 Task: Find connections with filter location Hoxtolgay with filter topic #communitieswith filter profile language French with filter current company Xebia with filter school Ahmednagar Jilha Maratha Vidya Prasarak Samaj's Ahmednagar Shri.Chhatrapati Shivaji Maharaj College of Engineering, Nepti, Address: Nepti Nagar Kalyan Road, Ahmednagar, Taluka: Ahmednagar, District: Ahmednagar with filter industry Events Services with filter service category Public Speaking with filter keywords title Political Scientist
Action: Mouse moved to (688, 87)
Screenshot: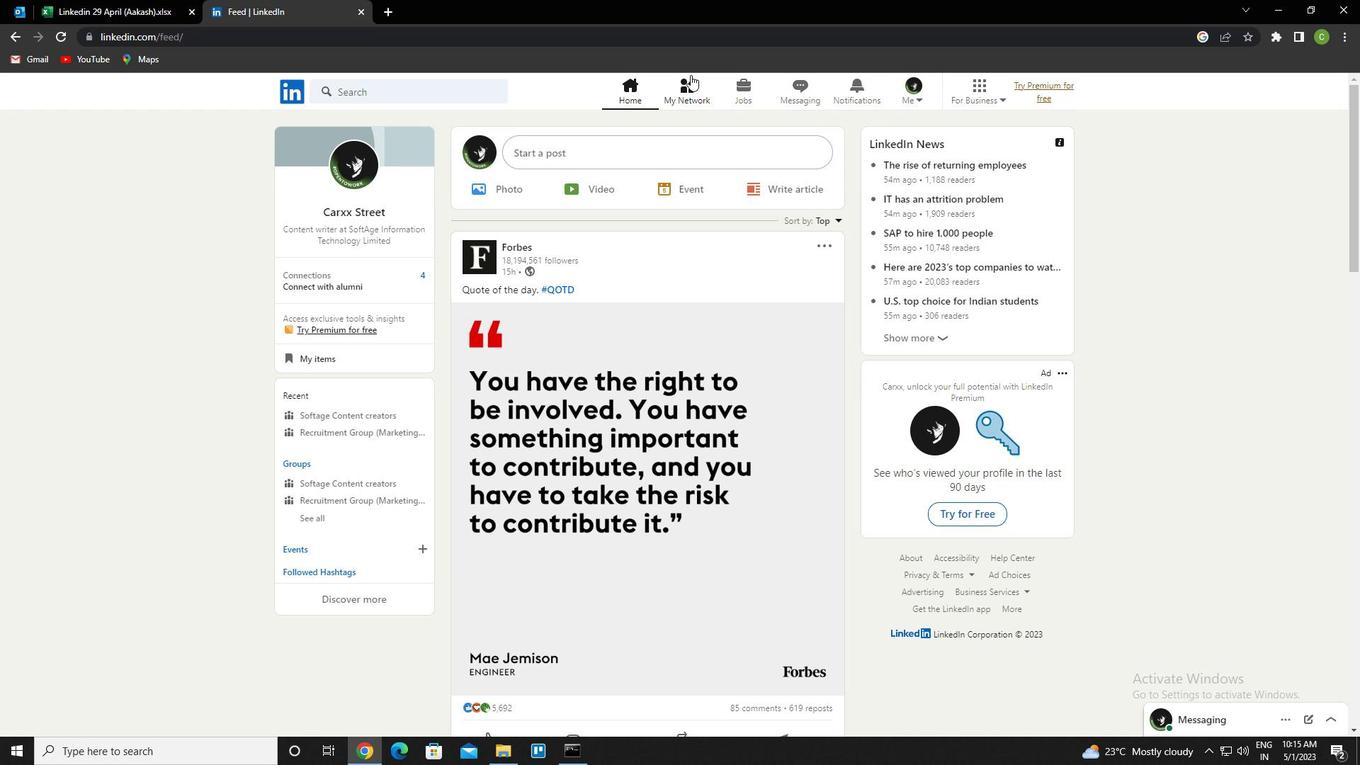 
Action: Mouse pressed left at (688, 87)
Screenshot: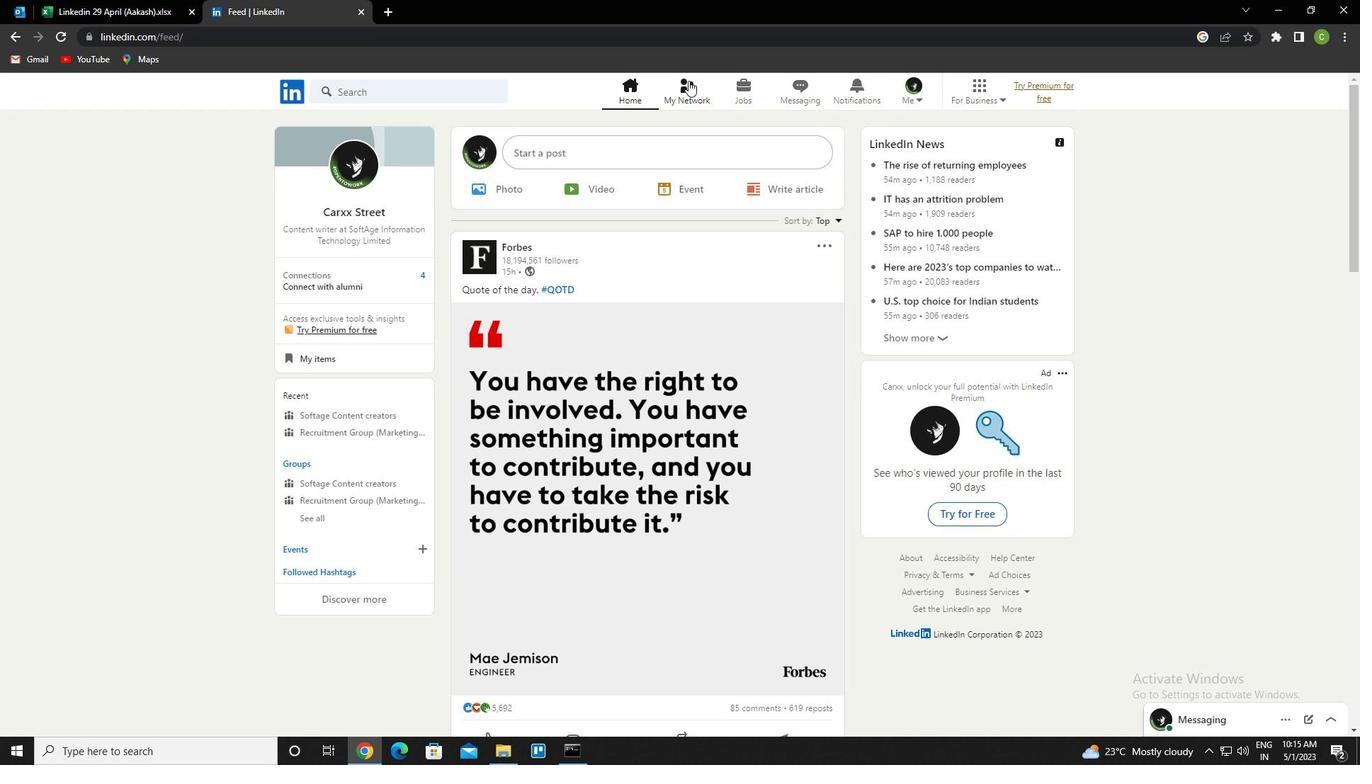 
Action: Mouse moved to (395, 175)
Screenshot: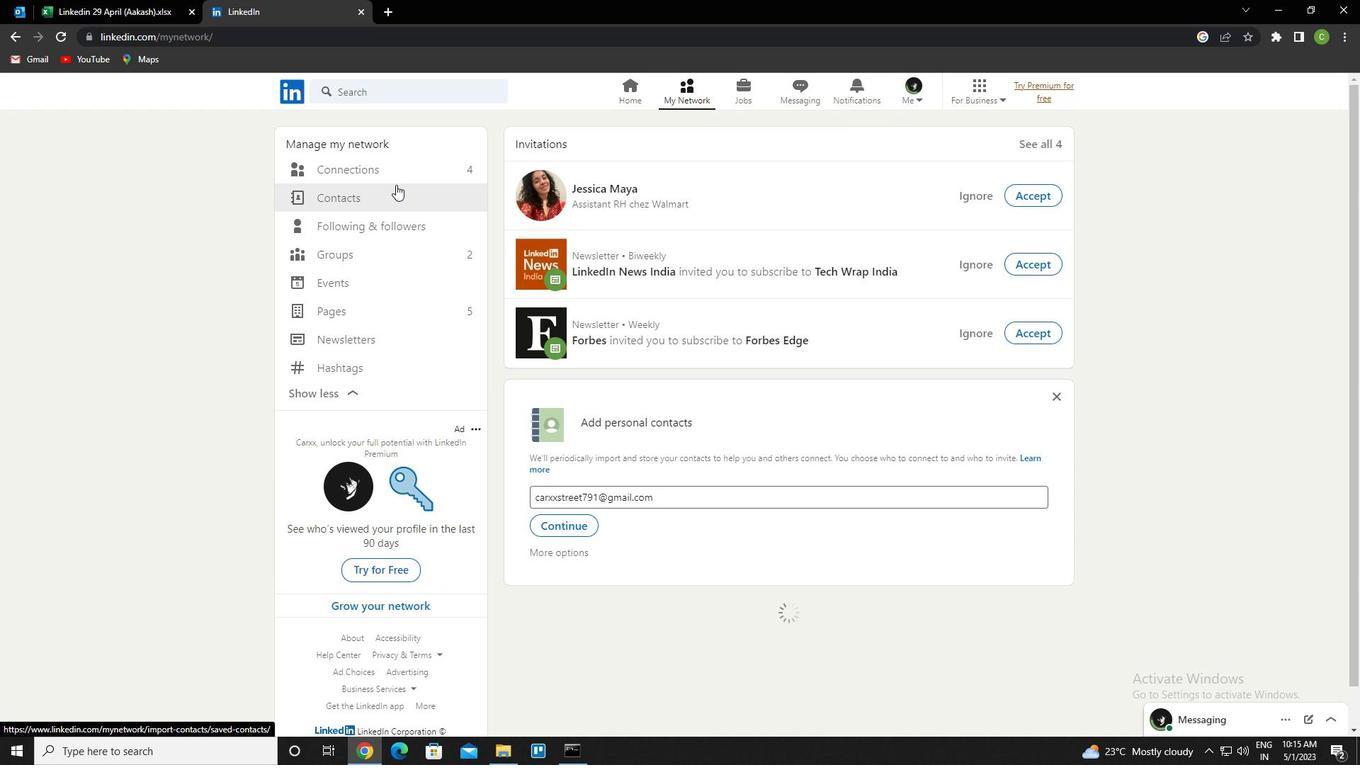 
Action: Mouse pressed left at (395, 175)
Screenshot: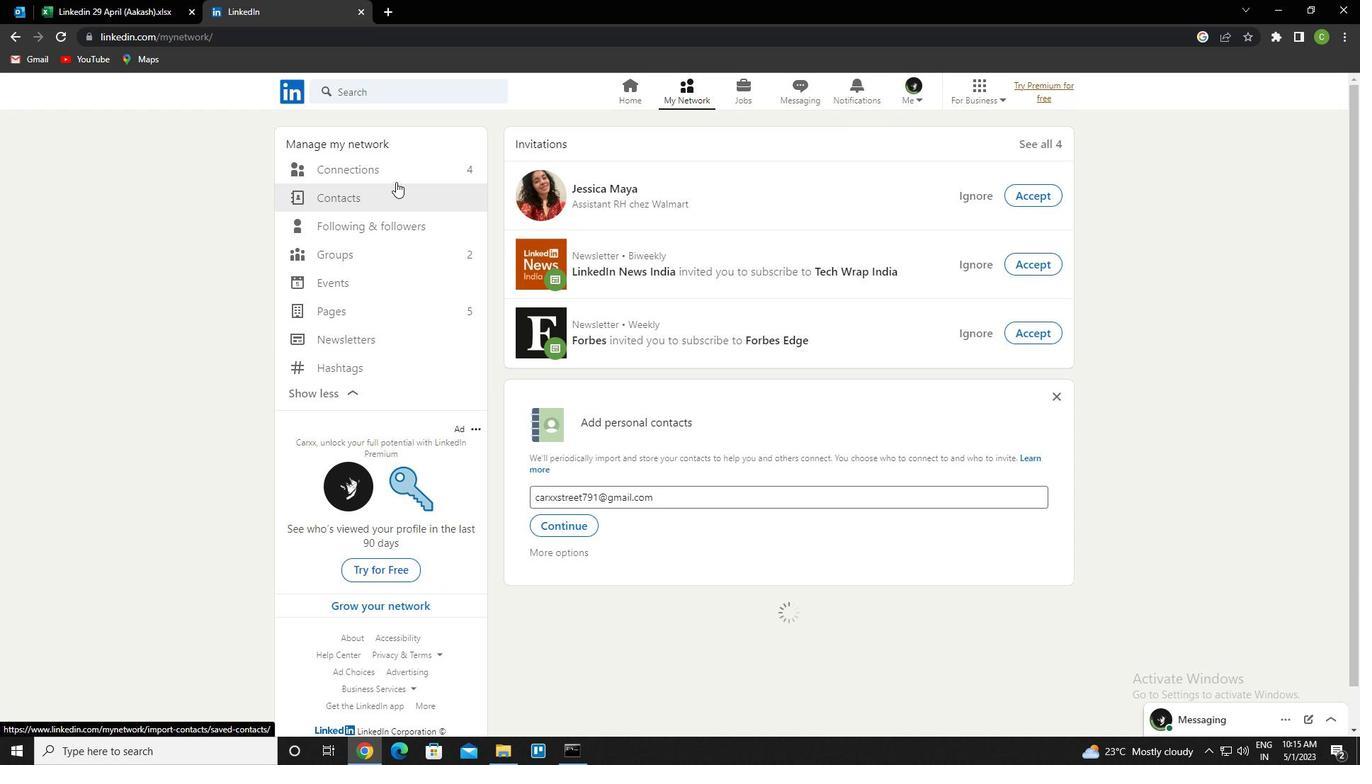 
Action: Mouse moved to (768, 167)
Screenshot: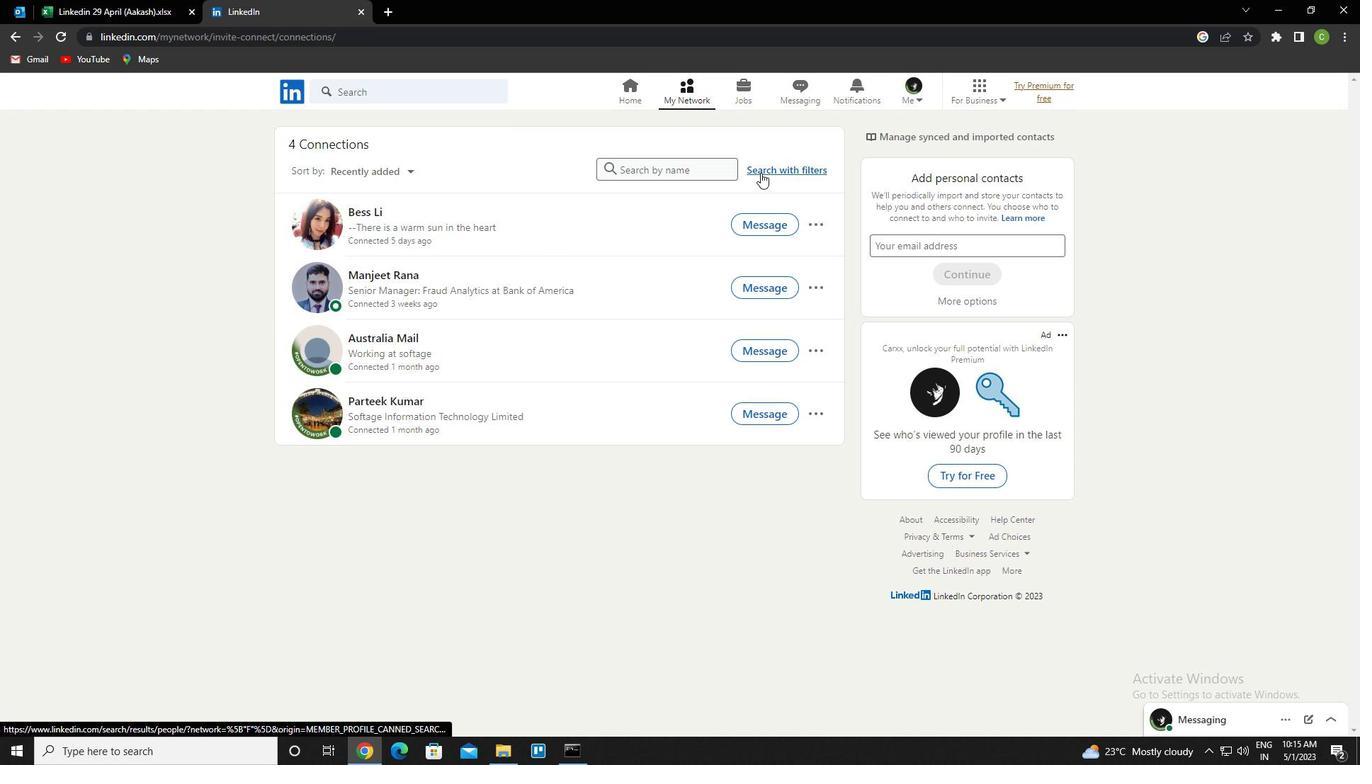 
Action: Mouse pressed left at (768, 167)
Screenshot: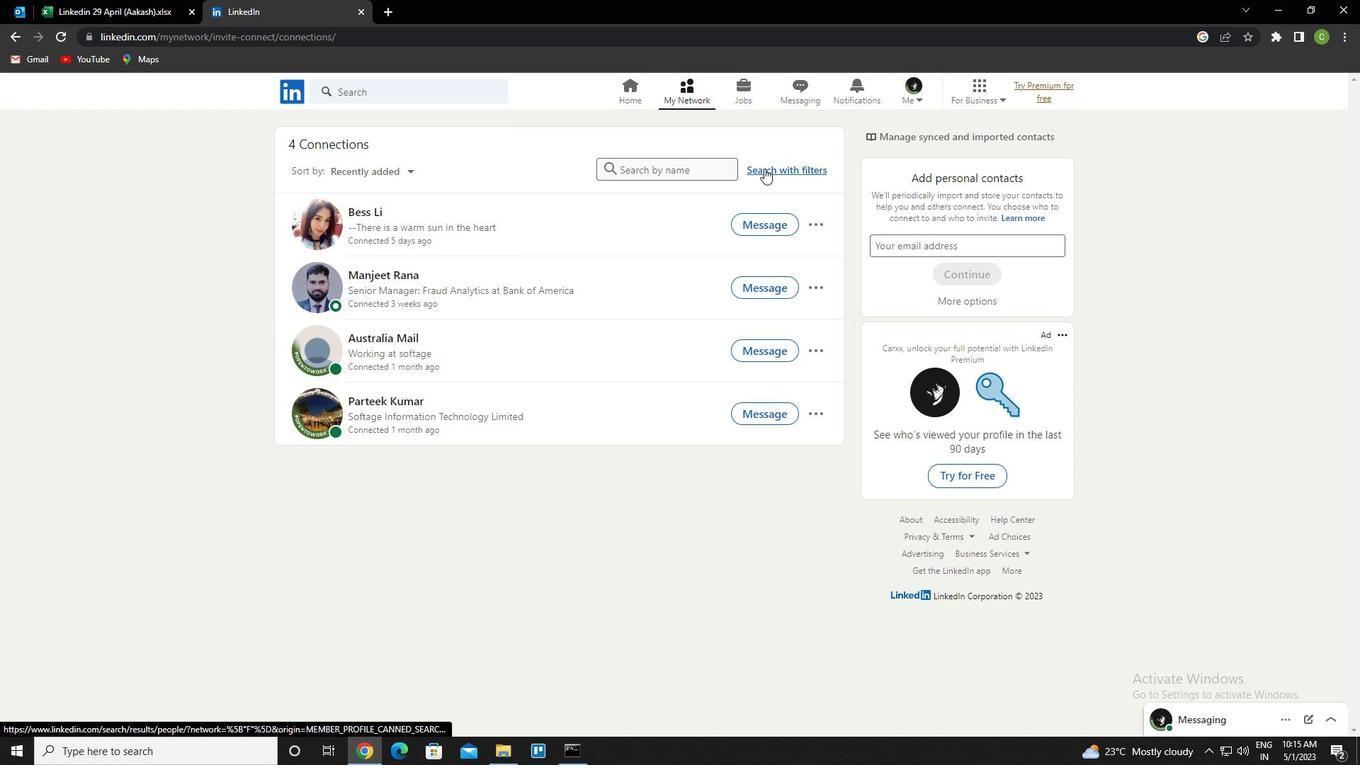 
Action: Mouse moved to (724, 139)
Screenshot: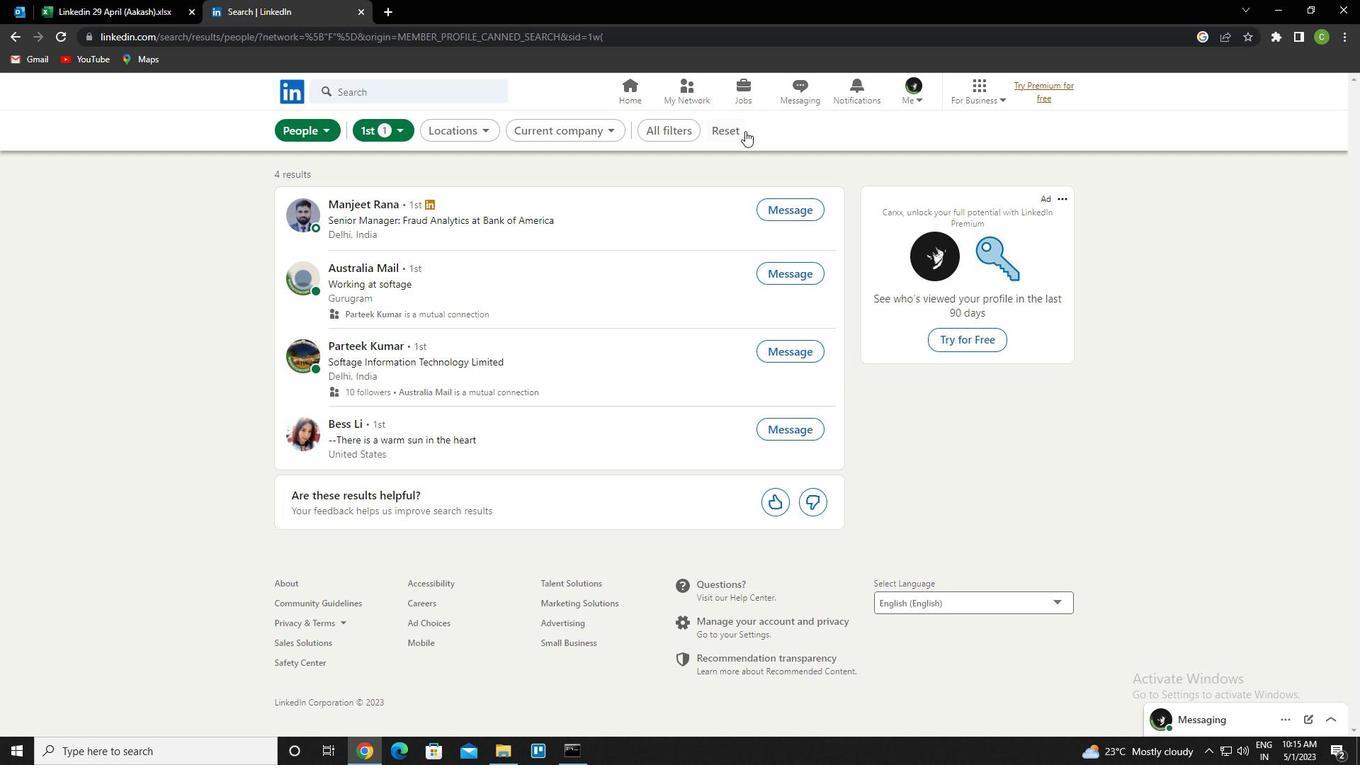 
Action: Mouse pressed left at (724, 139)
Screenshot: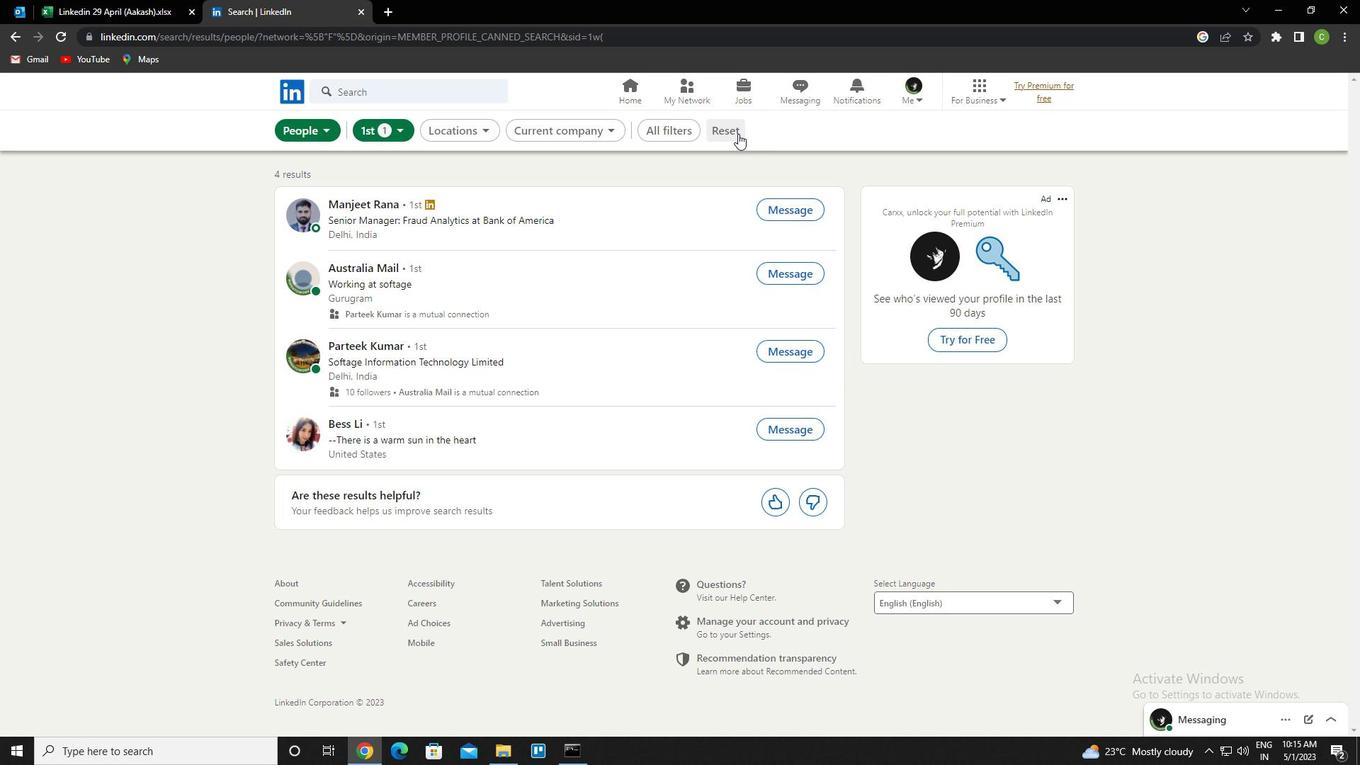 
Action: Mouse moved to (710, 131)
Screenshot: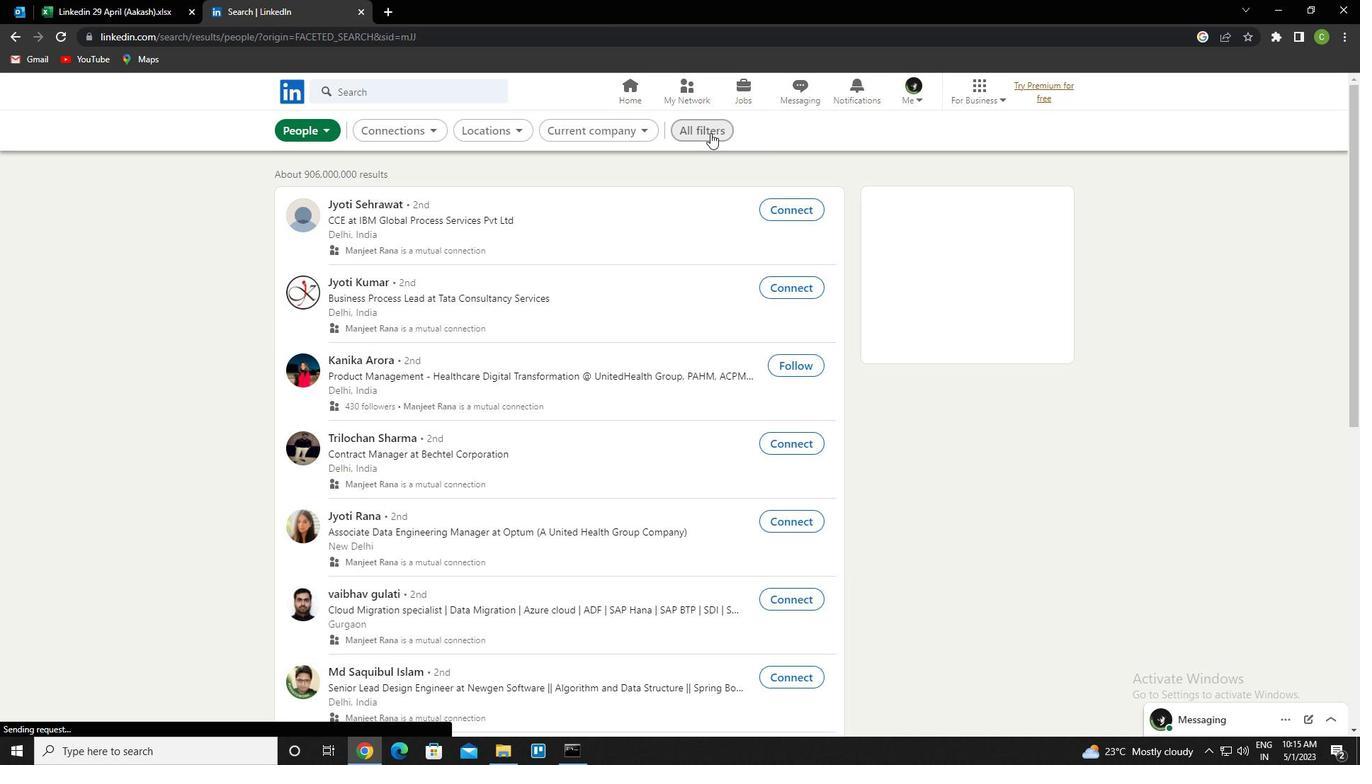 
Action: Mouse pressed left at (710, 131)
Screenshot: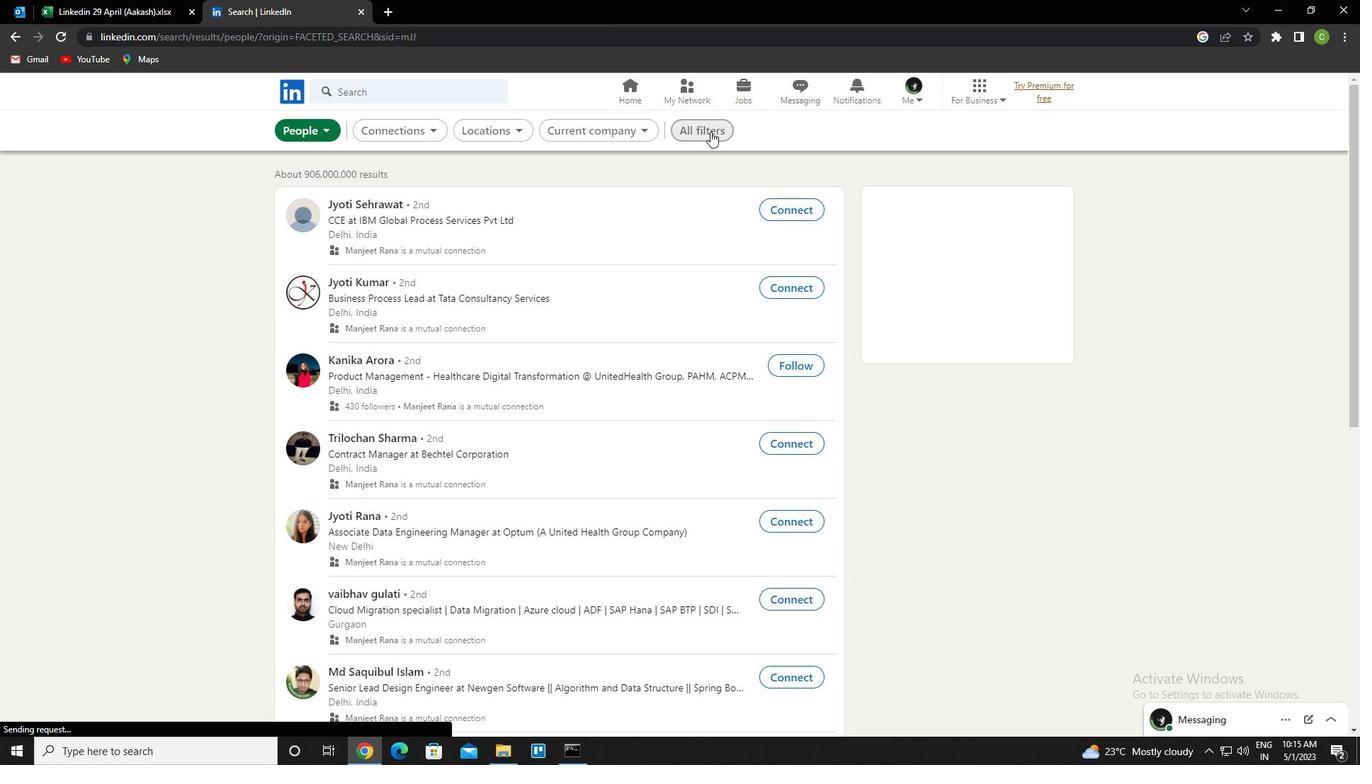 
Action: Mouse moved to (1183, 412)
Screenshot: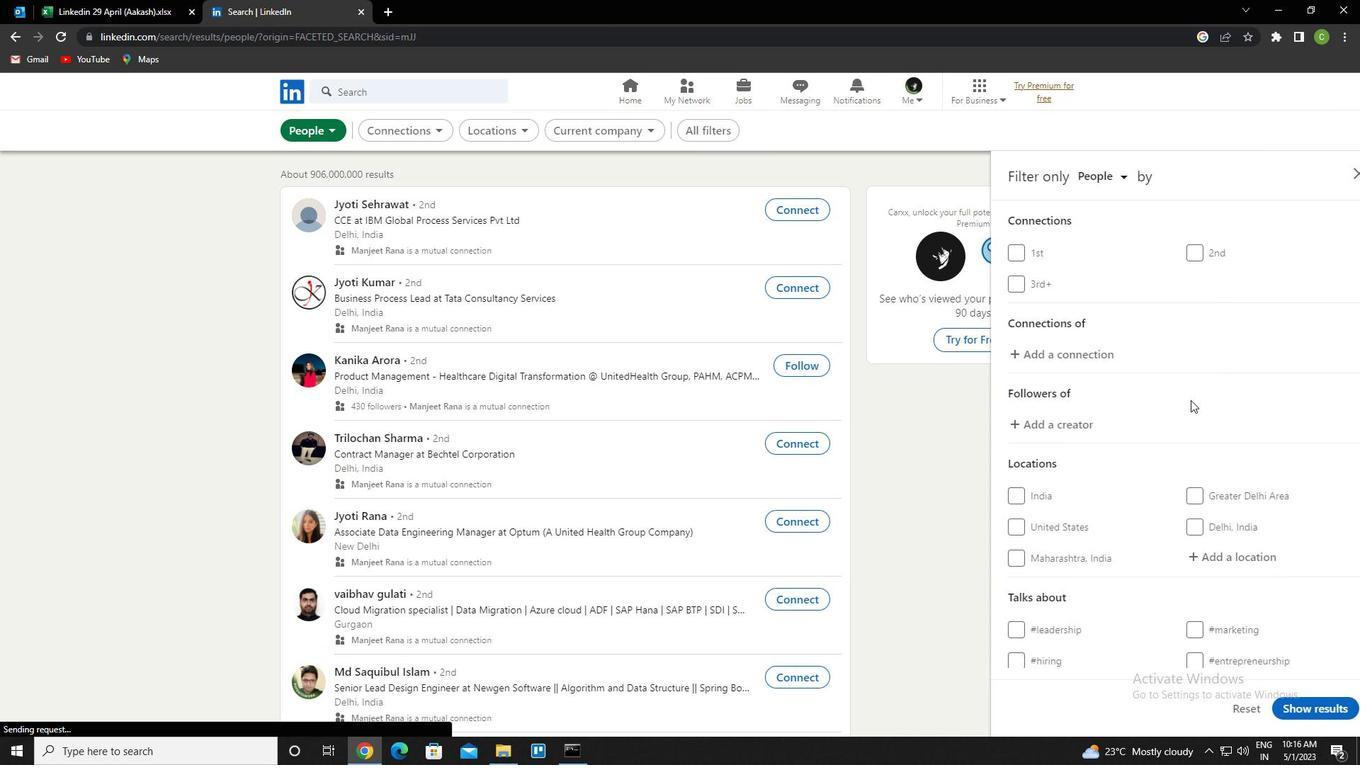 
Action: Mouse scrolled (1183, 411) with delta (0, 0)
Screenshot: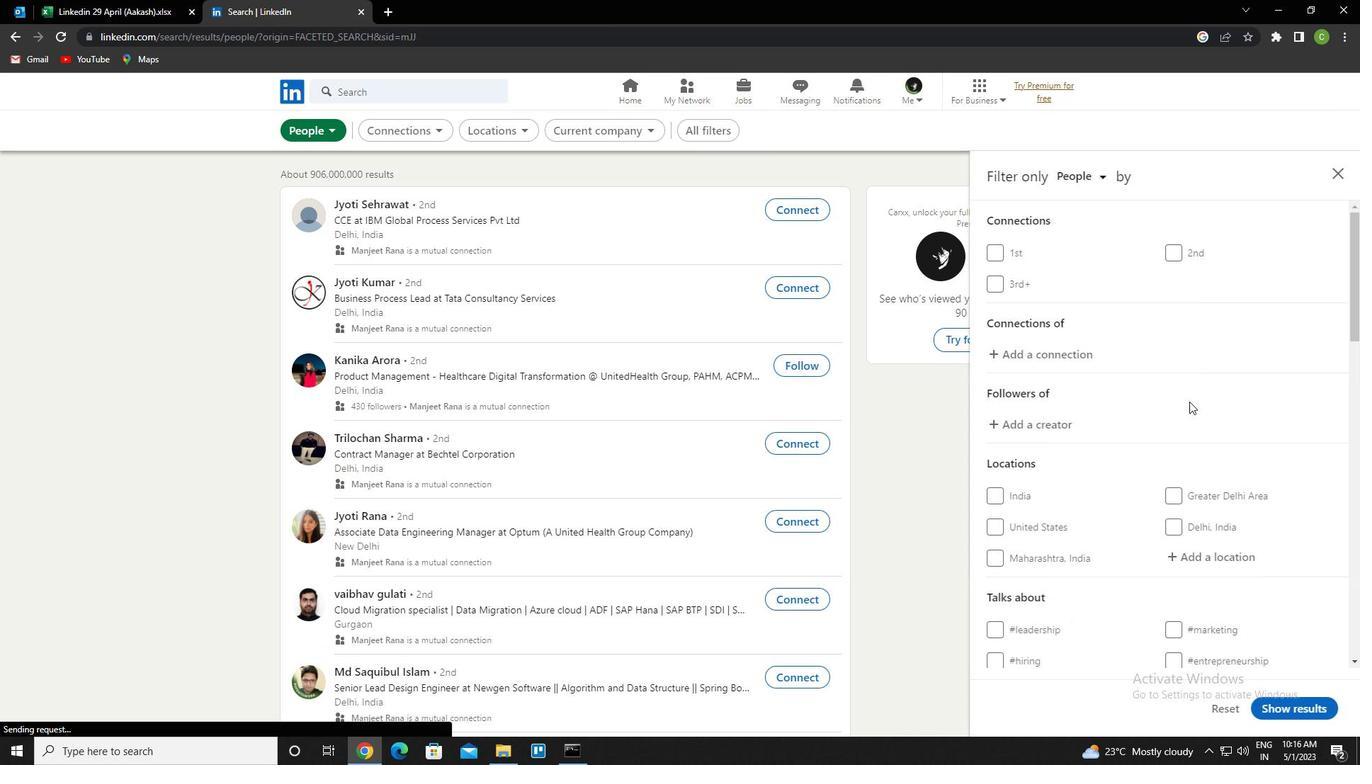 
Action: Mouse scrolled (1183, 411) with delta (0, 0)
Screenshot: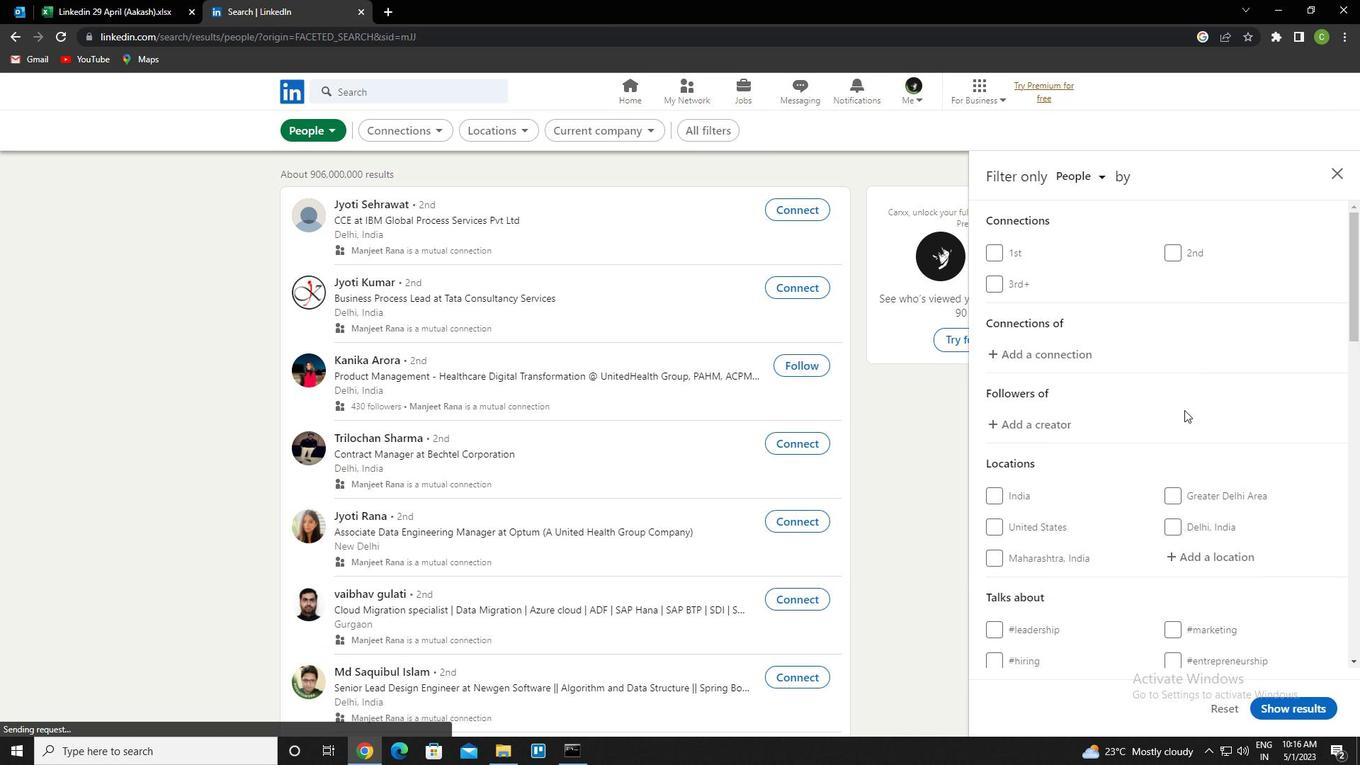 
Action: Mouse moved to (1183, 407)
Screenshot: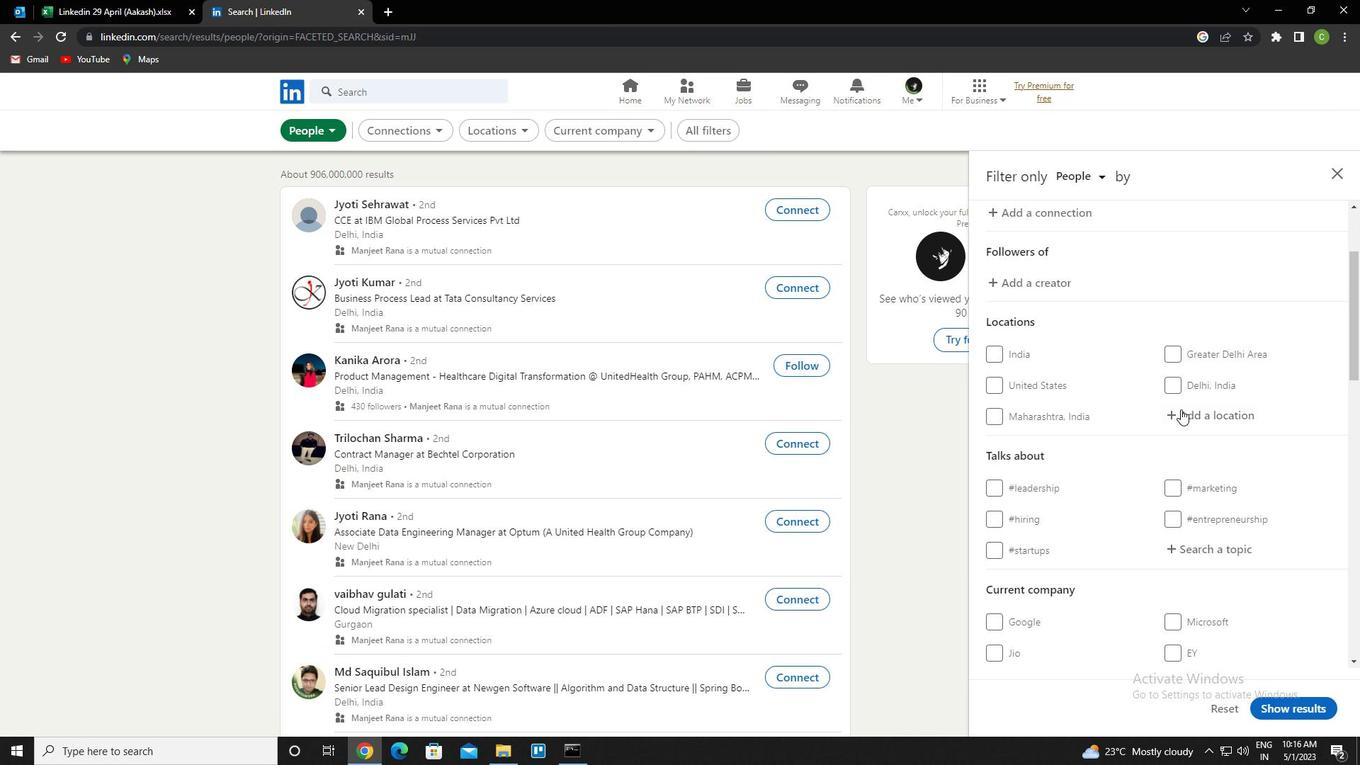 
Action: Mouse pressed left at (1183, 407)
Screenshot: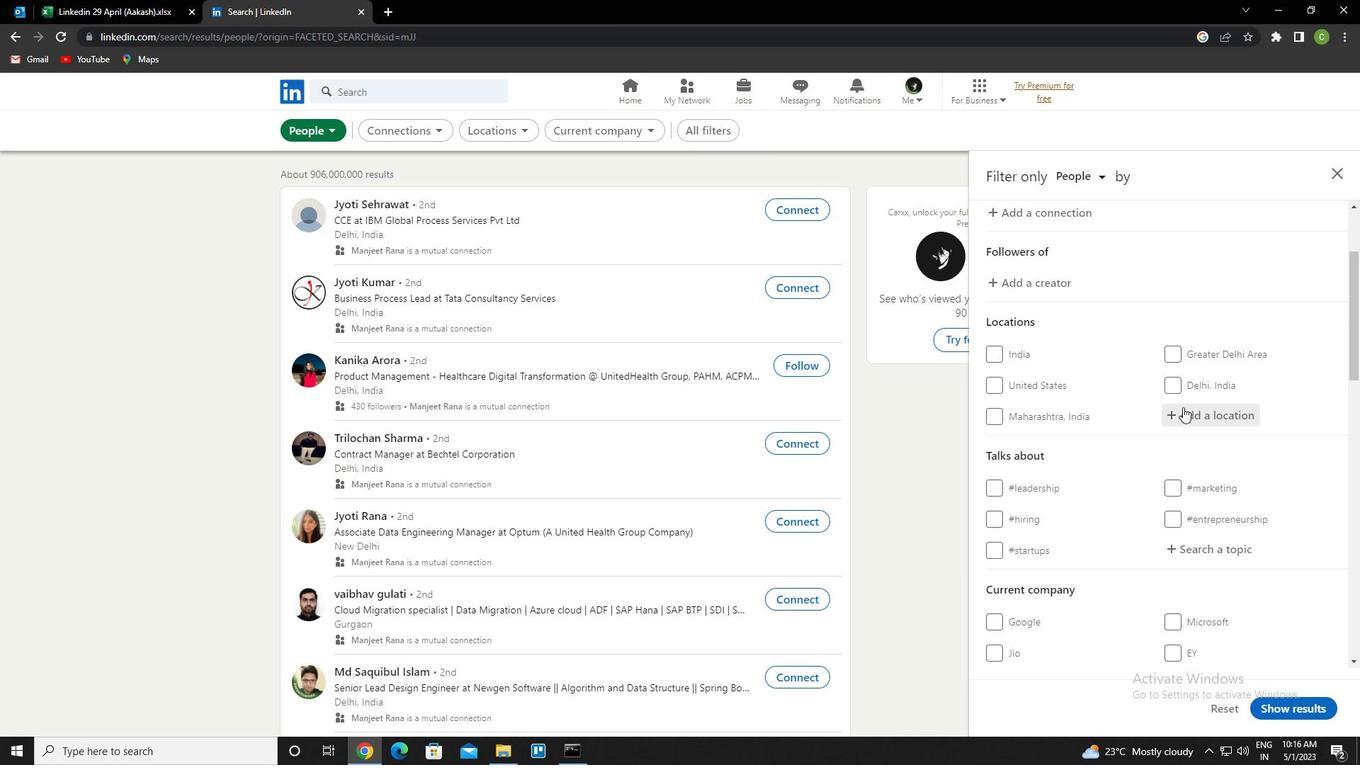 
Action: Key pressed <Key.caps_lock><Key.caps_lock>h<Key.caps_lock>oxtal<Key.backspace><Key.backspace>ol
Screenshot: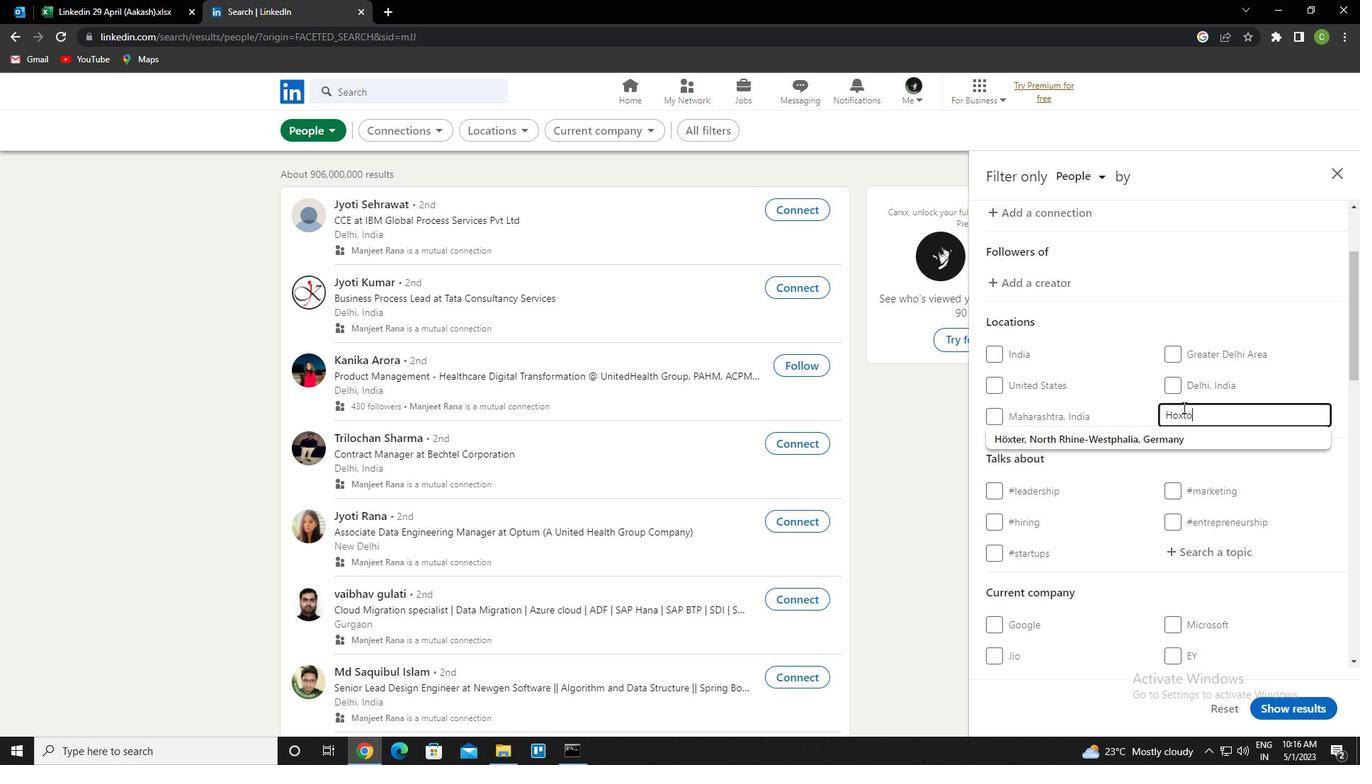 
Action: Mouse moved to (1184, 407)
Screenshot: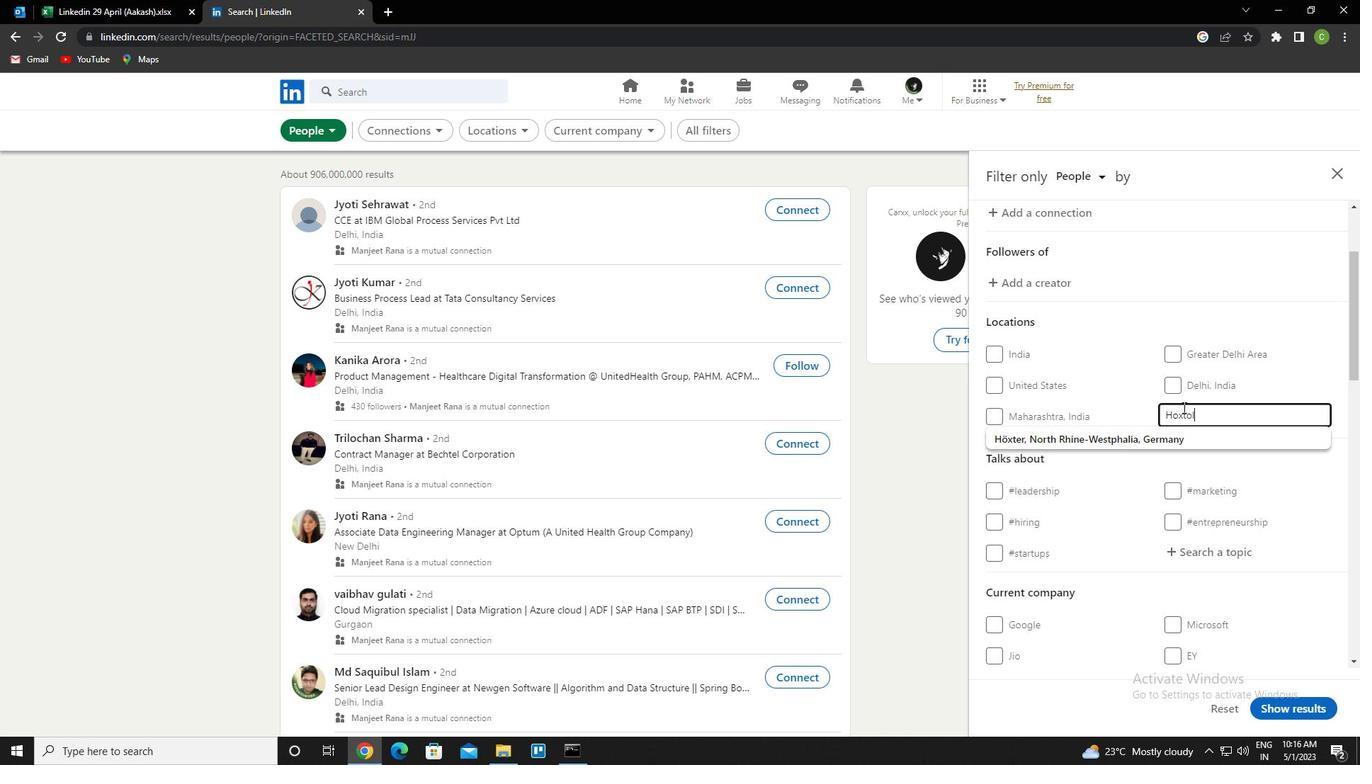 
Action: Key pressed gay<Key.enter>
Screenshot: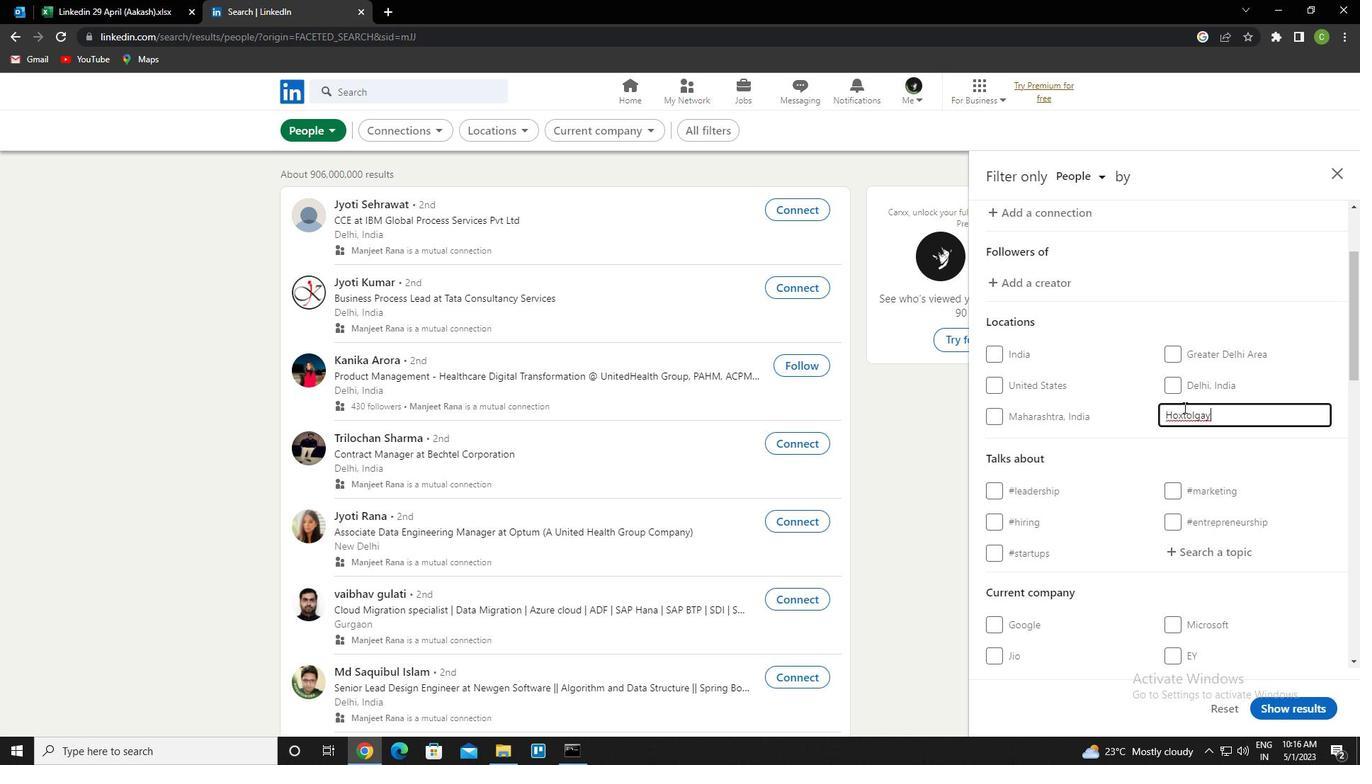 
Action: Mouse scrolled (1184, 406) with delta (0, 0)
Screenshot: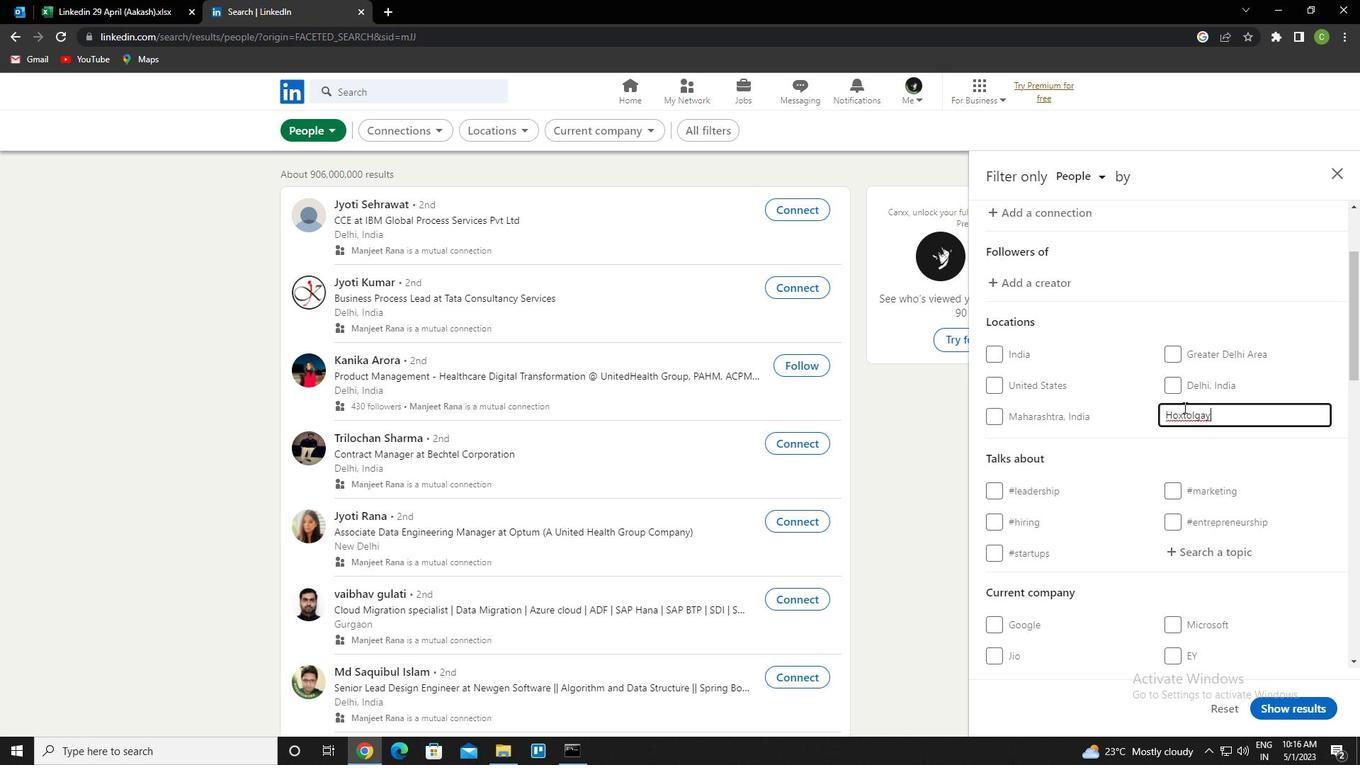 
Action: Mouse moved to (1209, 474)
Screenshot: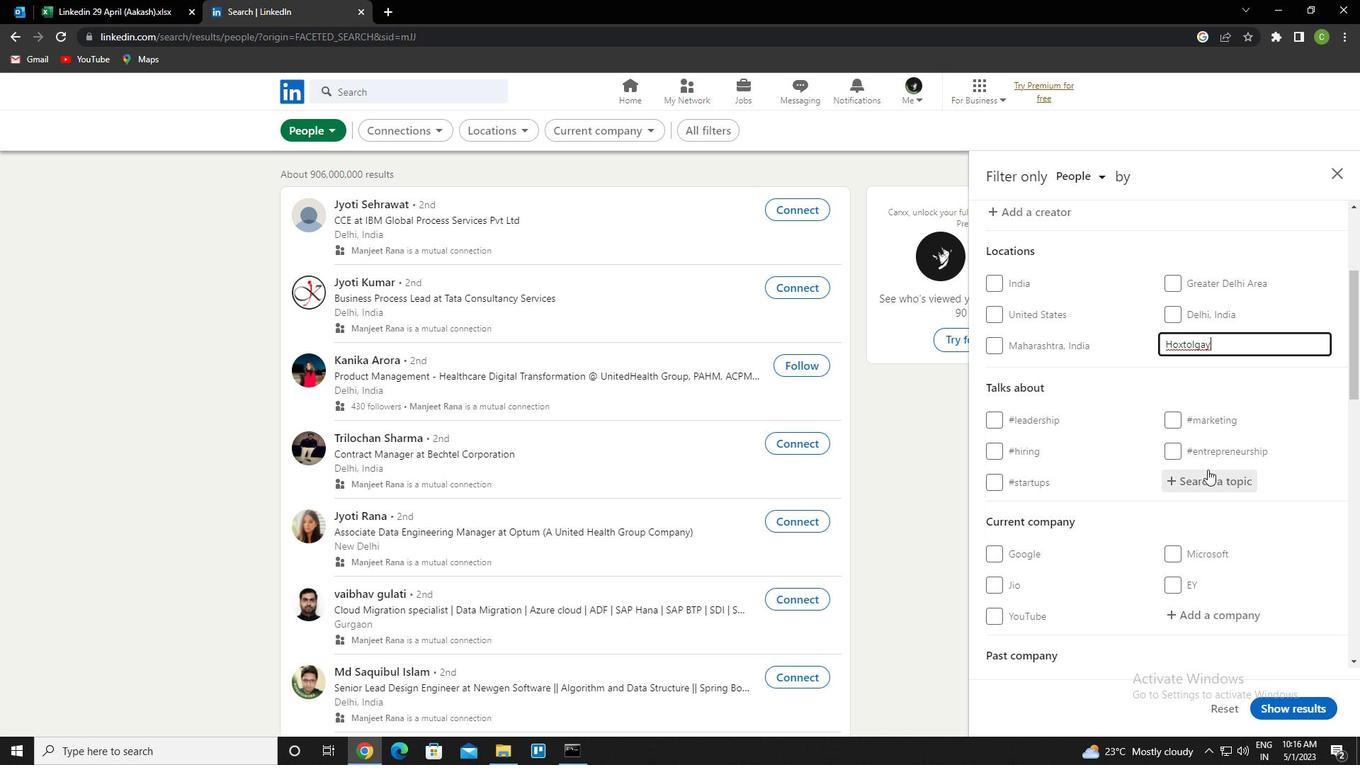 
Action: Mouse pressed left at (1209, 474)
Screenshot: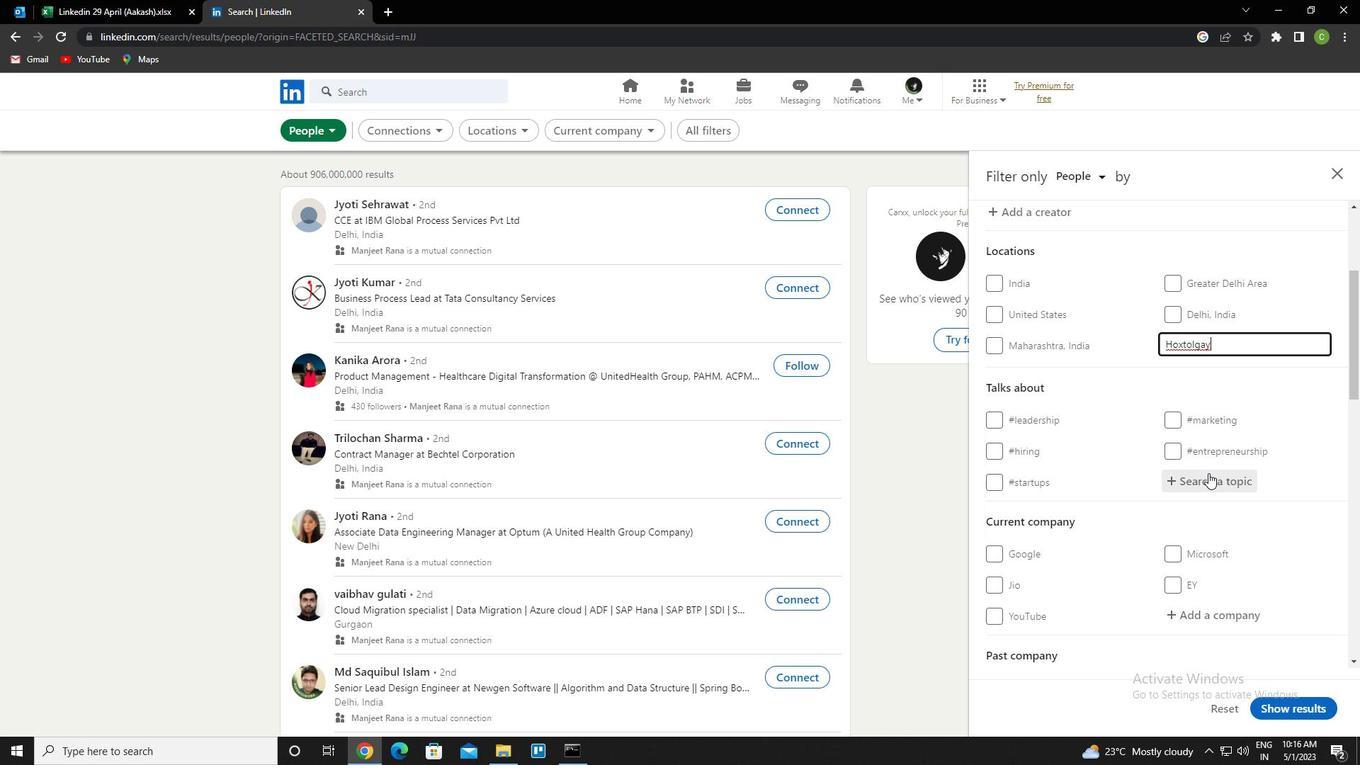 
Action: Key pressed <Key.caps_lock><Key.caps_lock>communities<Key.down><Key.enter>
Screenshot: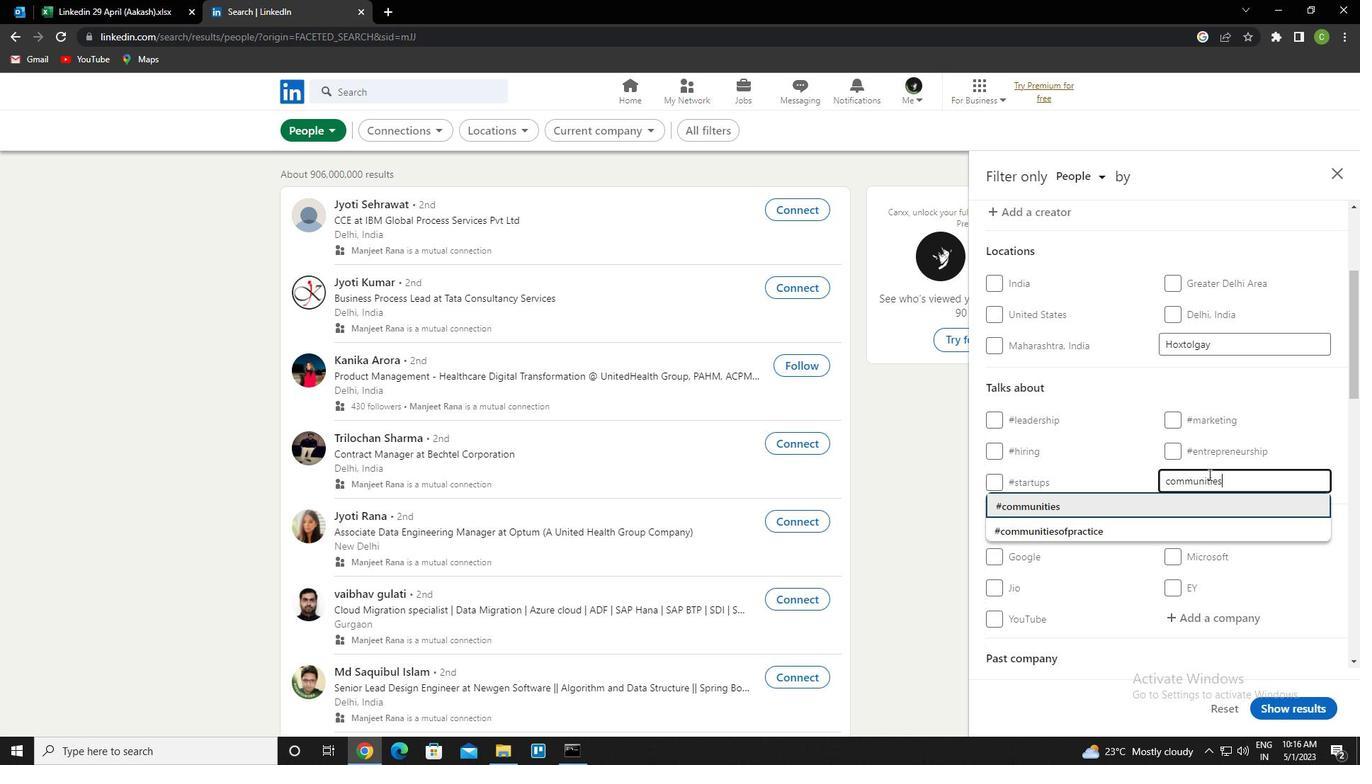 
Action: Mouse moved to (1200, 472)
Screenshot: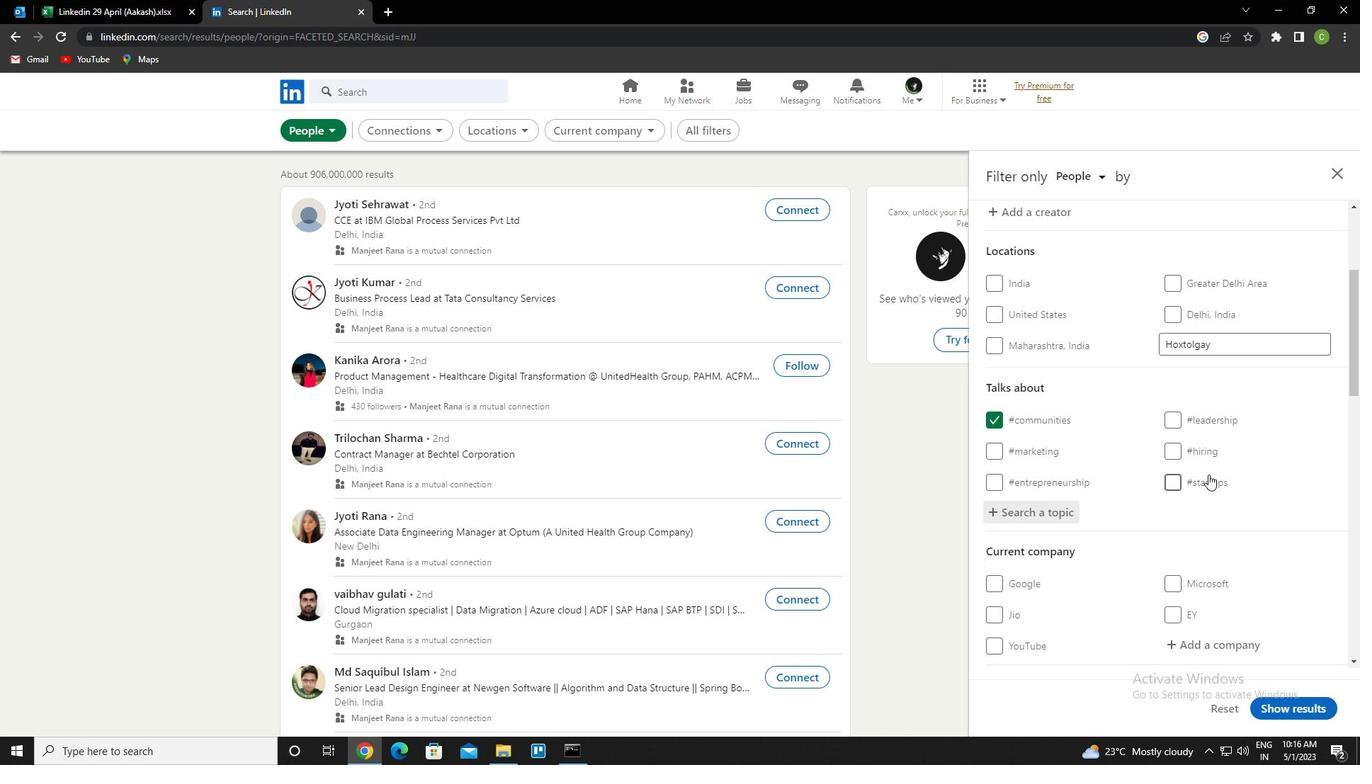 
Action: Mouse scrolled (1200, 471) with delta (0, 0)
Screenshot: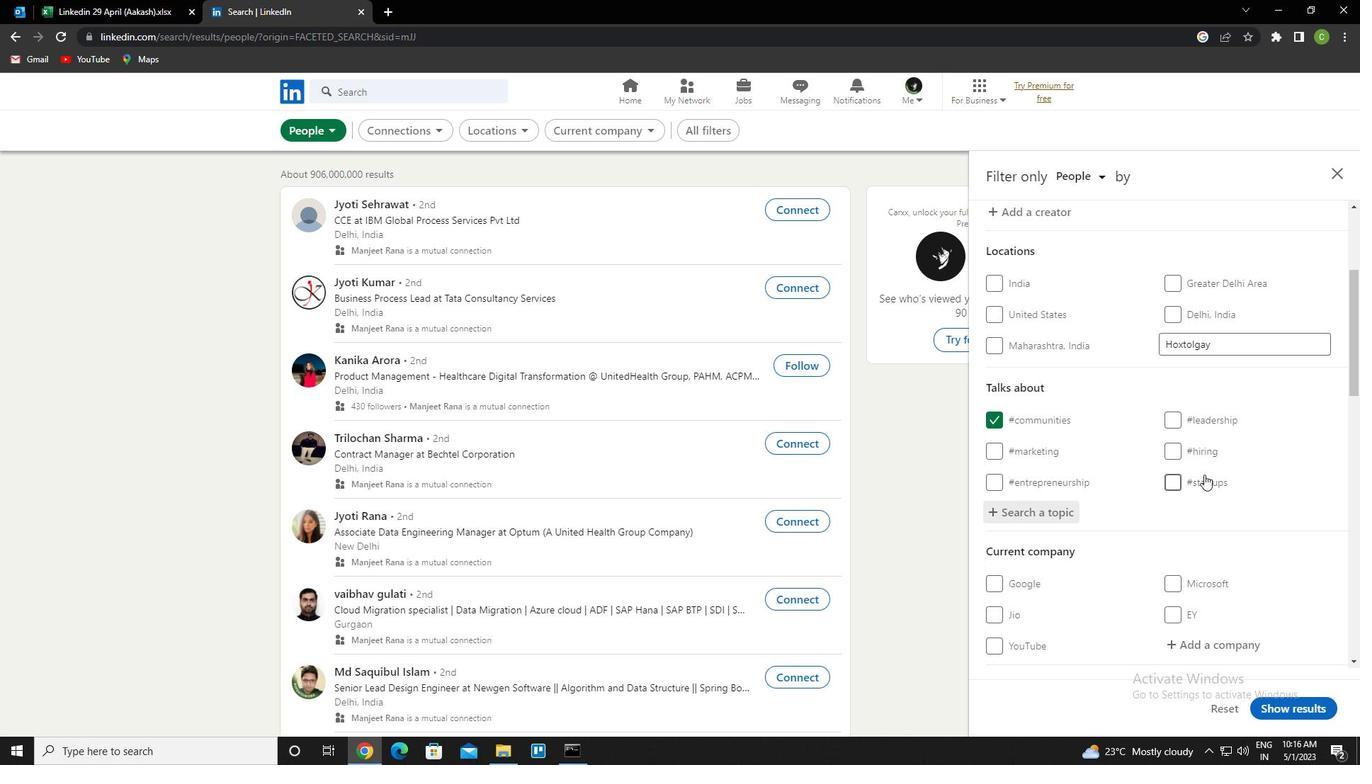 
Action: Mouse scrolled (1200, 471) with delta (0, 0)
Screenshot: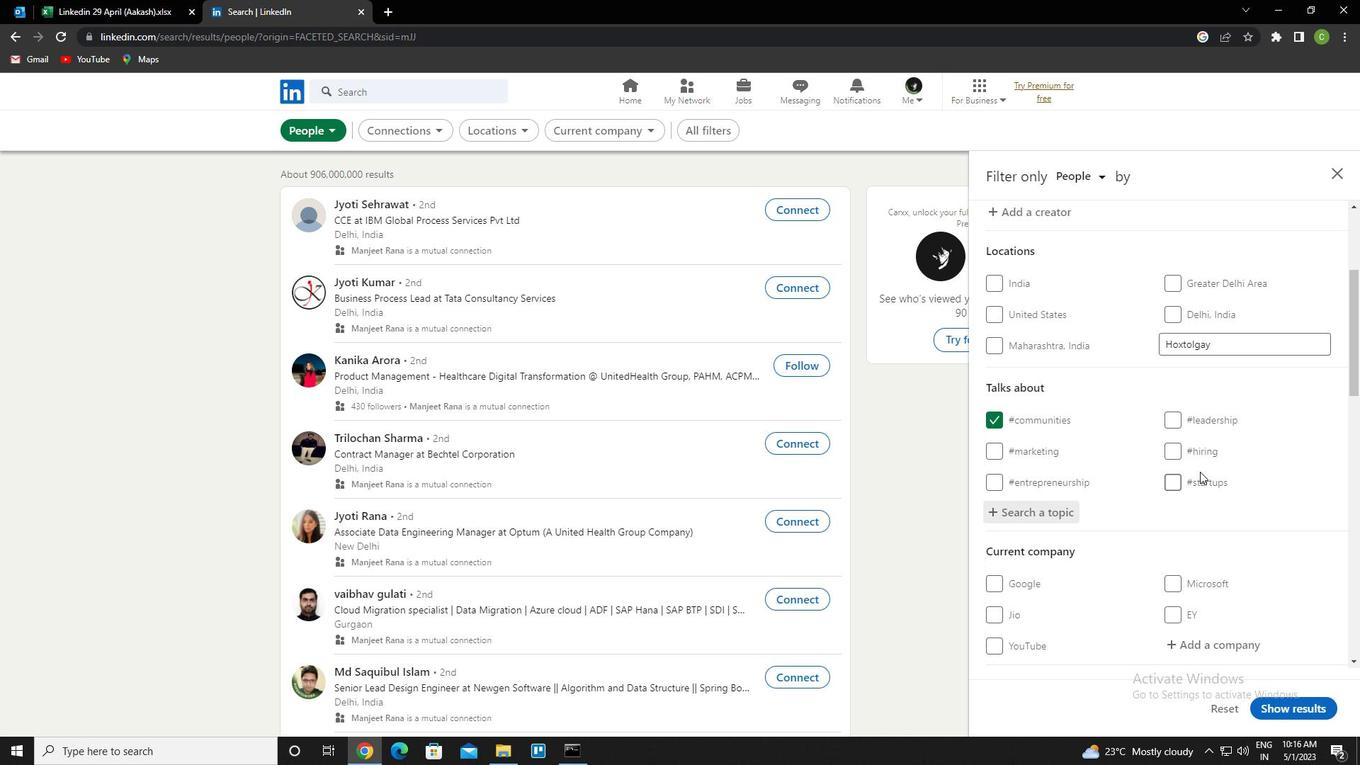 
Action: Mouse moved to (1199, 472)
Screenshot: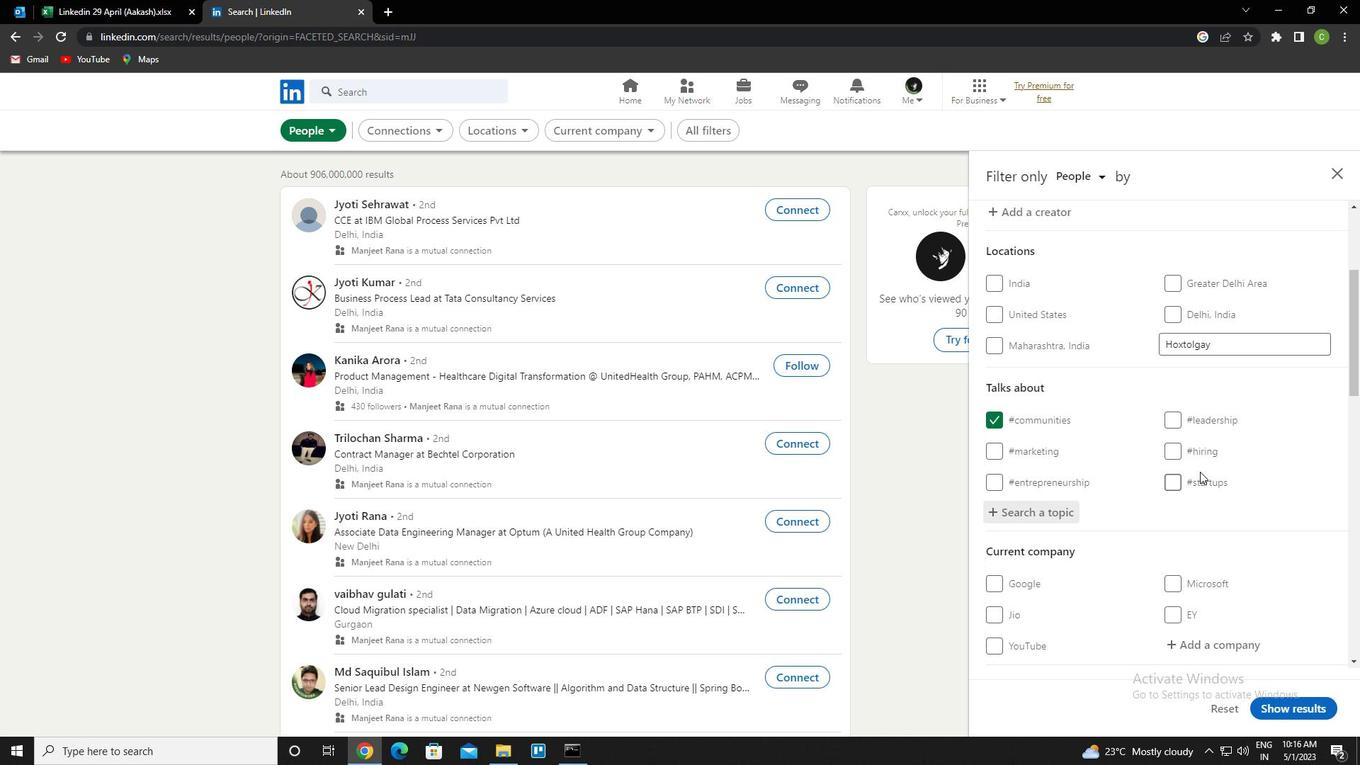 
Action: Mouse scrolled (1199, 471) with delta (0, 0)
Screenshot: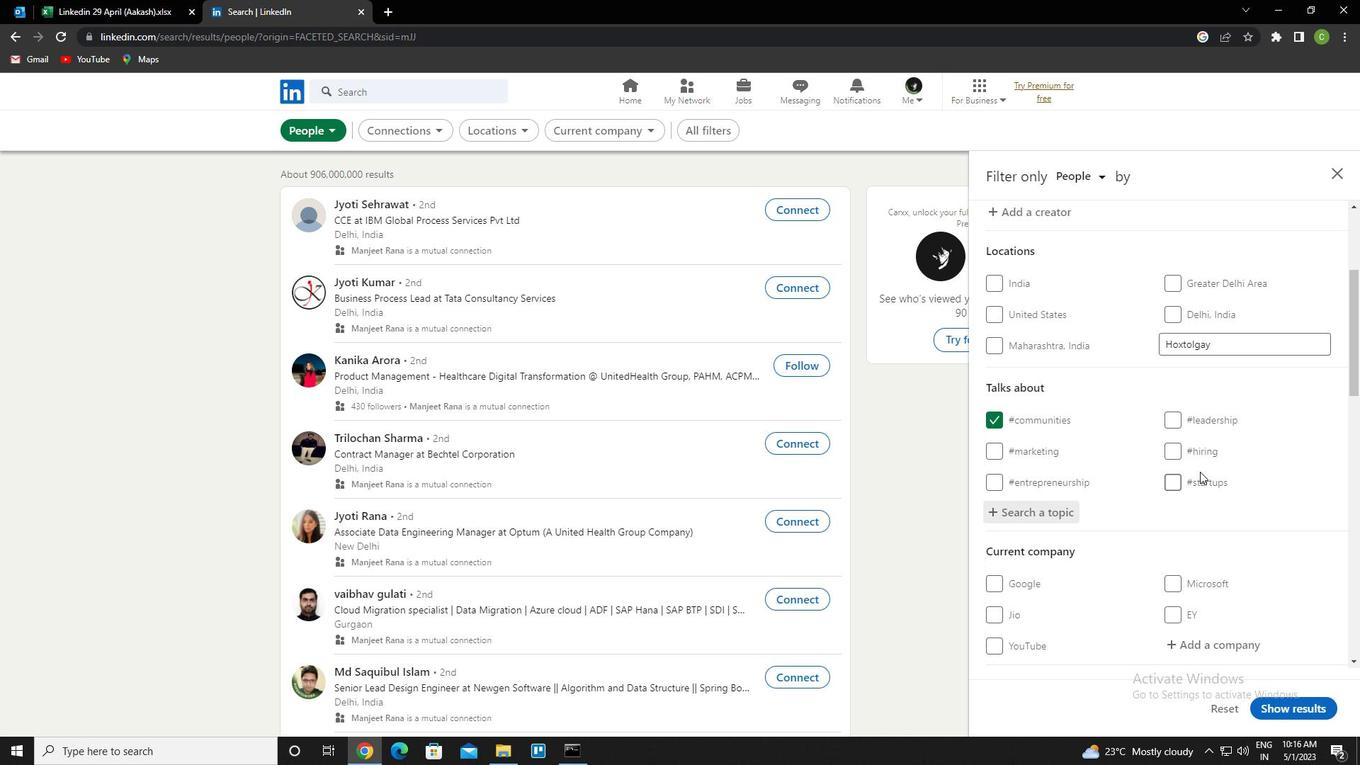
Action: Mouse moved to (1195, 477)
Screenshot: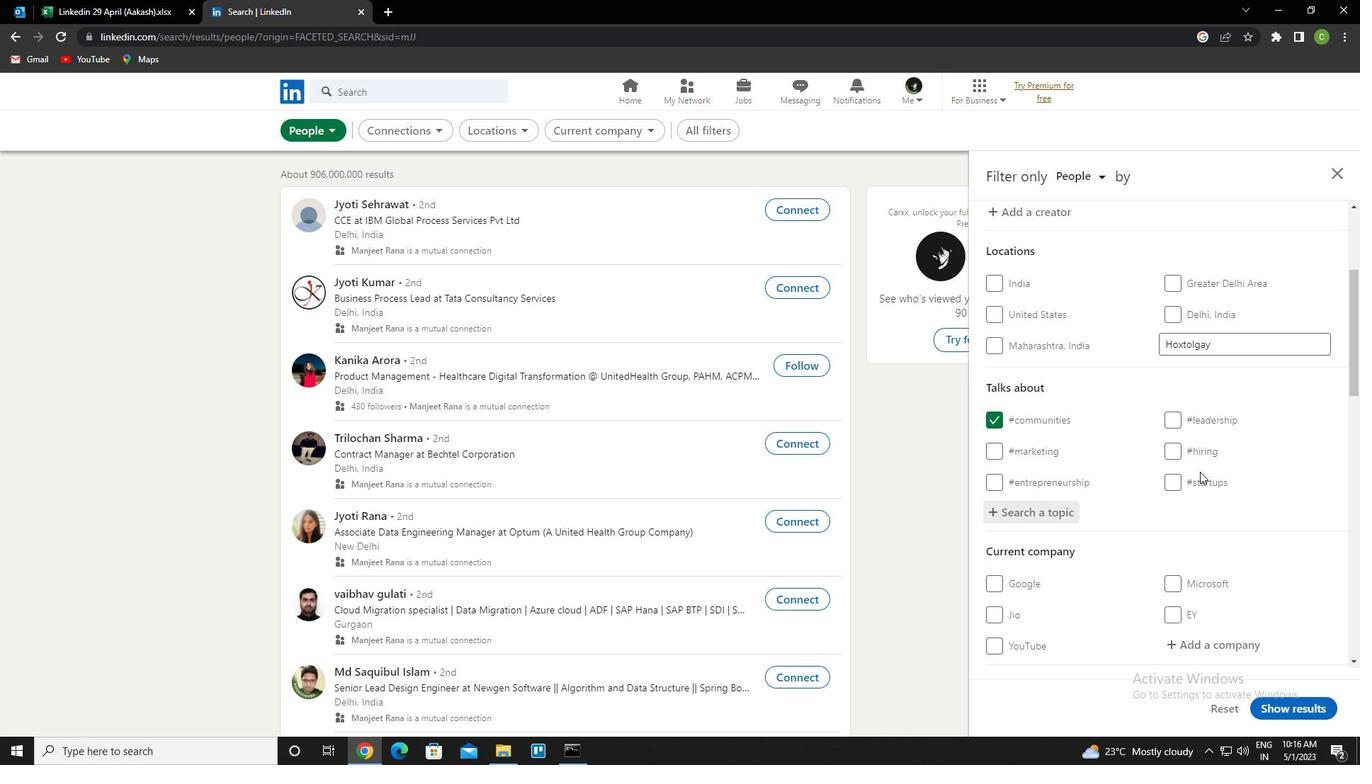 
Action: Mouse scrolled (1195, 477) with delta (0, 0)
Screenshot: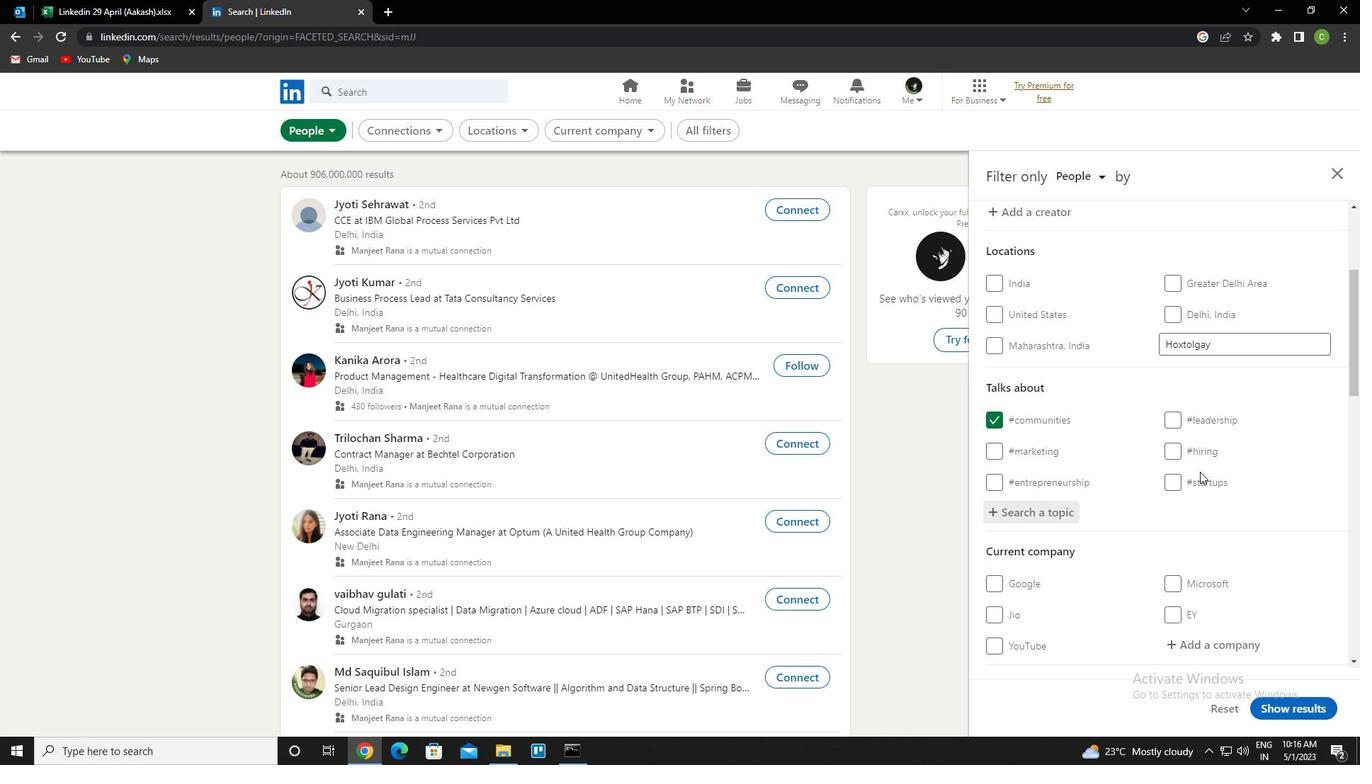 
Action: Mouse moved to (1188, 507)
Screenshot: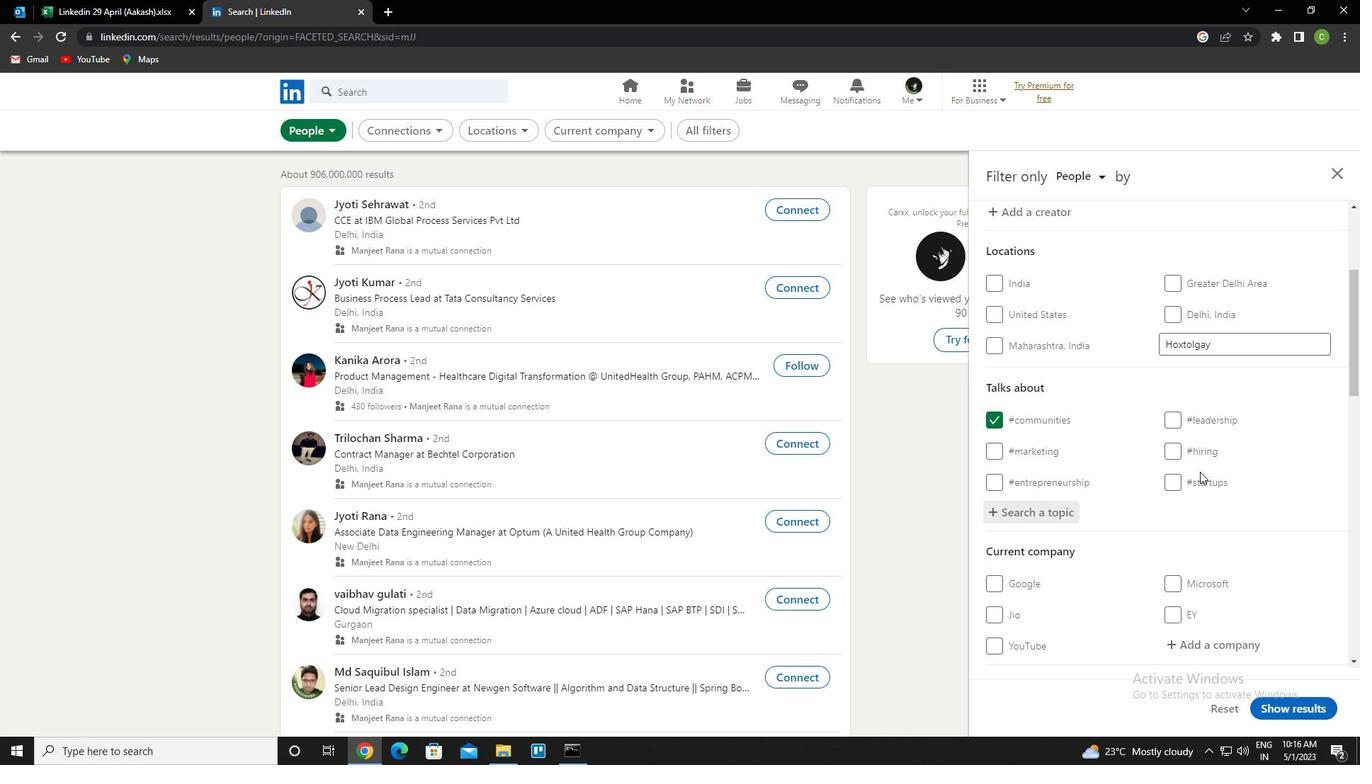 
Action: Mouse scrolled (1188, 506) with delta (0, 0)
Screenshot: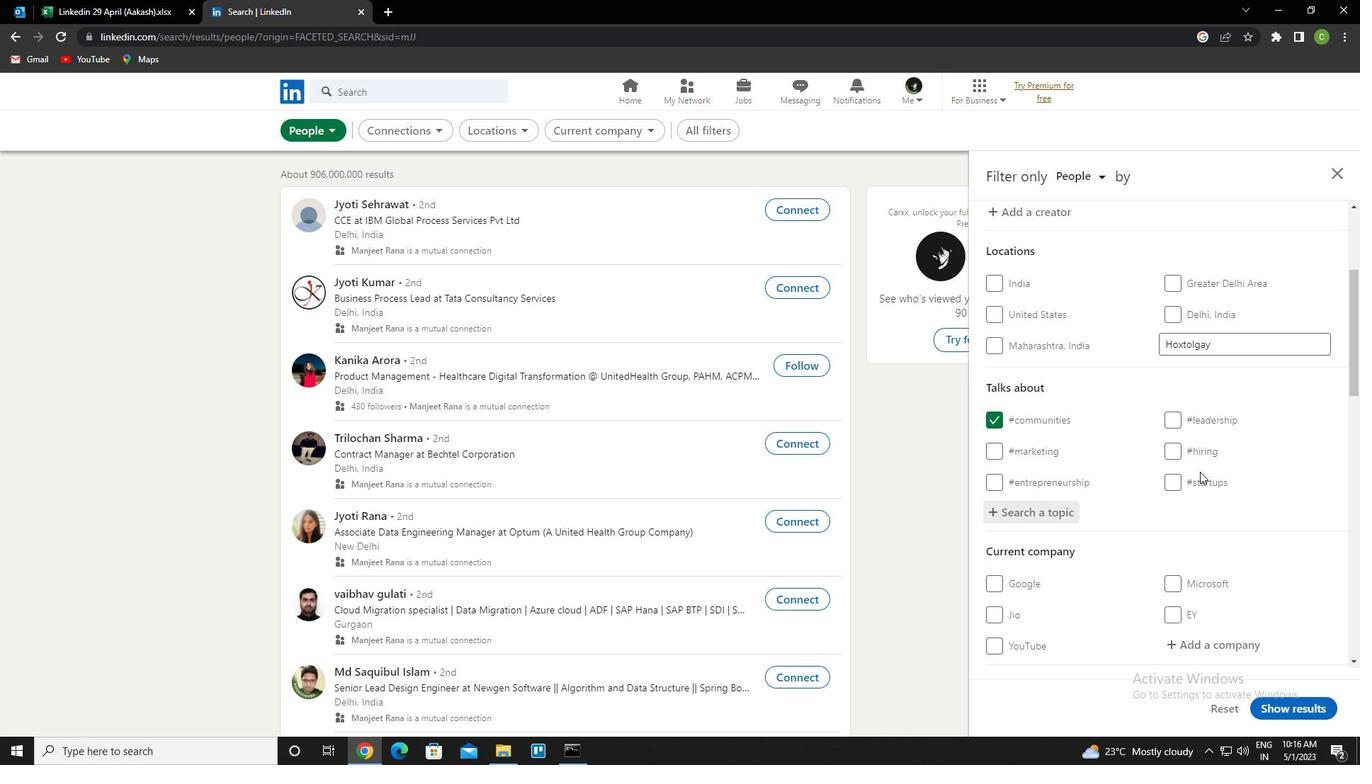 
Action: Mouse moved to (1185, 592)
Screenshot: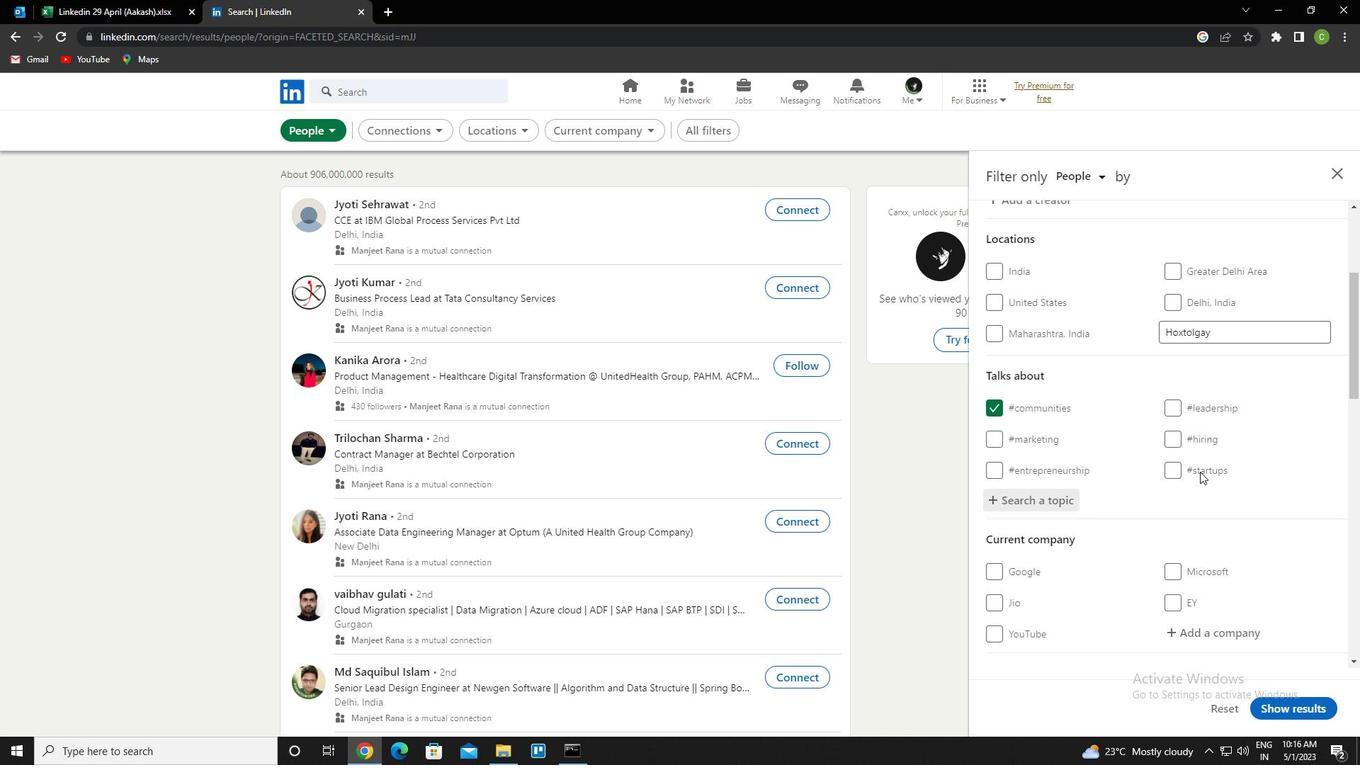 
Action: Mouse scrolled (1185, 591) with delta (0, 0)
Screenshot: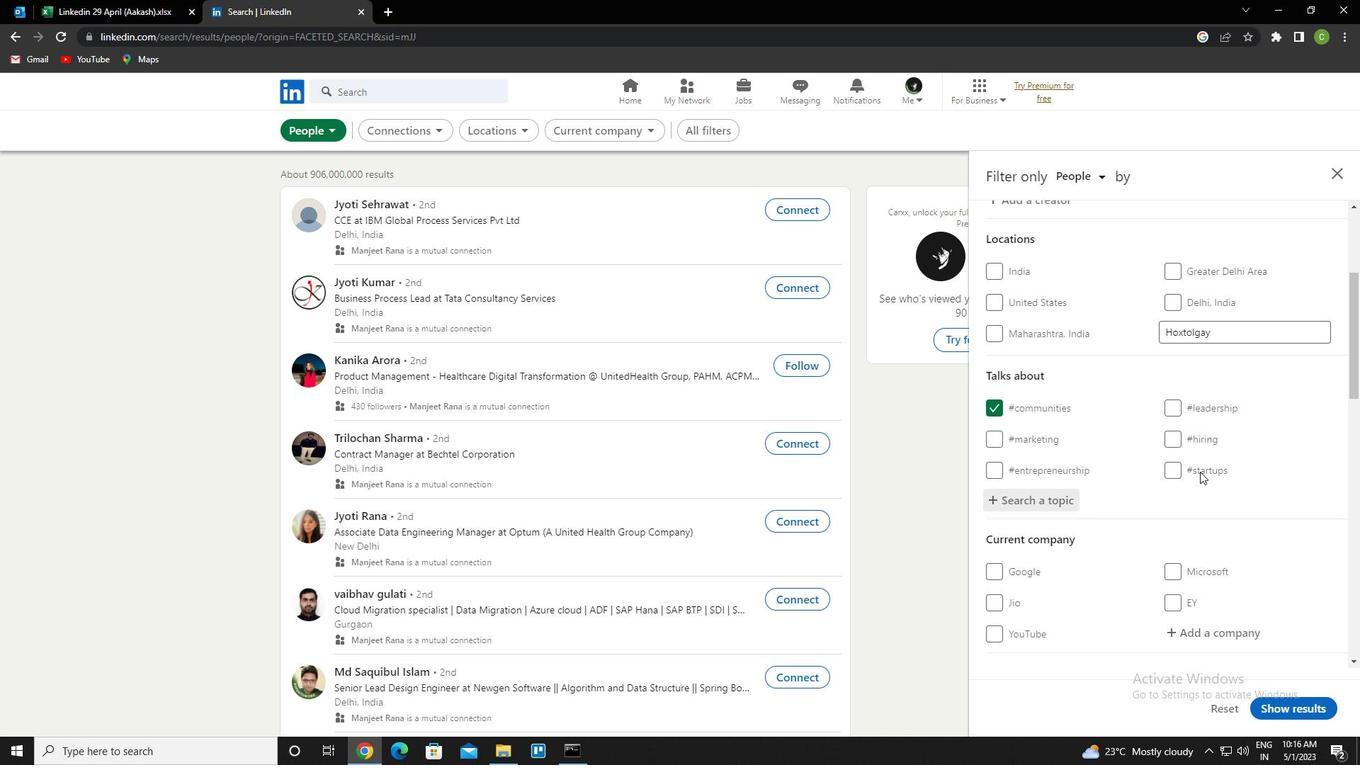 
Action: Mouse moved to (1185, 630)
Screenshot: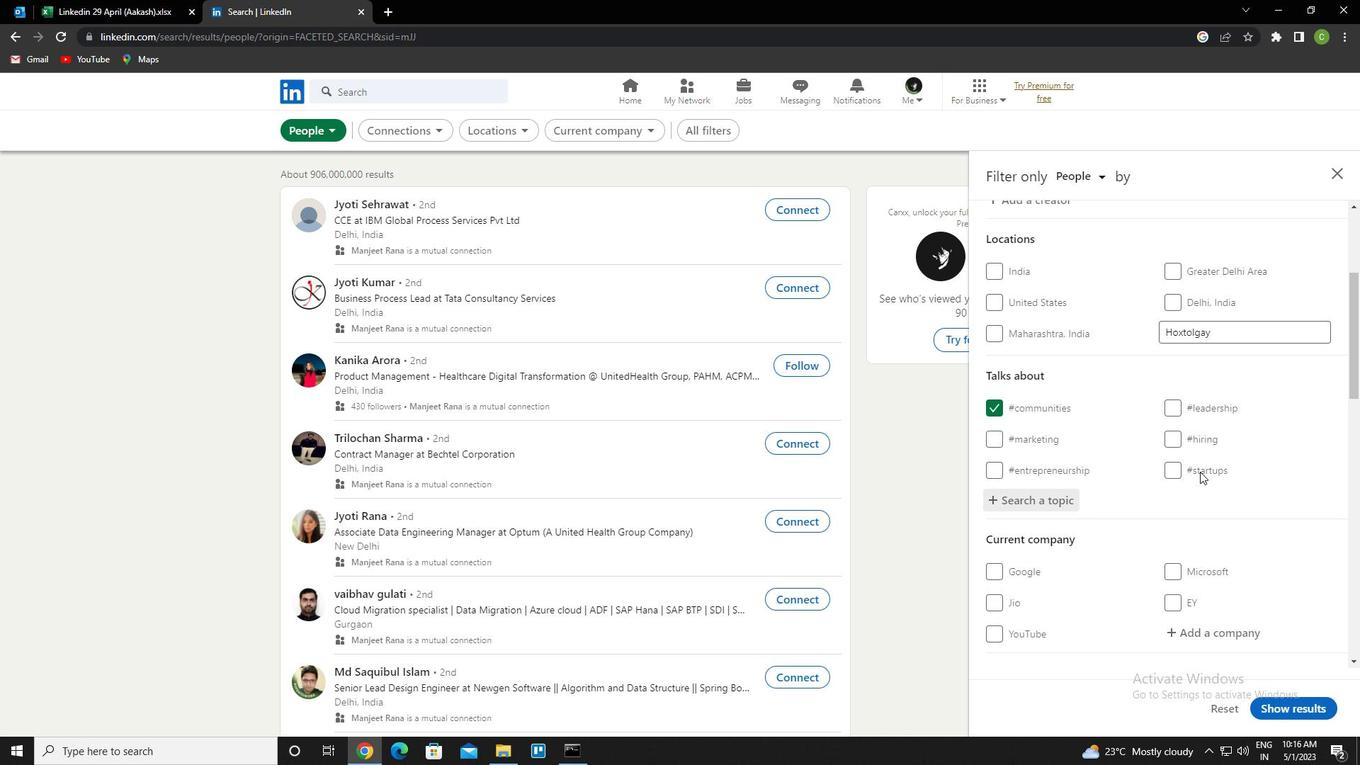 
Action: Mouse scrolled (1185, 629) with delta (0, 0)
Screenshot: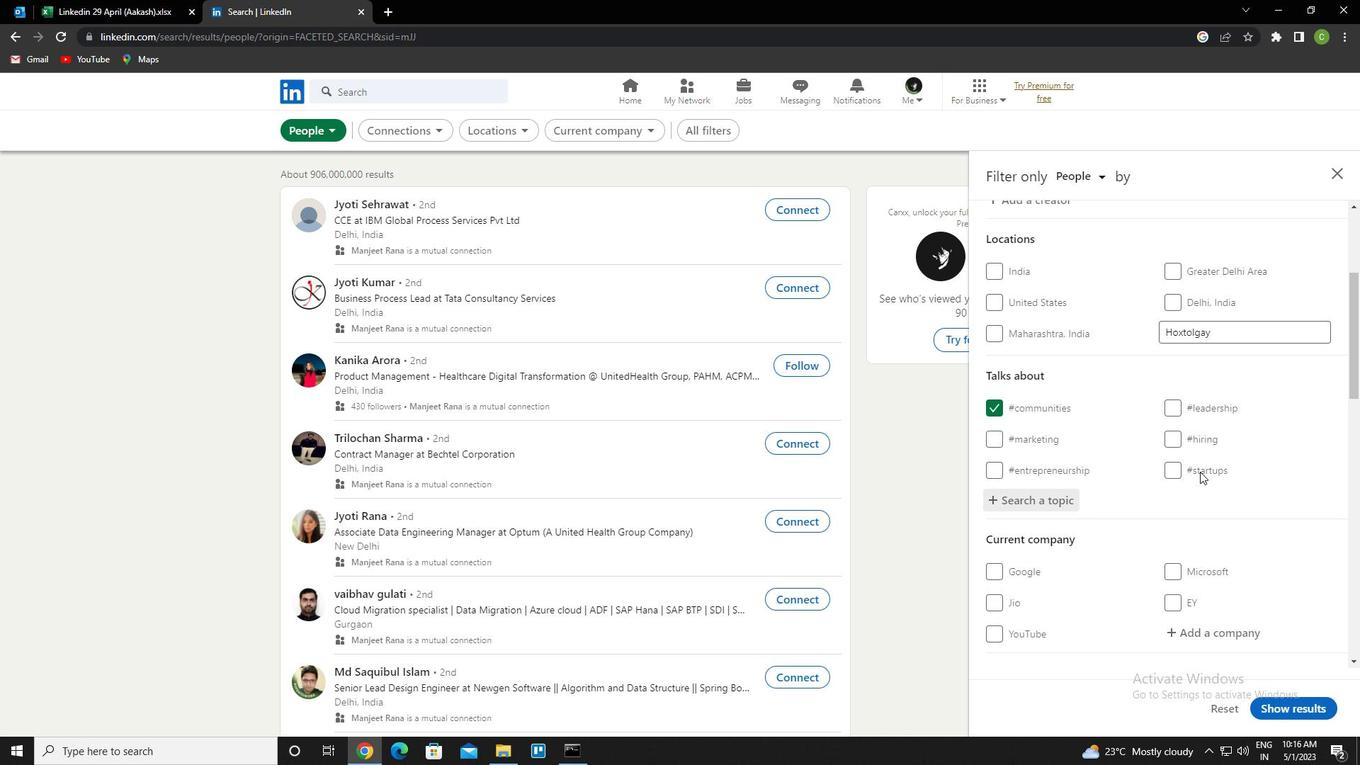 
Action: Mouse scrolled (1185, 629) with delta (0, 0)
Screenshot: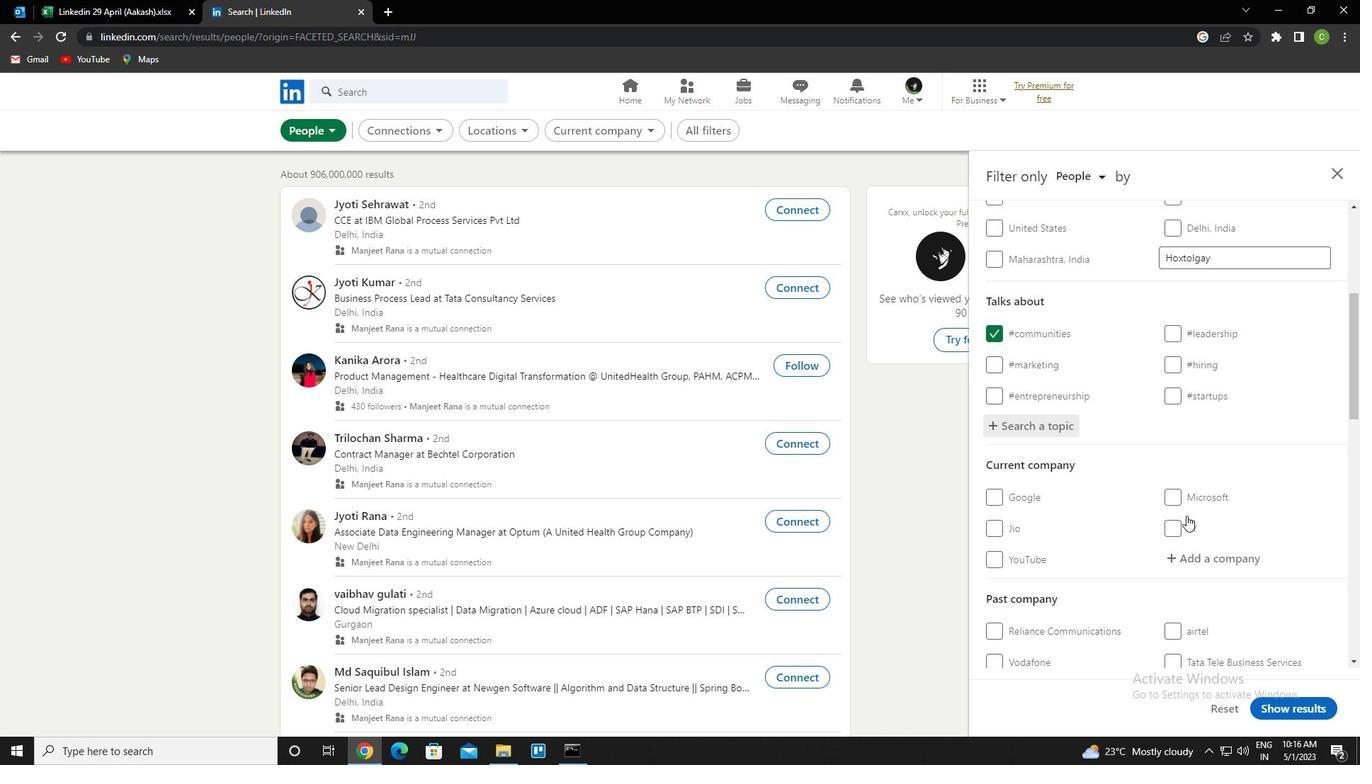 
Action: Mouse moved to (1155, 546)
Screenshot: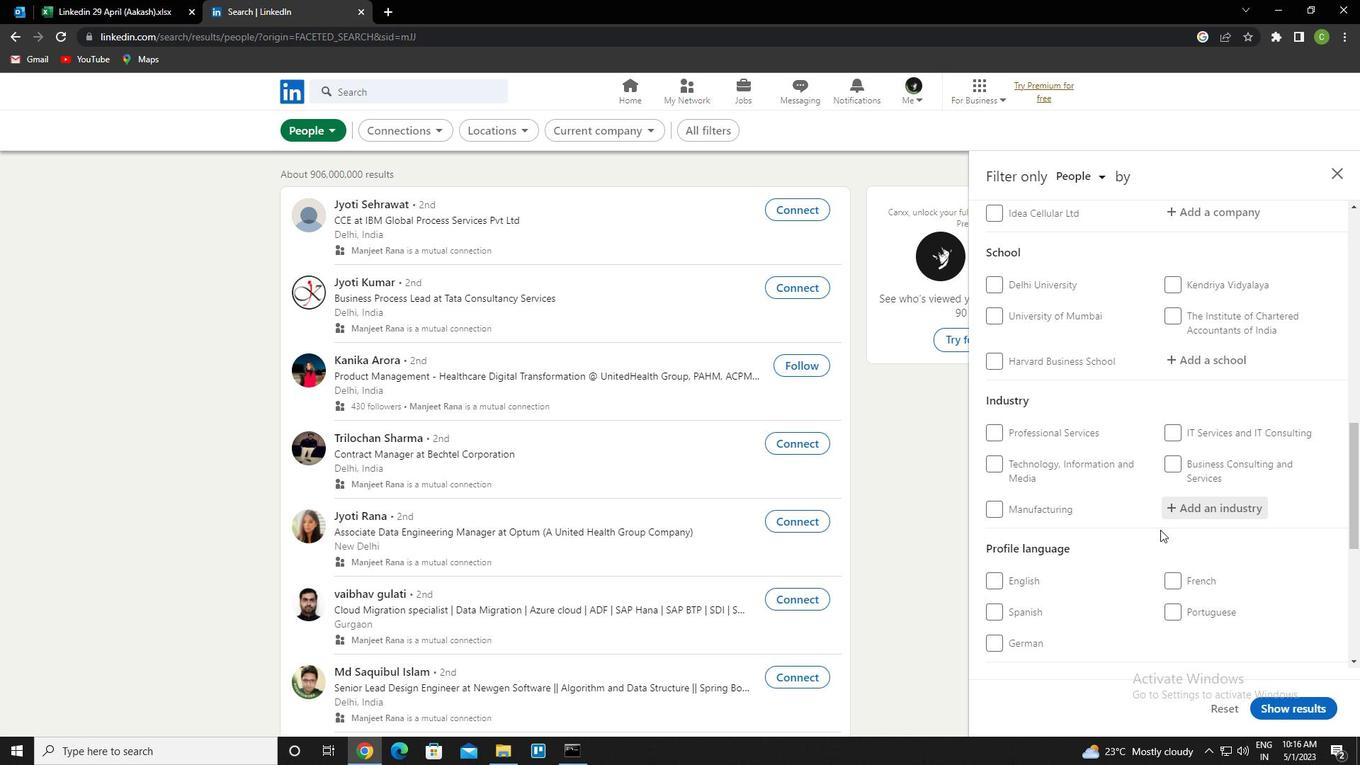 
Action: Mouse scrolled (1155, 545) with delta (0, 0)
Screenshot: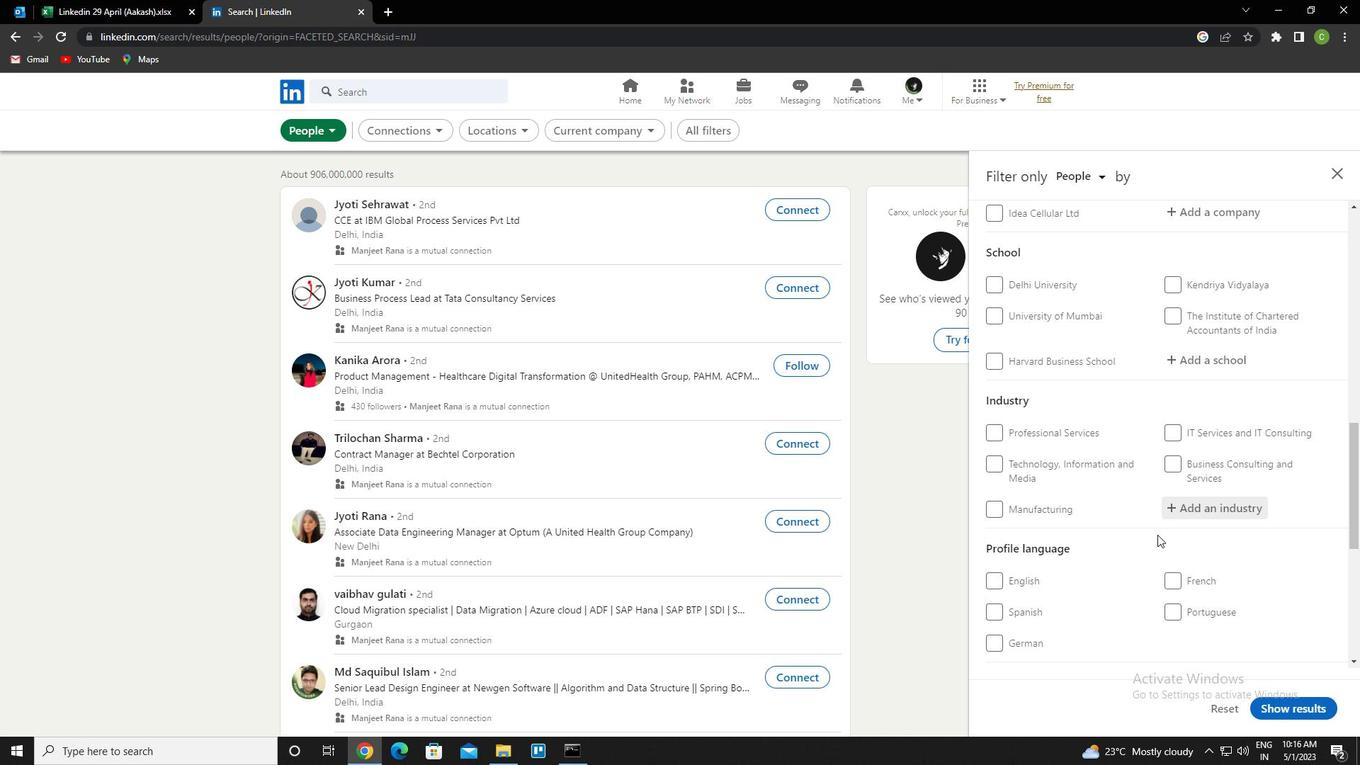 
Action: Mouse moved to (1155, 546)
Screenshot: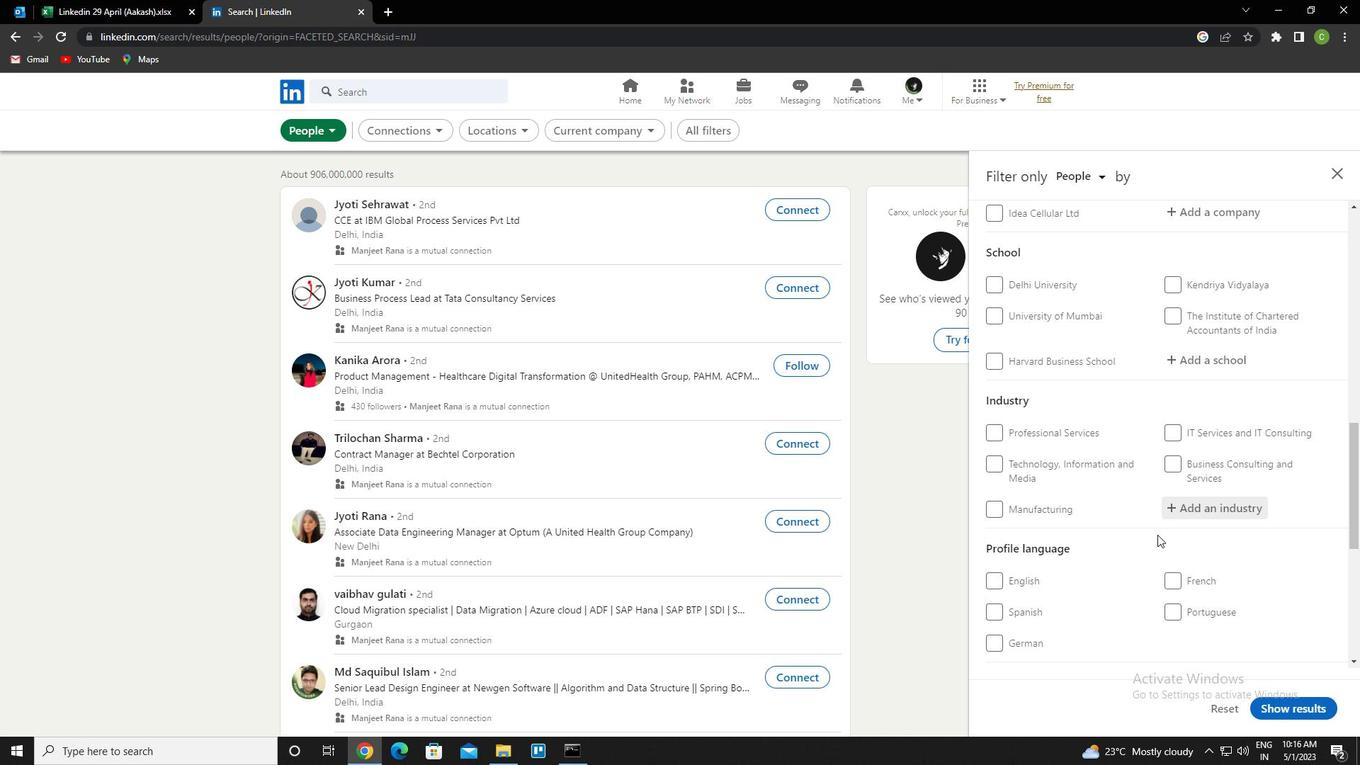 
Action: Mouse scrolled (1155, 545) with delta (0, 0)
Screenshot: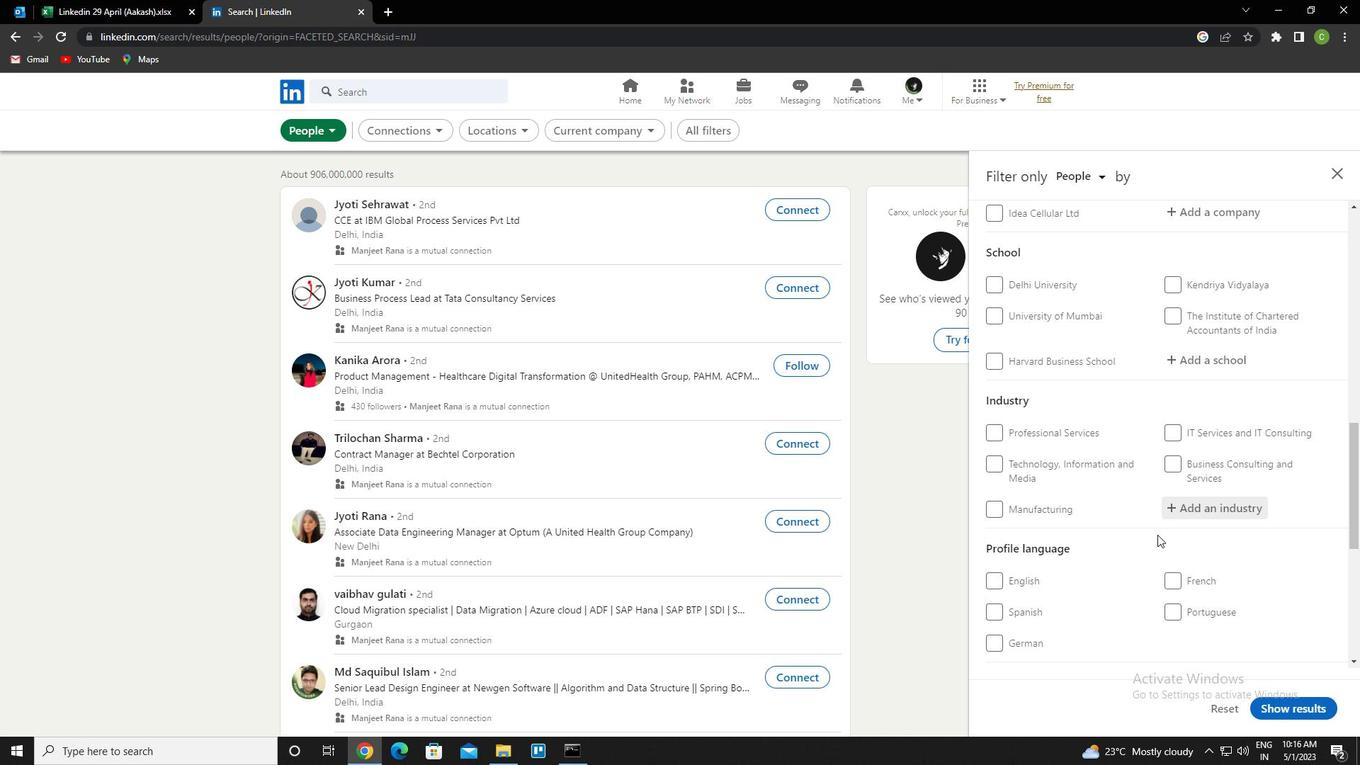 
Action: Mouse moved to (1155, 548)
Screenshot: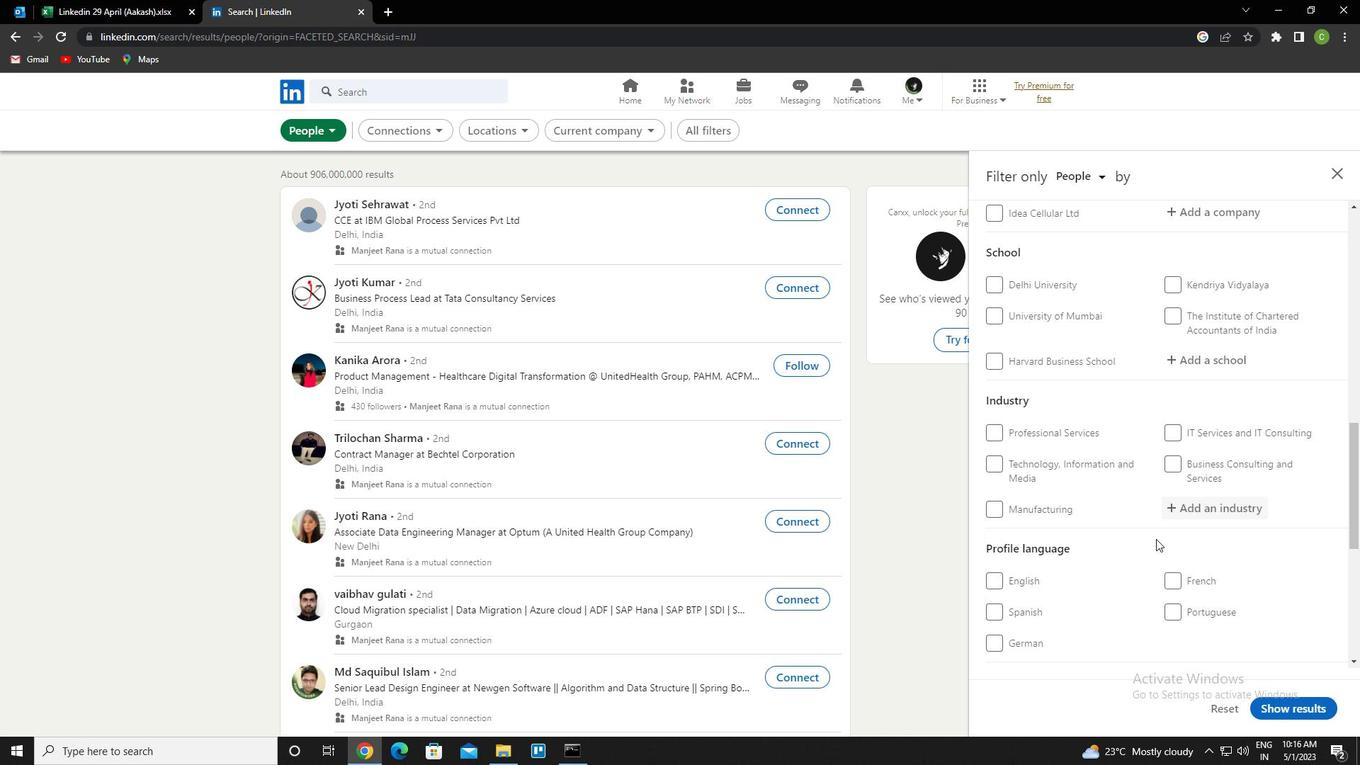
Action: Mouse scrolled (1155, 547) with delta (0, 0)
Screenshot: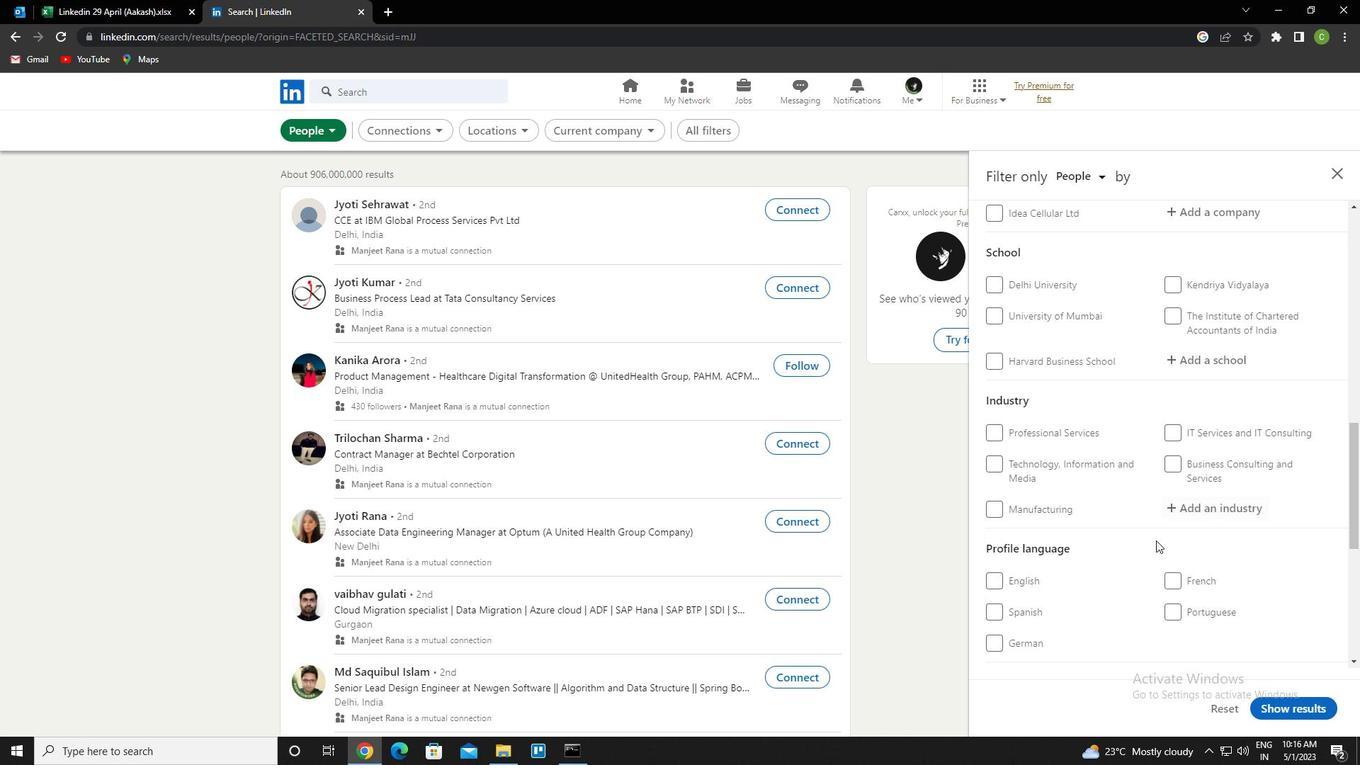 
Action: Mouse moved to (1177, 372)
Screenshot: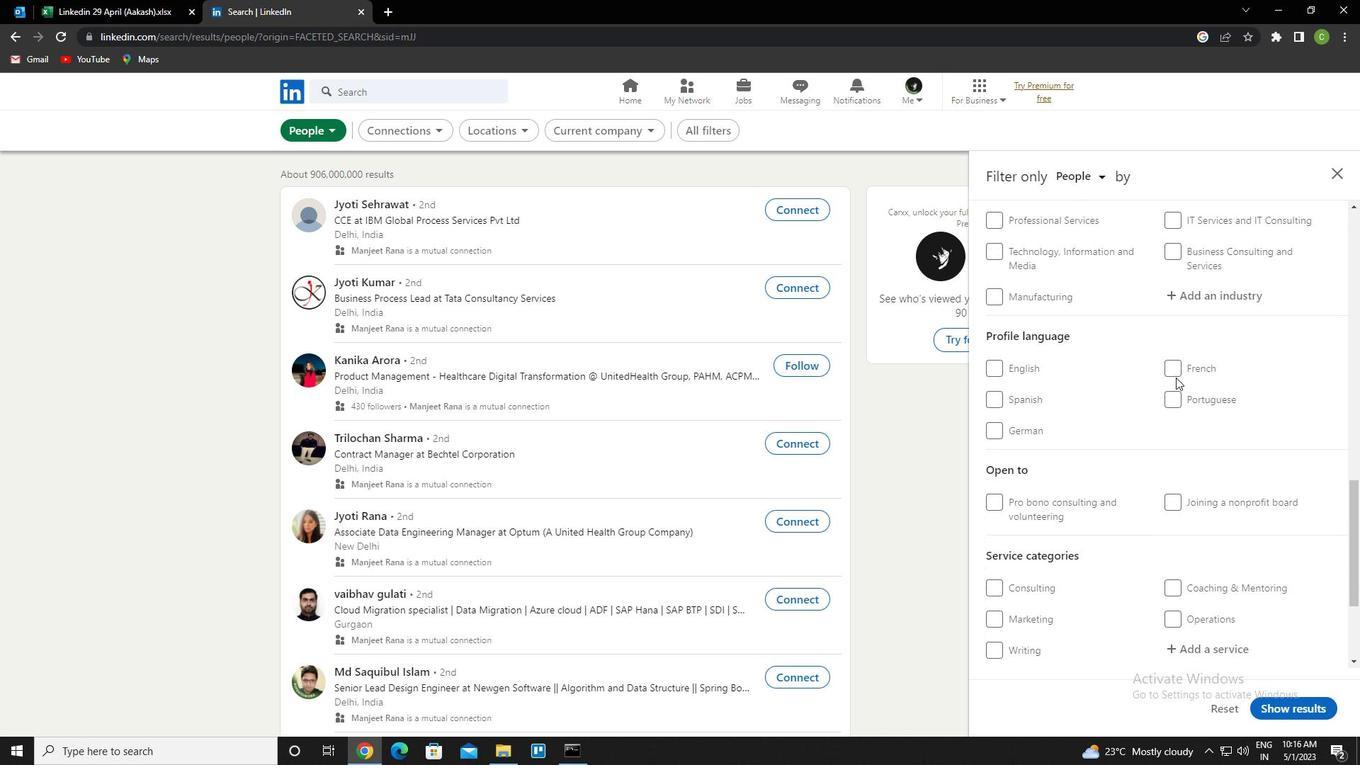 
Action: Mouse pressed left at (1177, 372)
Screenshot: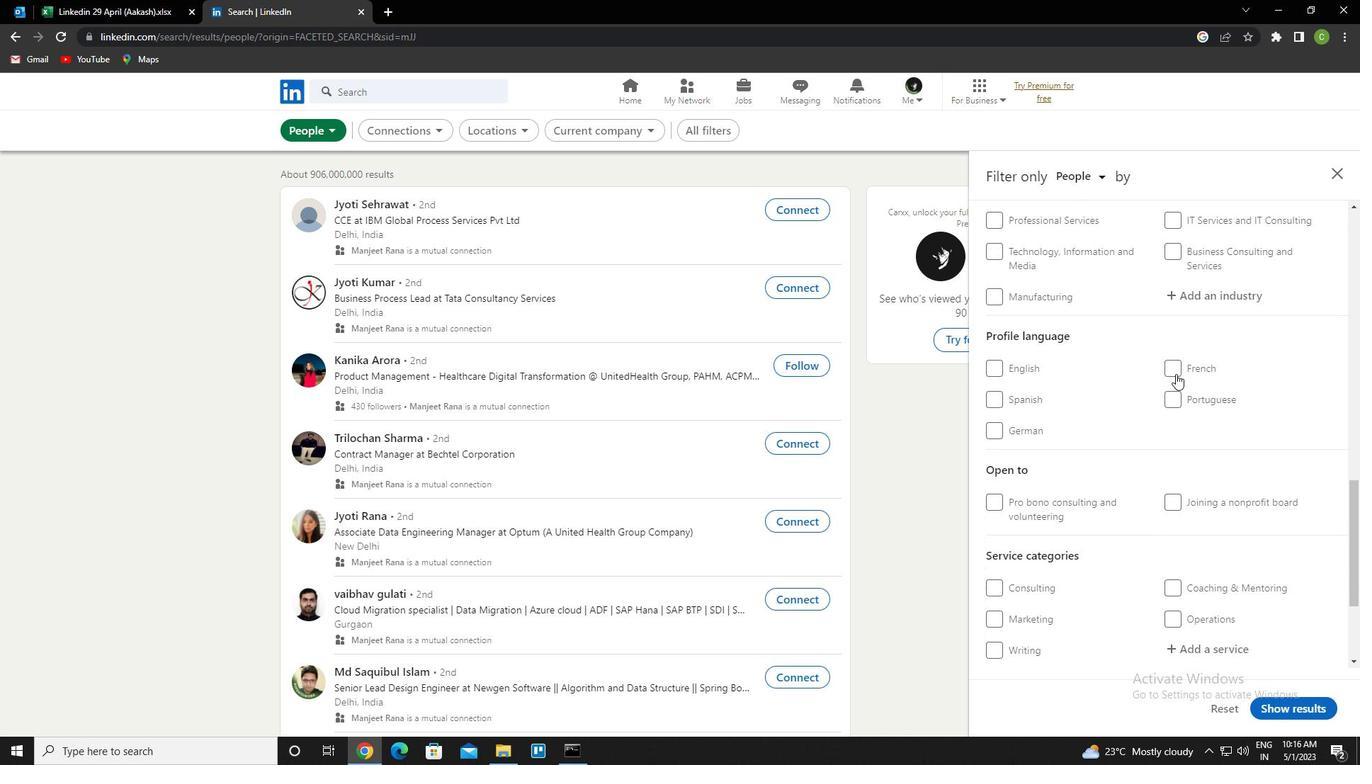 
Action: Mouse scrolled (1177, 373) with delta (0, 0)
Screenshot: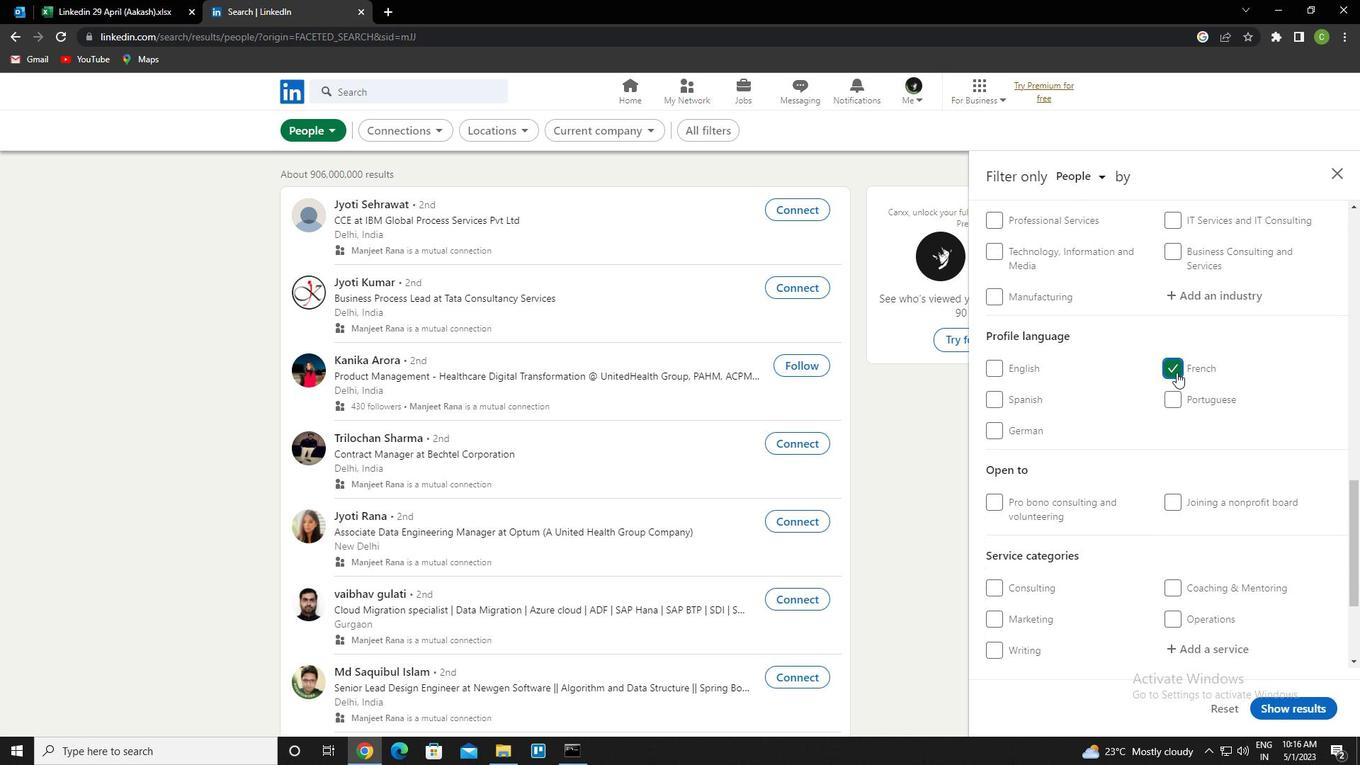 
Action: Mouse scrolled (1177, 373) with delta (0, 0)
Screenshot: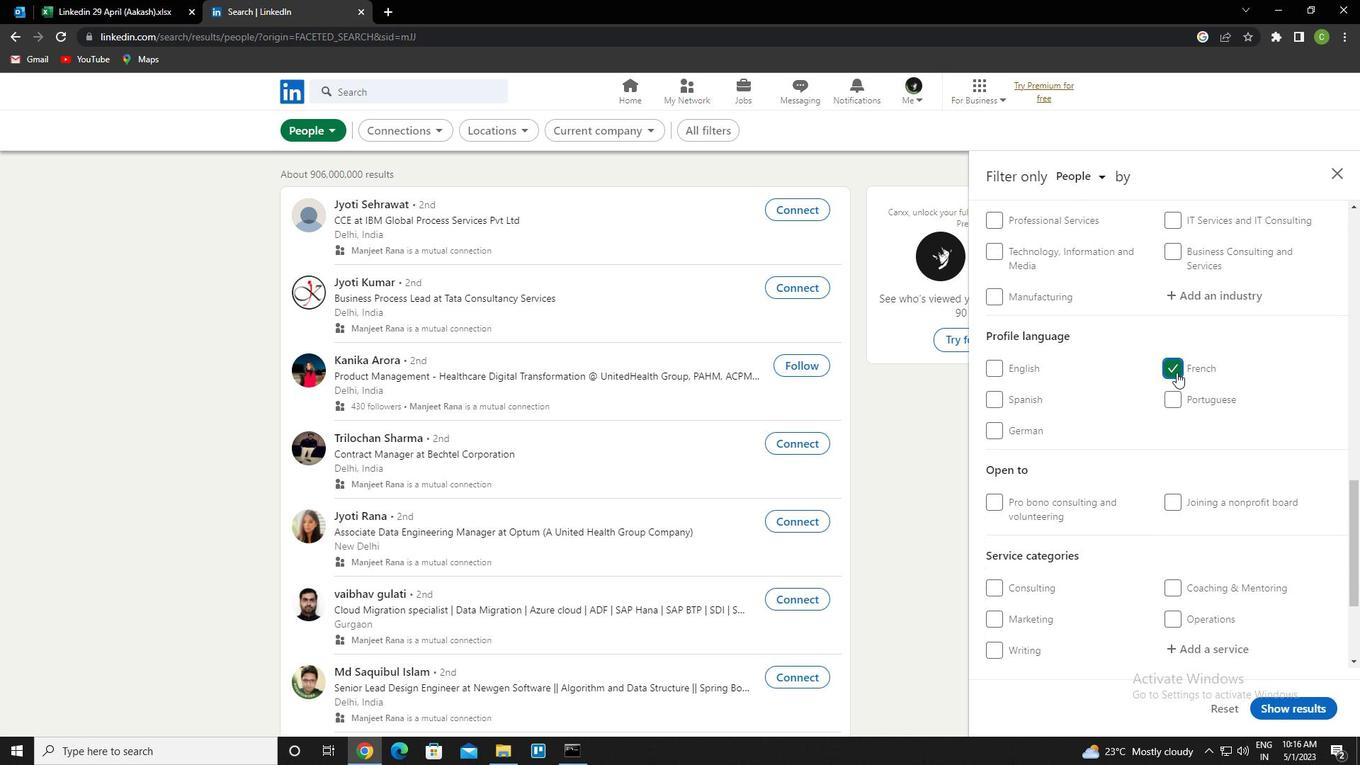 
Action: Mouse scrolled (1177, 373) with delta (0, 0)
Screenshot: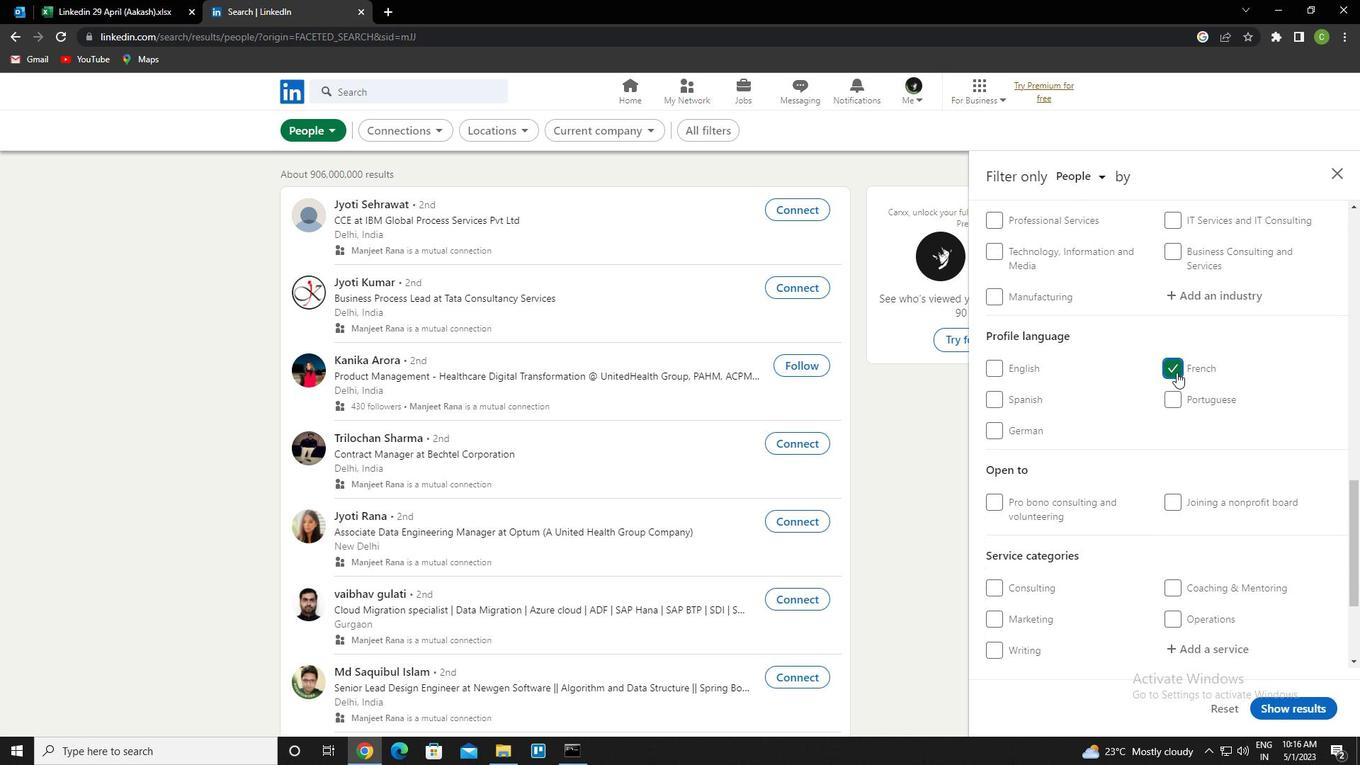 
Action: Mouse scrolled (1177, 373) with delta (0, 0)
Screenshot: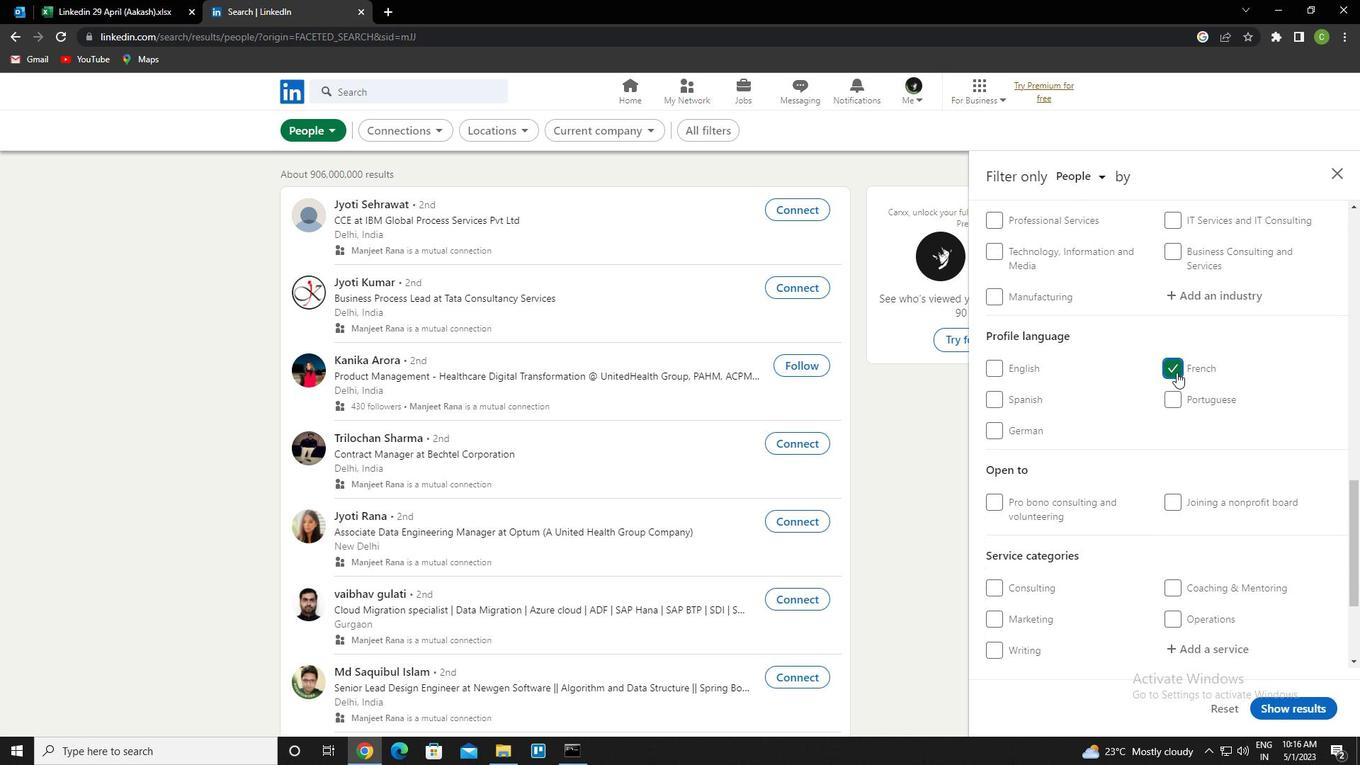 
Action: Mouse scrolled (1177, 373) with delta (0, 0)
Screenshot: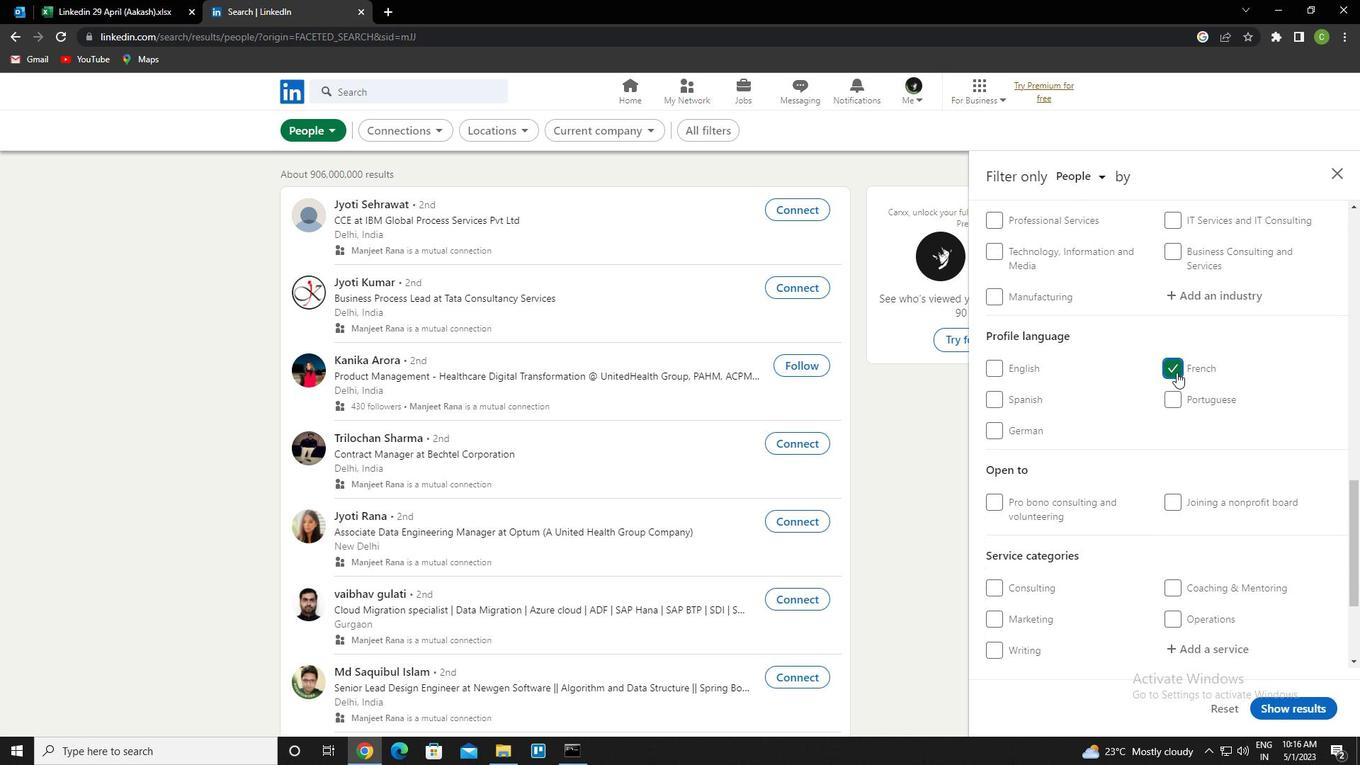 
Action: Mouse scrolled (1177, 373) with delta (0, 0)
Screenshot: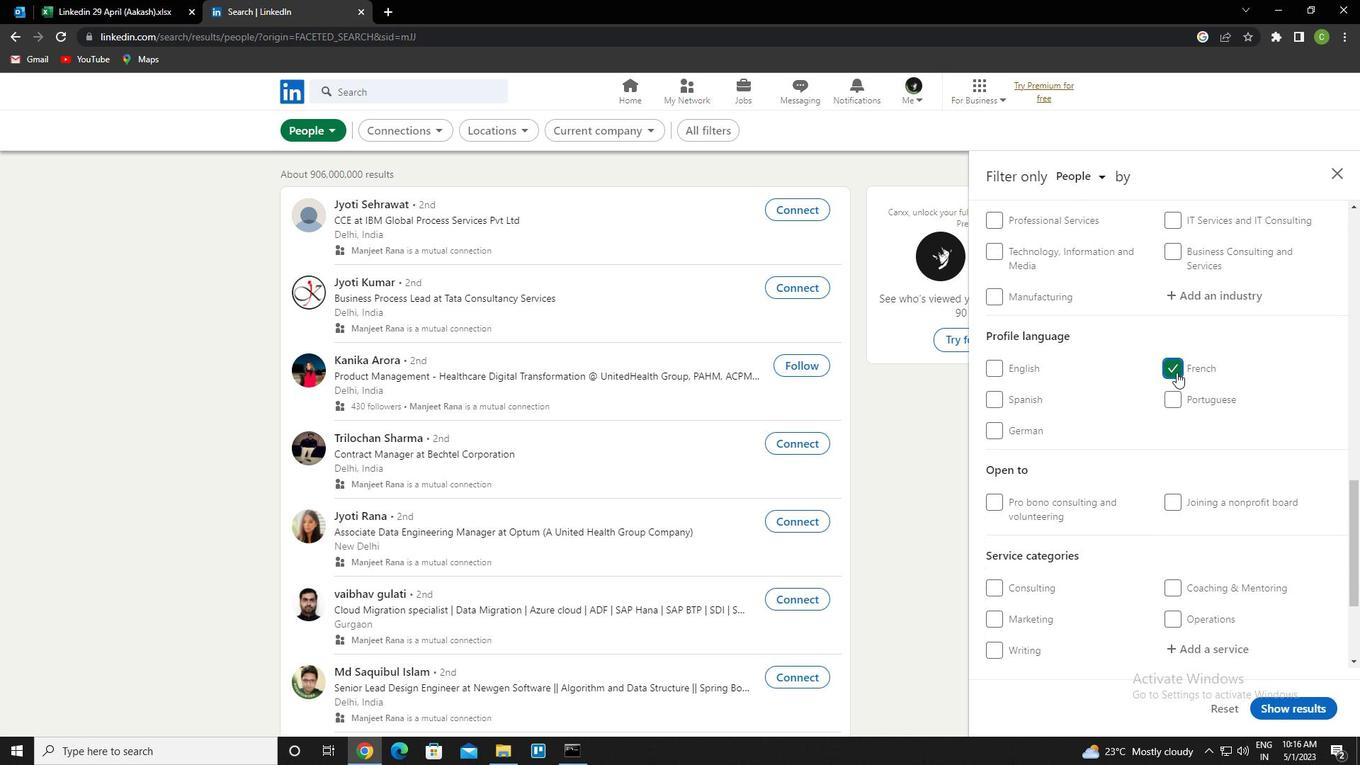 
Action: Mouse scrolled (1177, 373) with delta (0, 0)
Screenshot: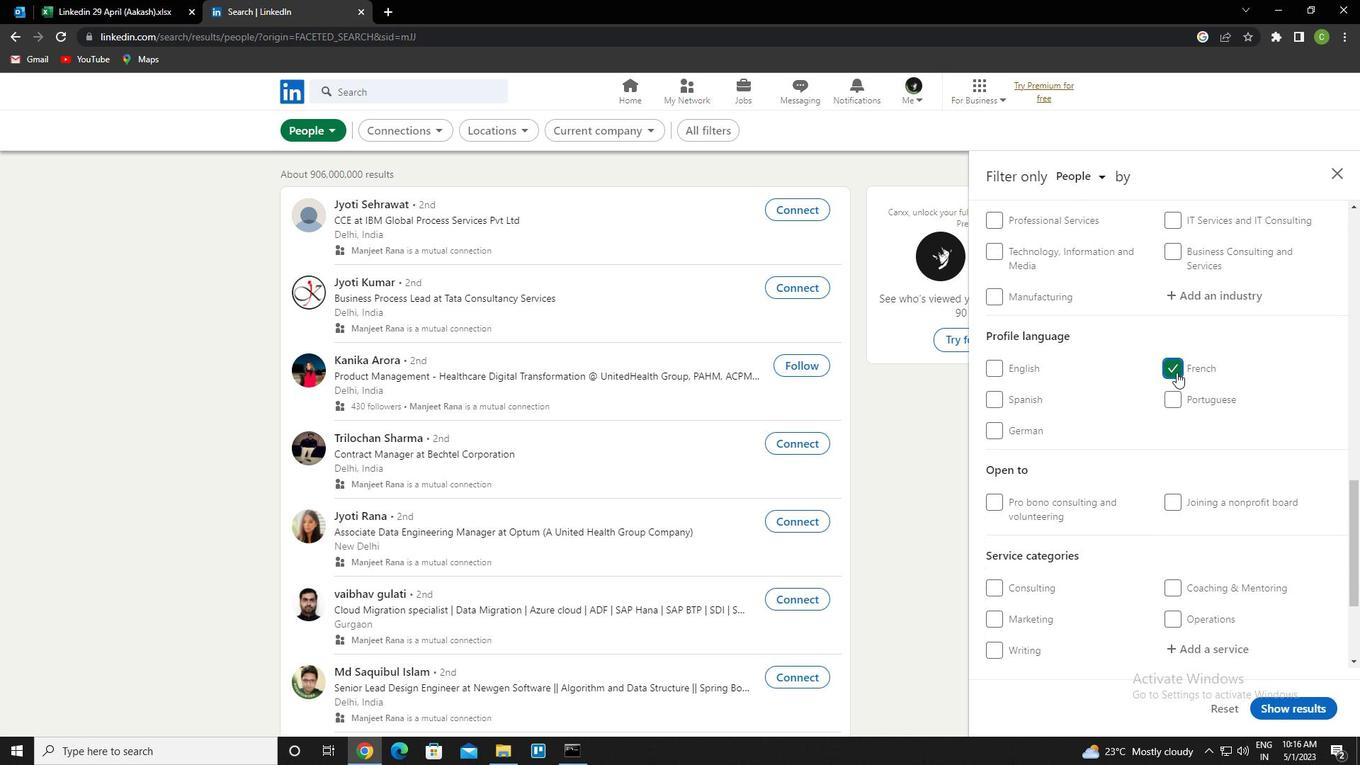 
Action: Mouse moved to (1121, 350)
Screenshot: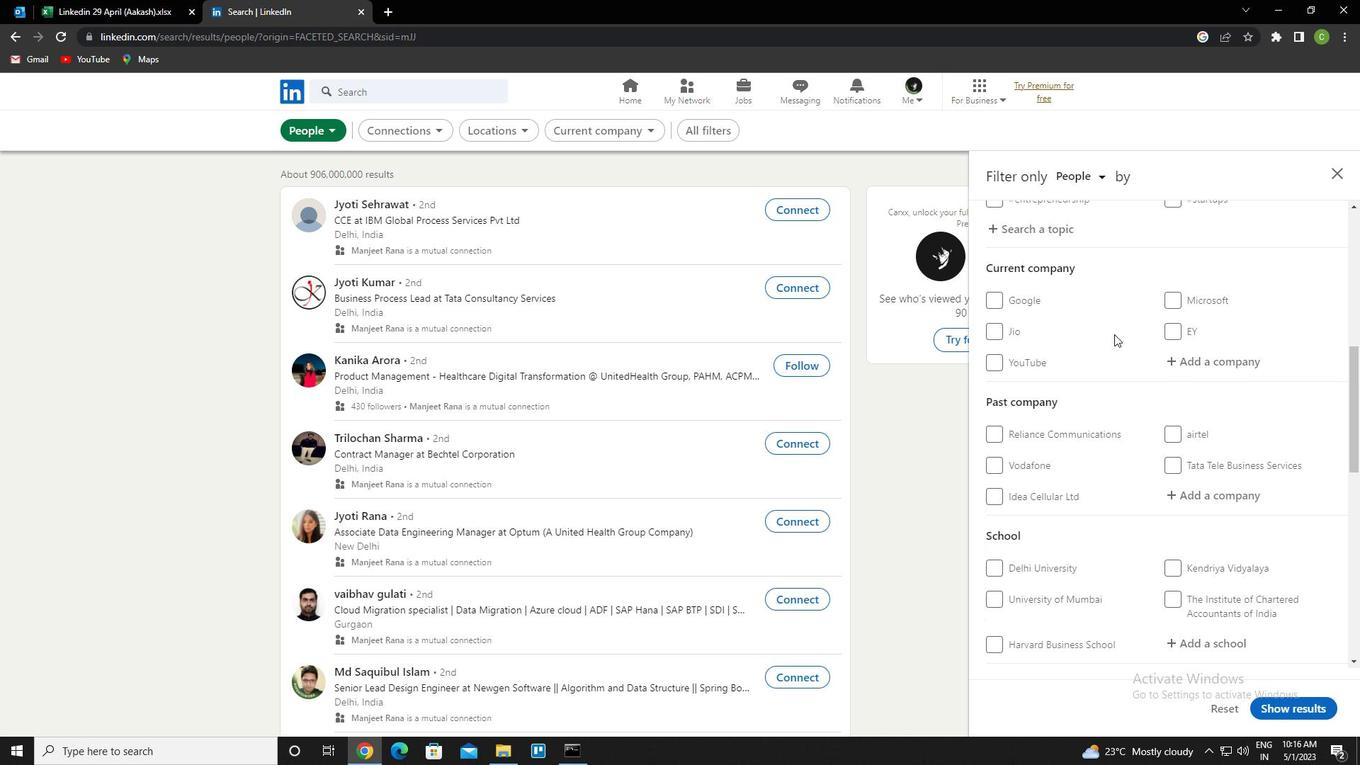 
Action: Mouse scrolled (1121, 351) with delta (0, 0)
Screenshot: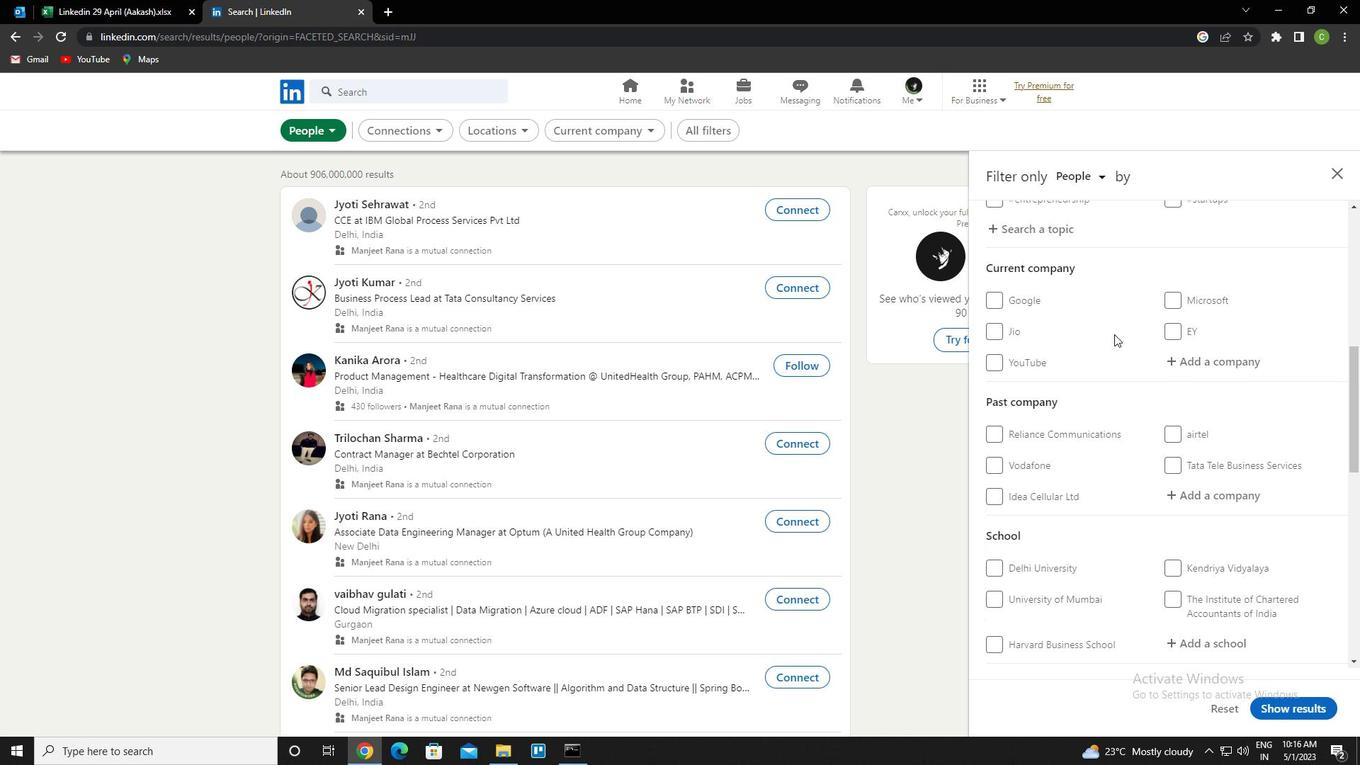 
Action: Mouse scrolled (1121, 351) with delta (0, 0)
Screenshot: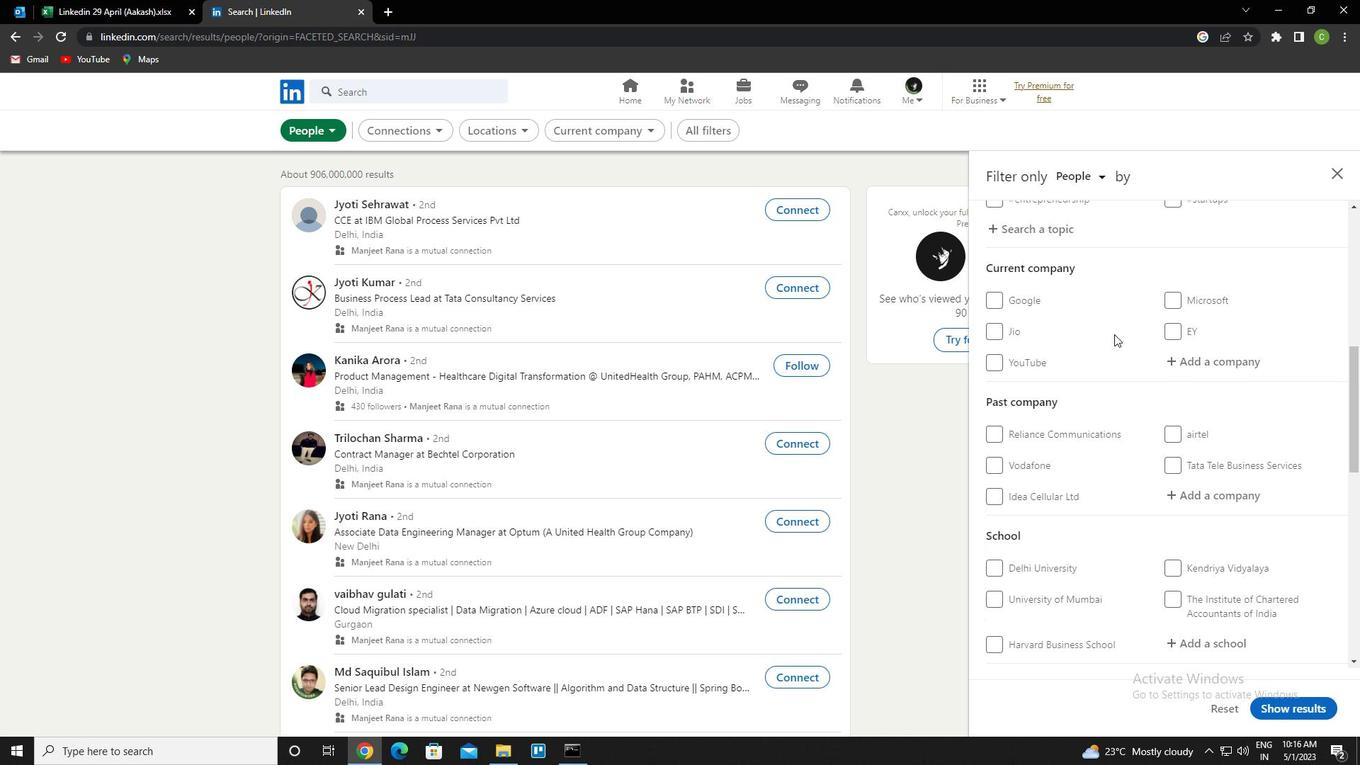 
Action: Mouse scrolled (1121, 351) with delta (0, 0)
Screenshot: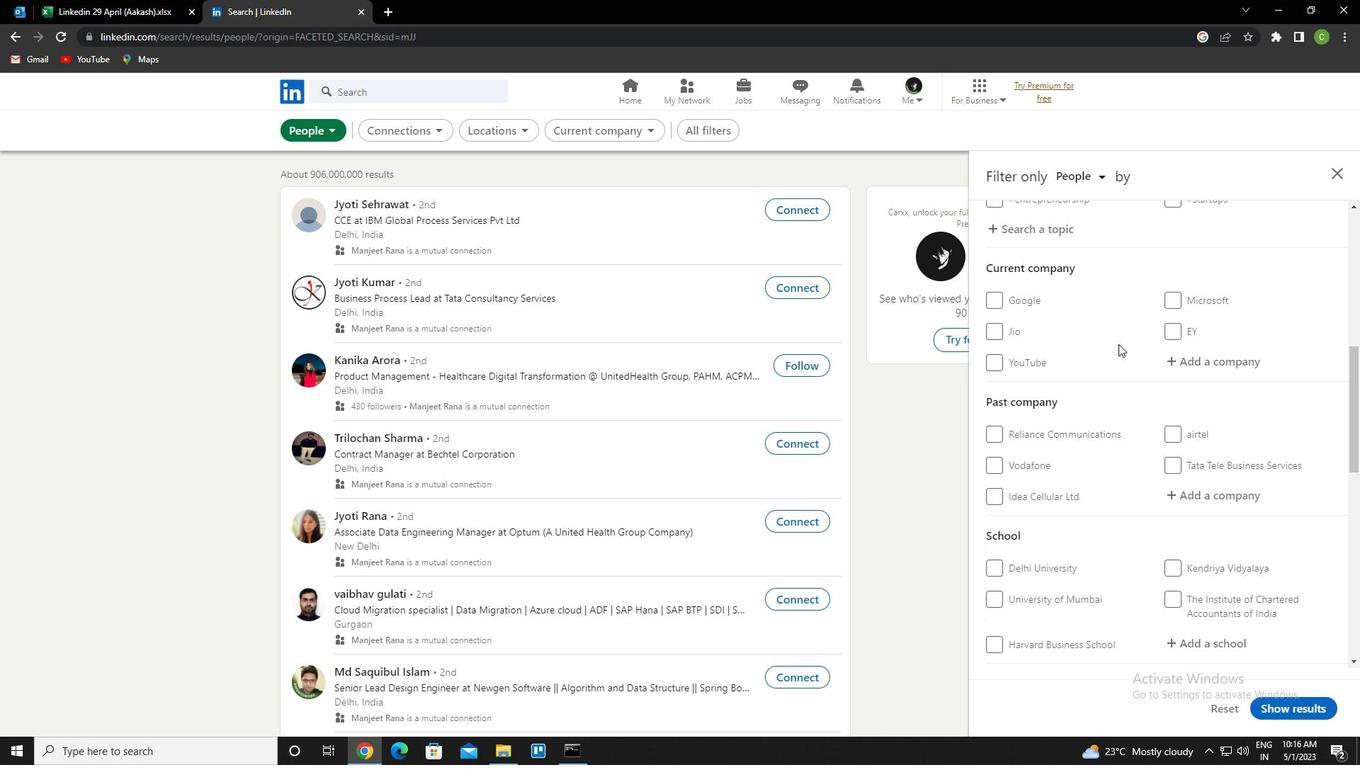 
Action: Mouse moved to (1122, 353)
Screenshot: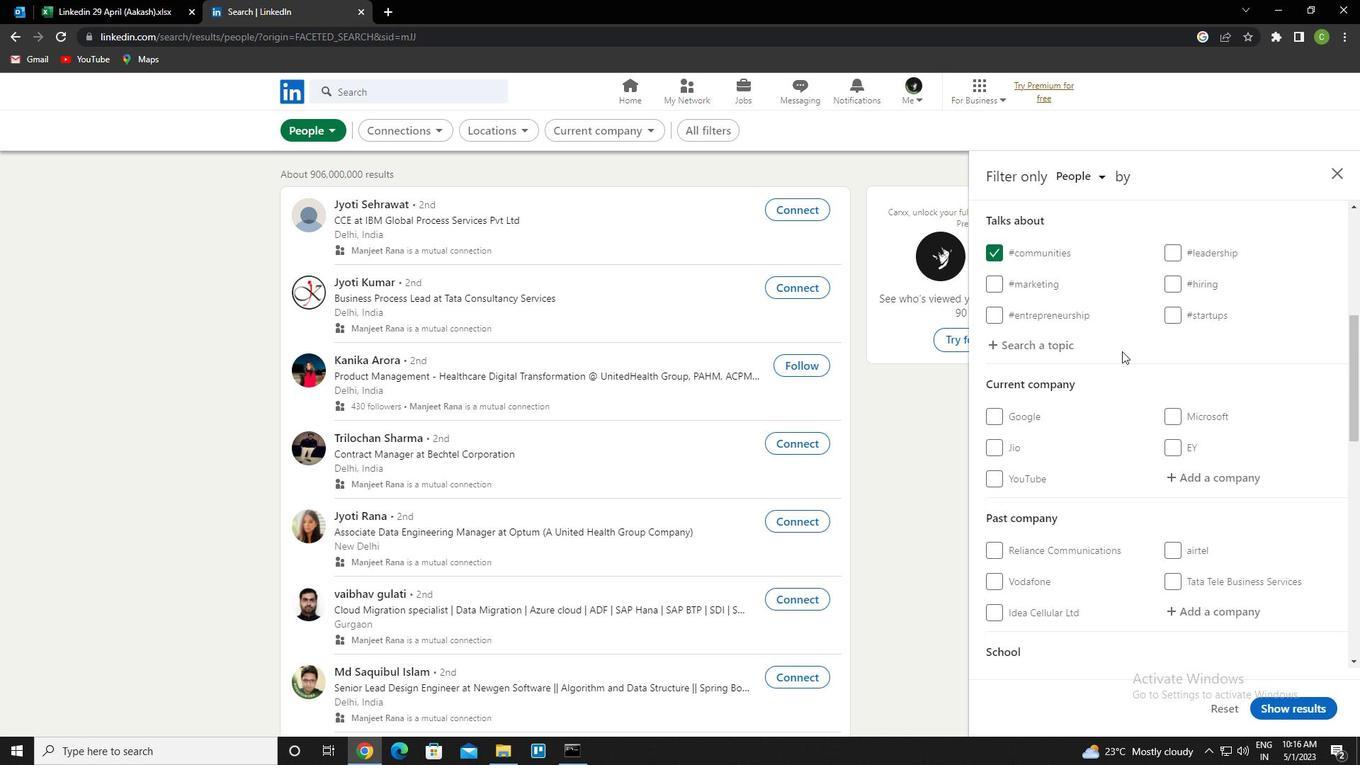 
Action: Mouse scrolled (1122, 352) with delta (0, 0)
Screenshot: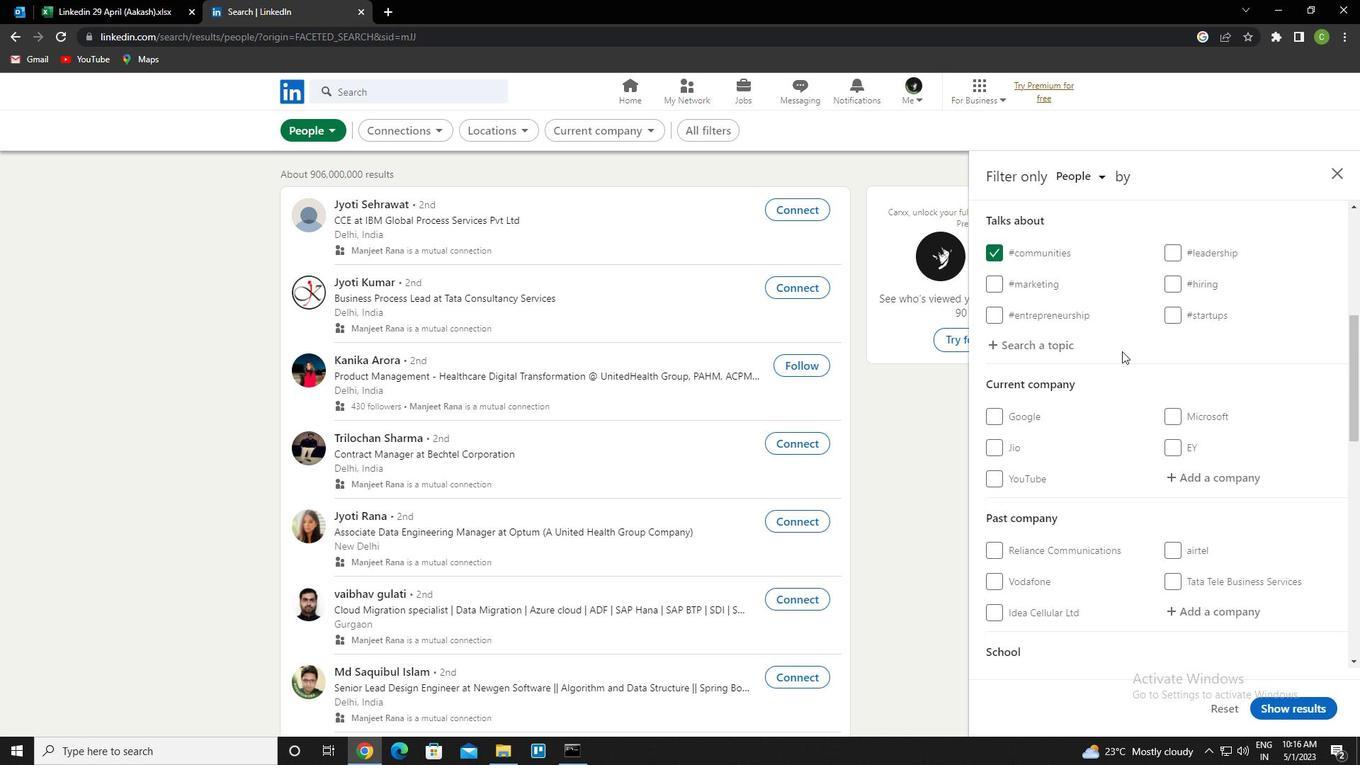 
Action: Mouse scrolled (1122, 352) with delta (0, 0)
Screenshot: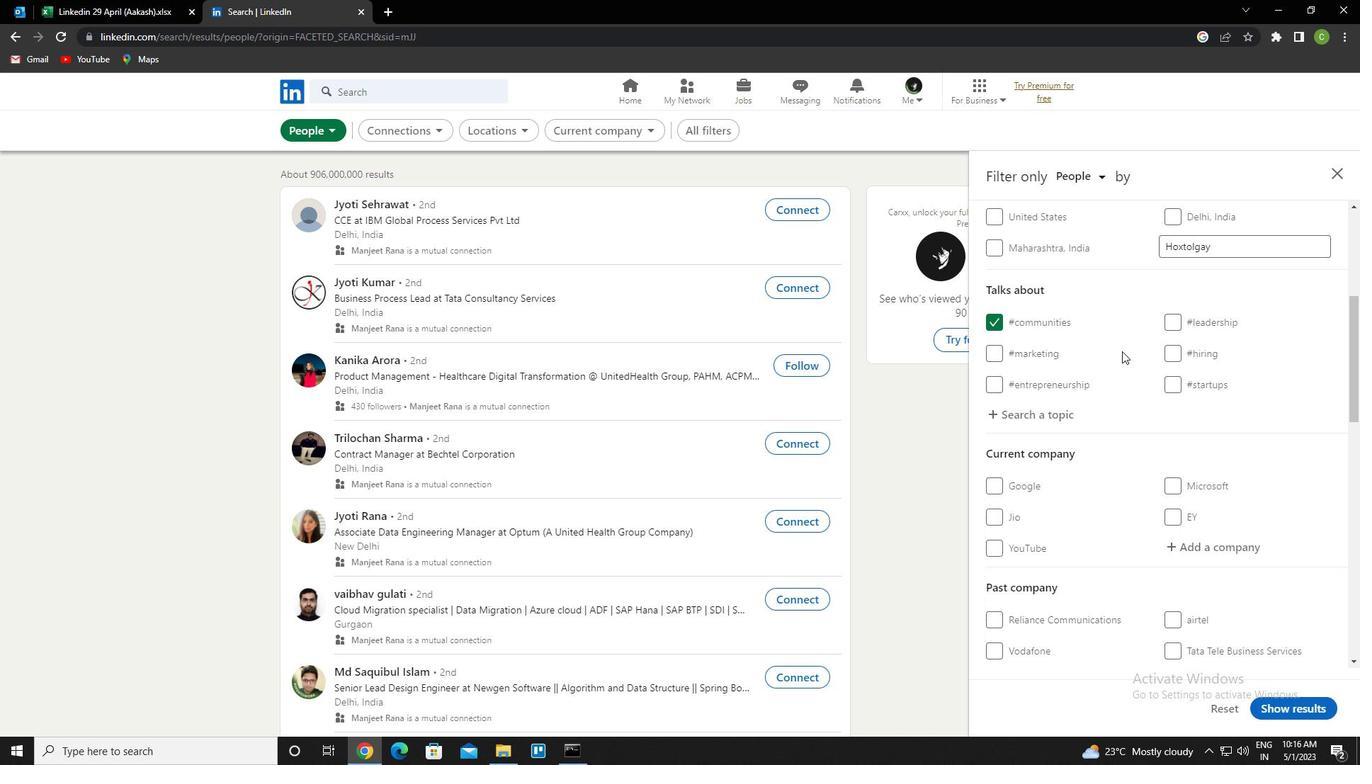 
Action: Mouse moved to (1123, 353)
Screenshot: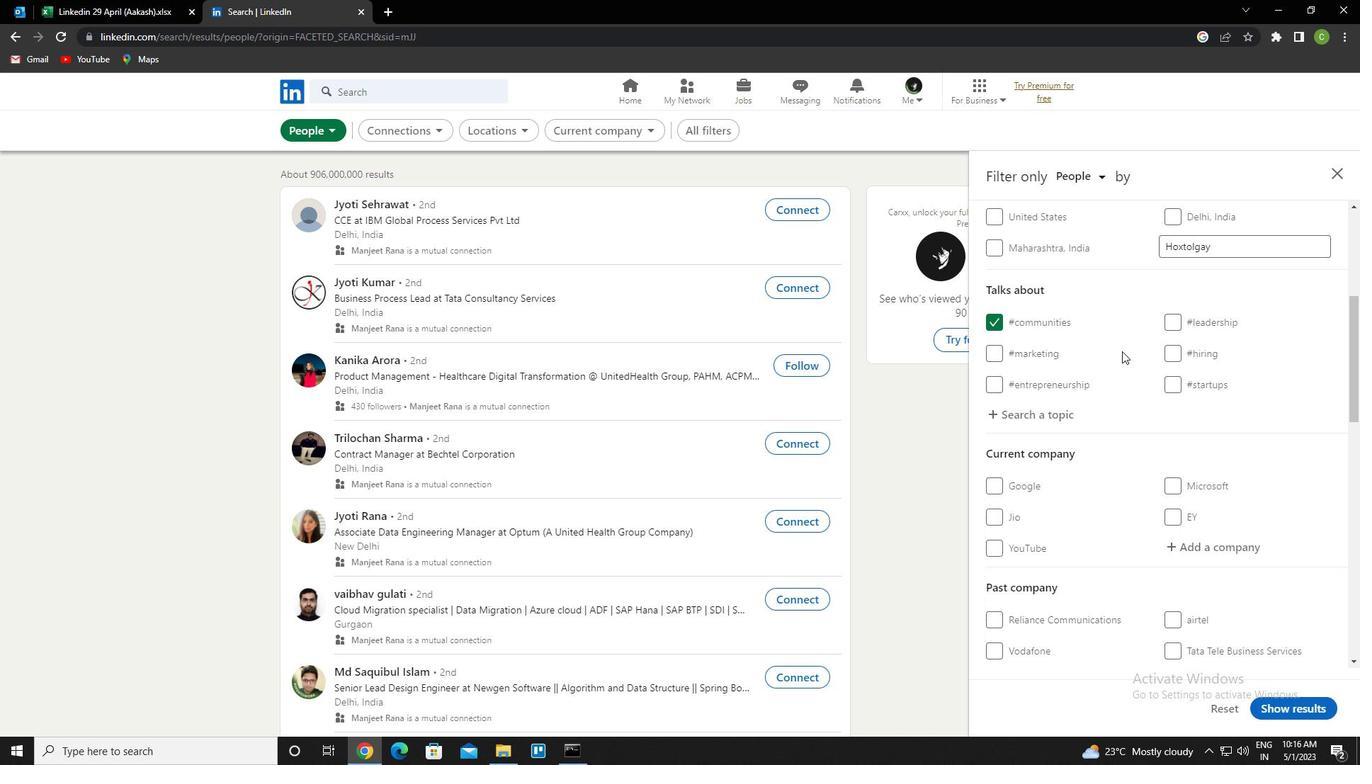 
Action: Mouse scrolled (1123, 352) with delta (0, 0)
Screenshot: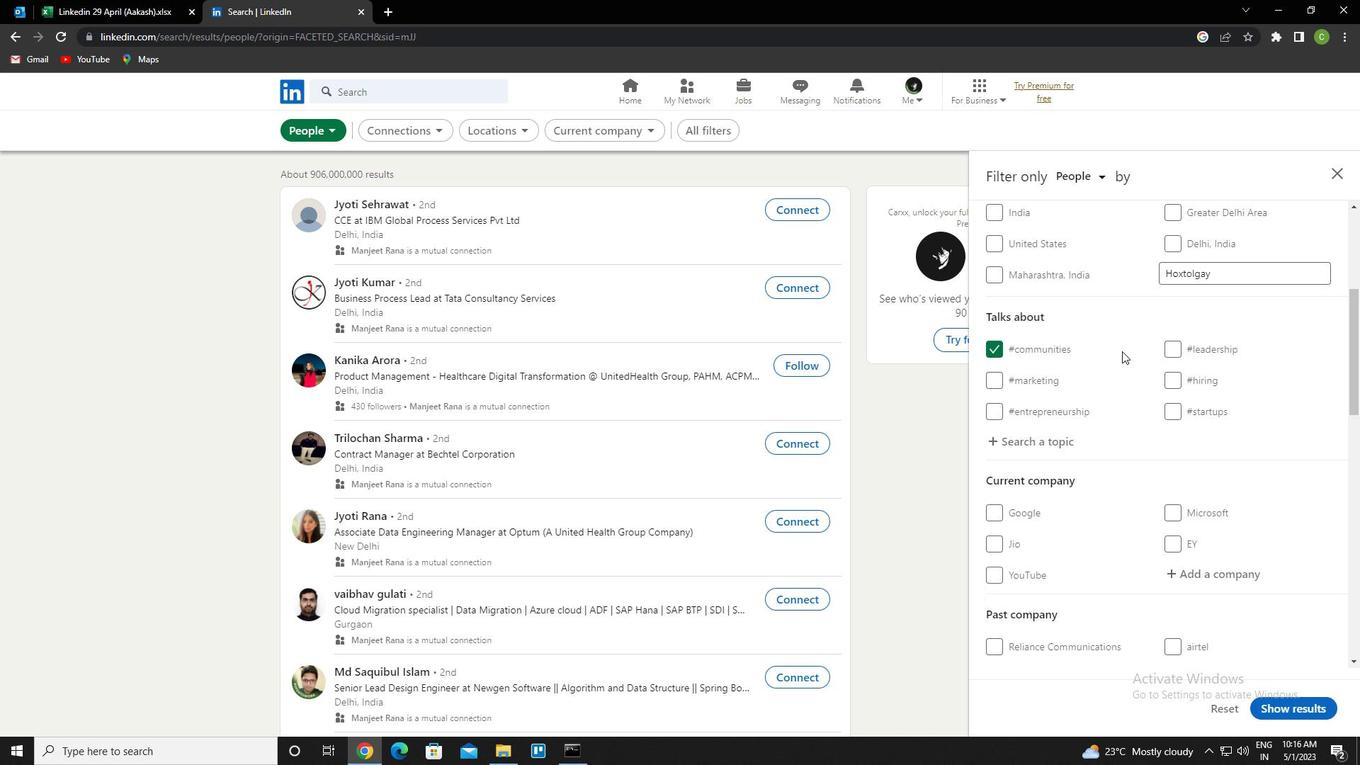 
Action: Mouse moved to (1191, 360)
Screenshot: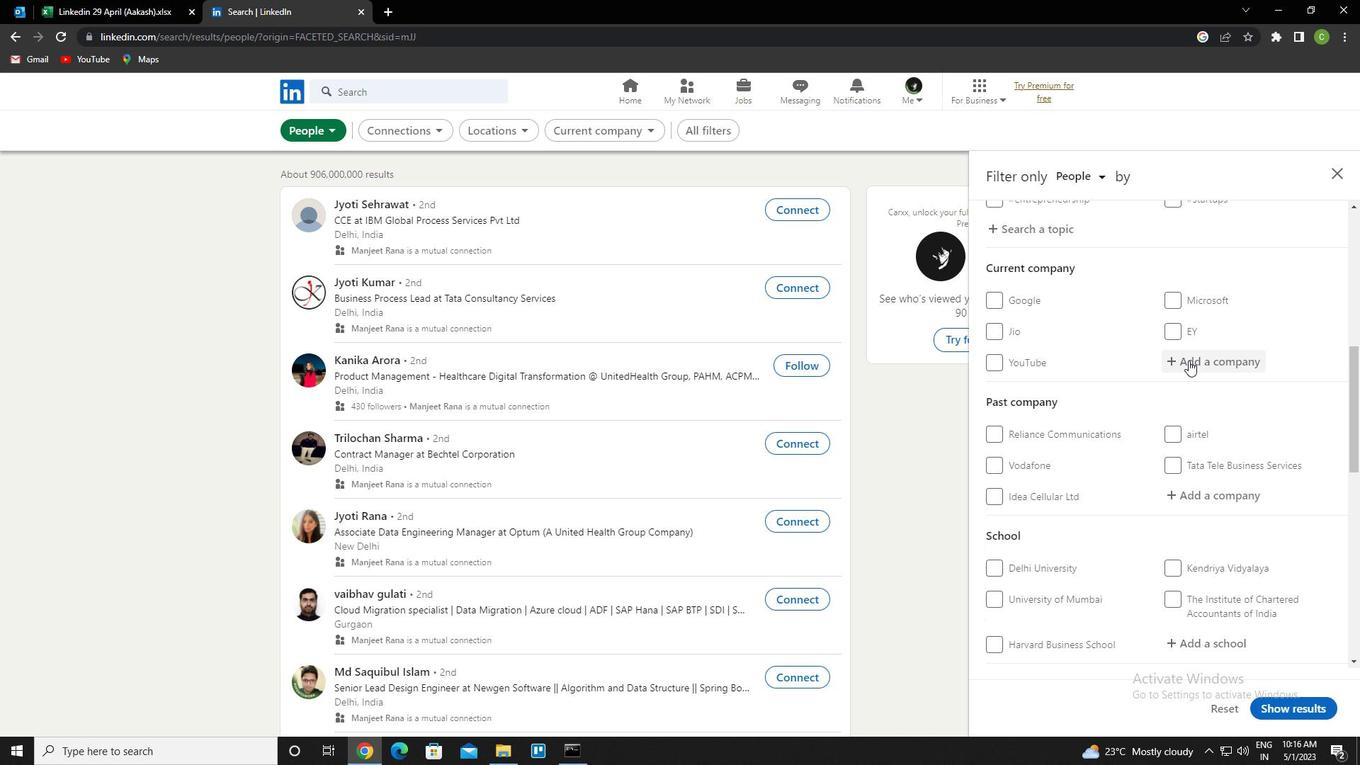 
Action: Mouse pressed left at (1191, 360)
Screenshot: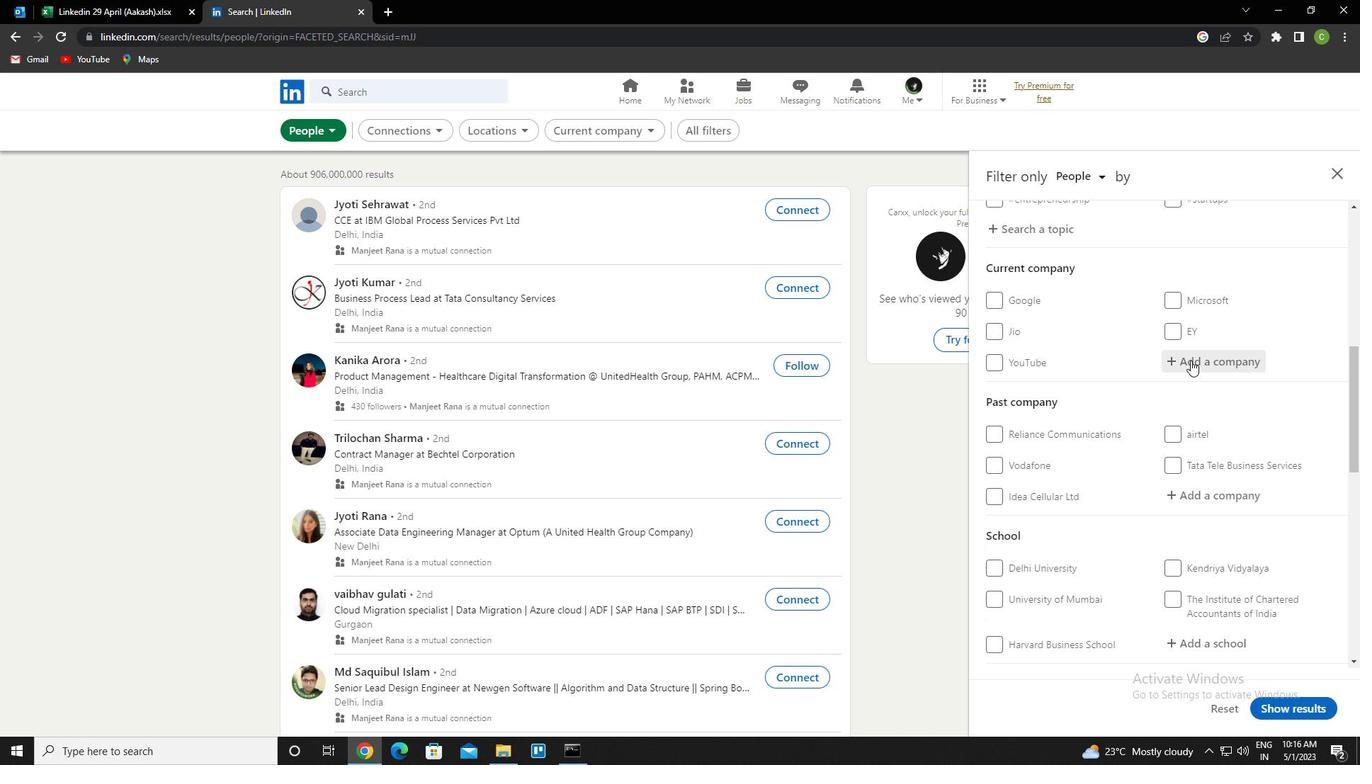 
Action: Key pressed <Key.caps_lock>x<Key.caps_lock>ebia<Key.down><Key.enter>
Screenshot: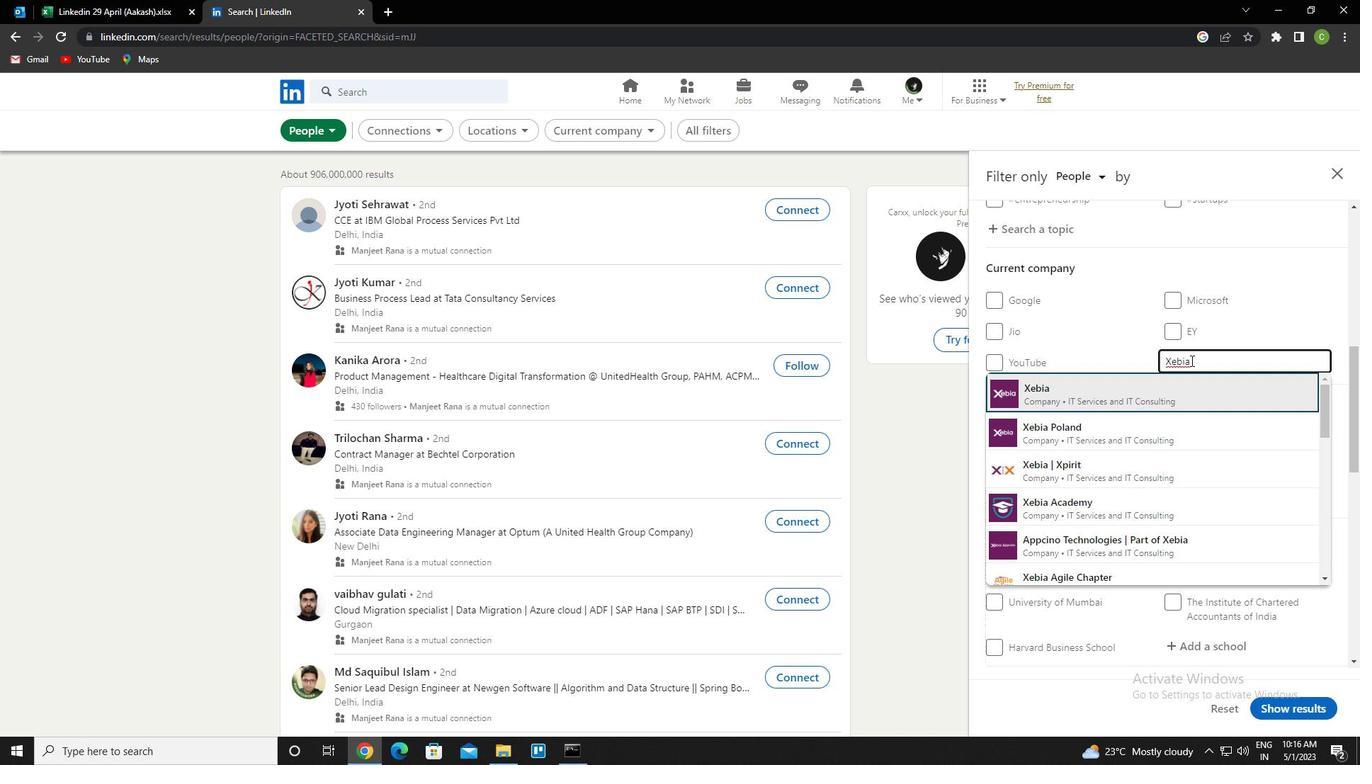 
Action: Mouse scrolled (1191, 360) with delta (0, 0)
Screenshot: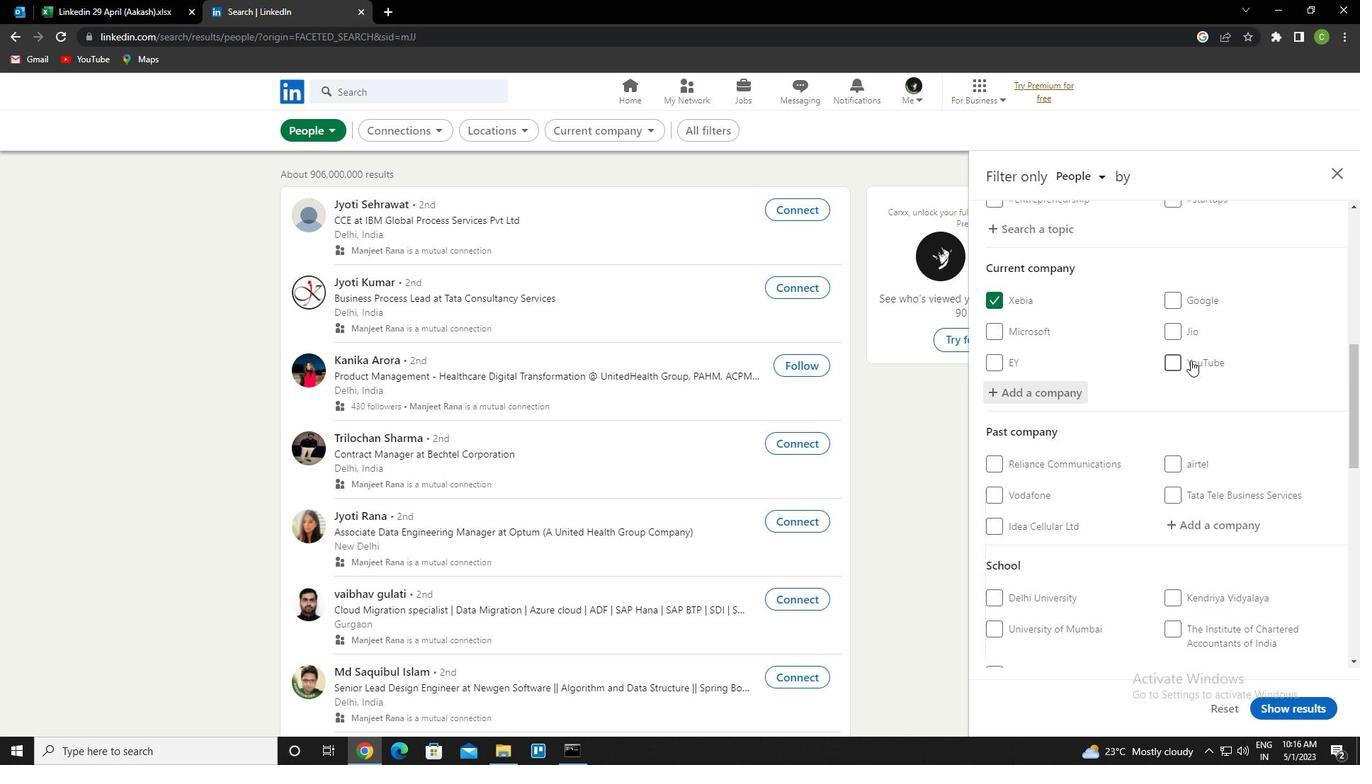 
Action: Mouse scrolled (1191, 360) with delta (0, 0)
Screenshot: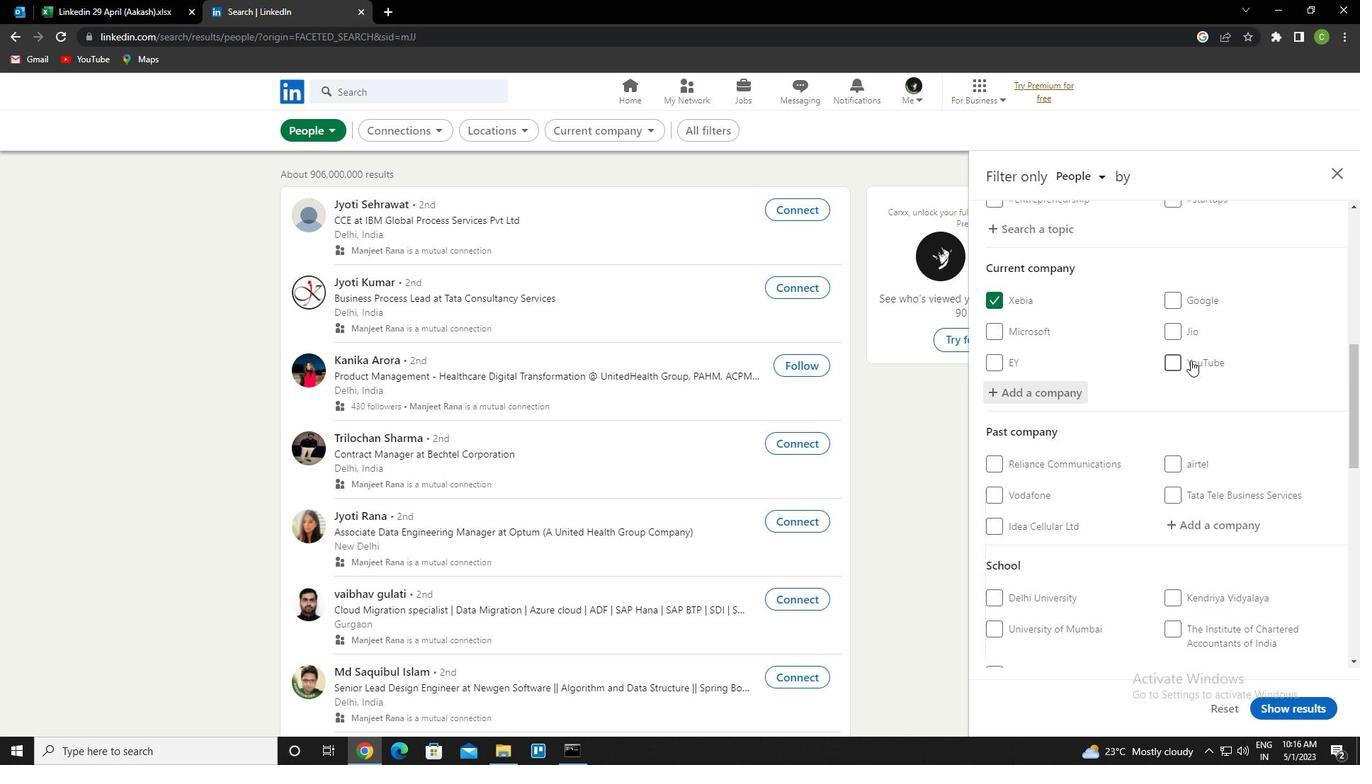 
Action: Mouse scrolled (1191, 360) with delta (0, 0)
Screenshot: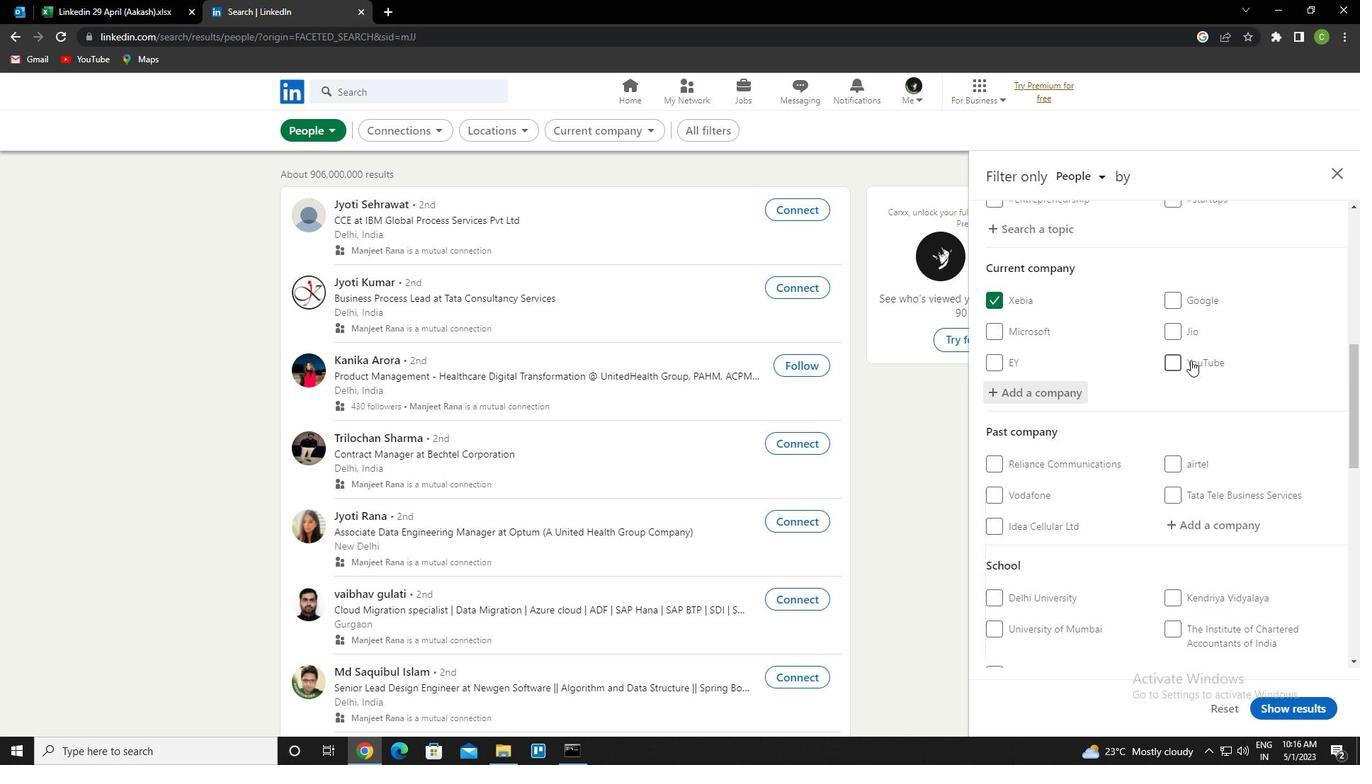 
Action: Mouse moved to (1209, 455)
Screenshot: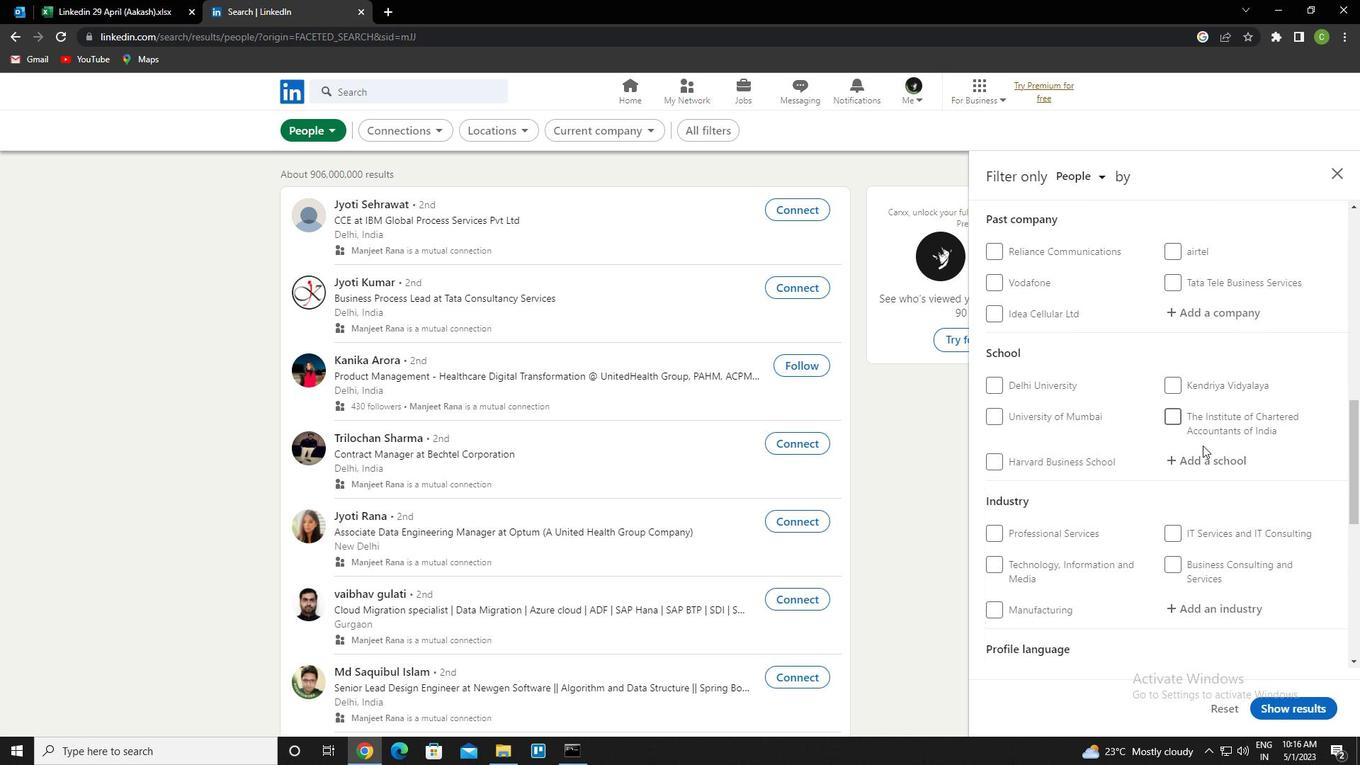 
Action: Mouse pressed left at (1209, 455)
Screenshot: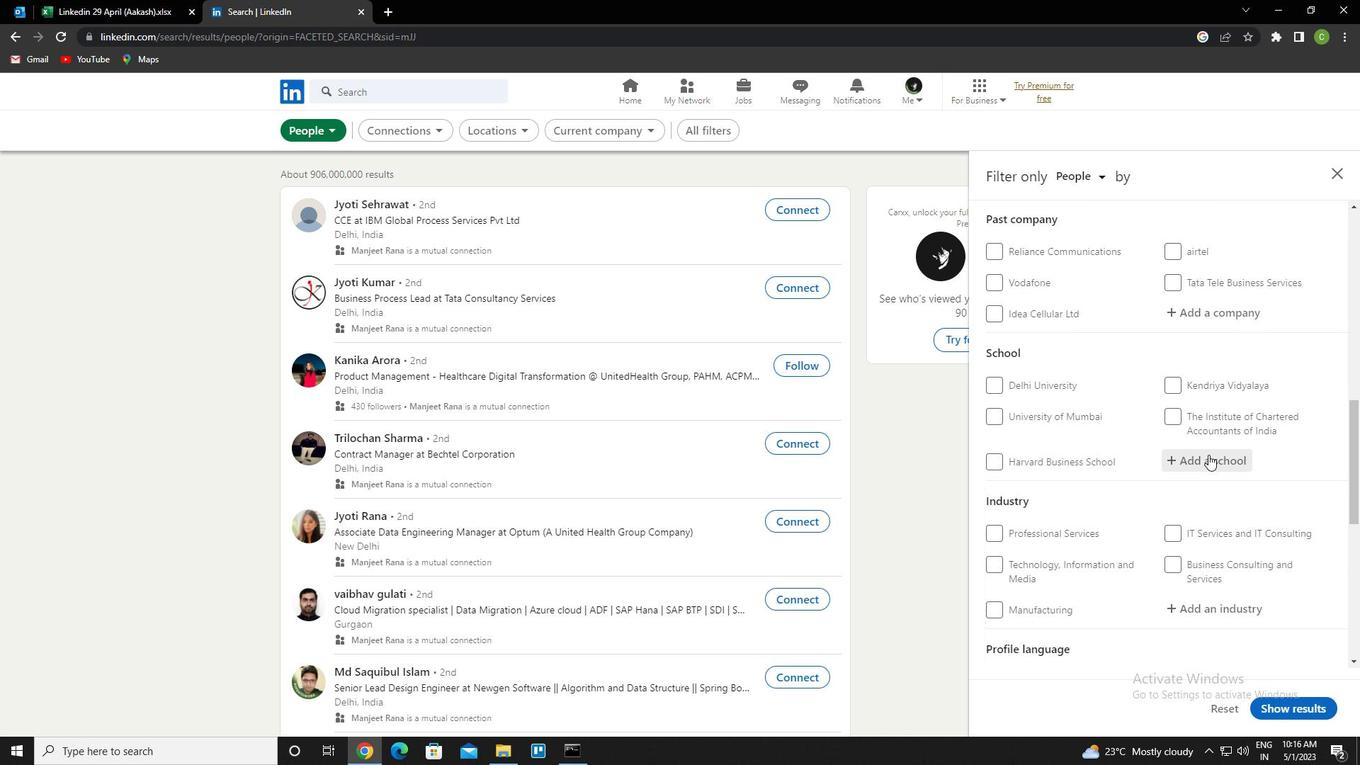
Action: Mouse moved to (1202, 453)
Screenshot: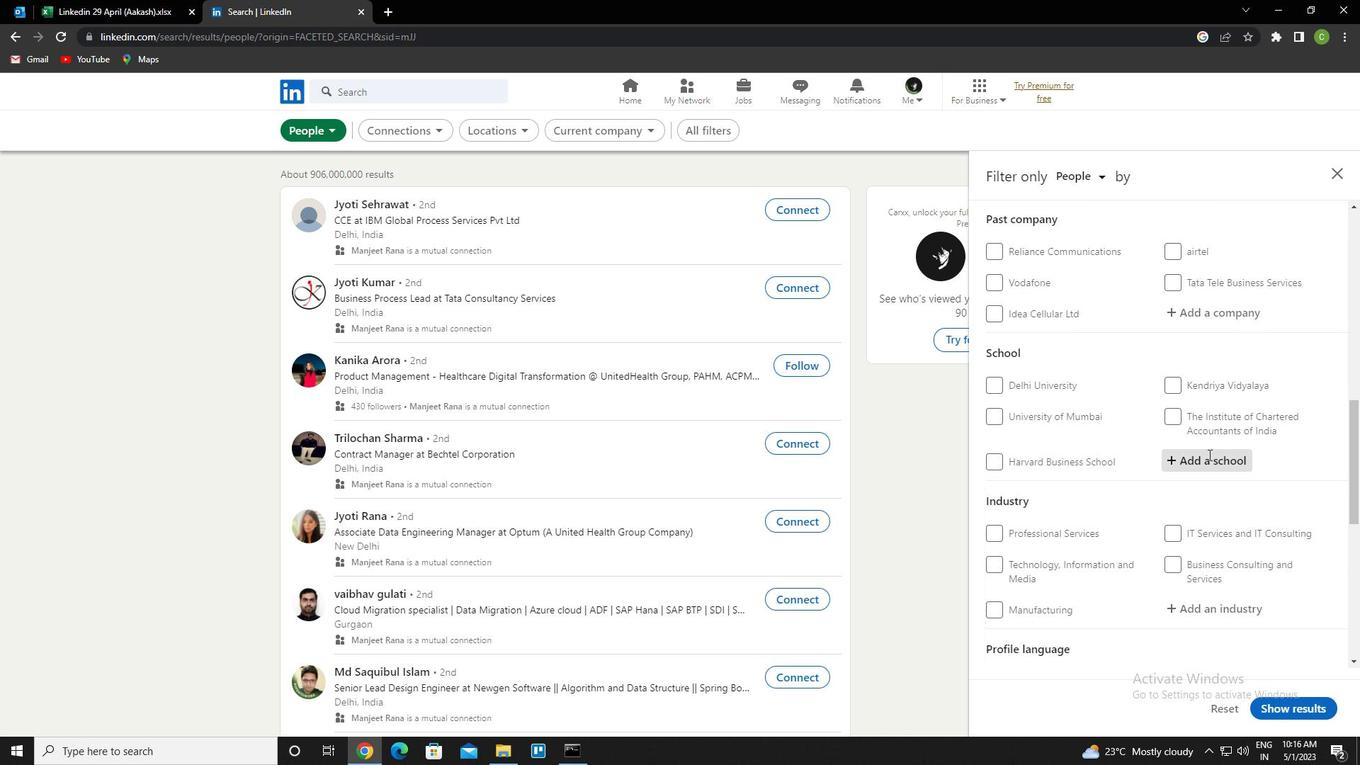
Action: Key pressed <Key.caps_lock>a<Key.caps_lock>hmednagar<Key.space><Key.caps_lock>j<Key.caps_lock>ilha<Key.space><Key.caps_lock>m<Key.caps_lock>aratha<Key.down><Key.down><Key.enter>
Screenshot: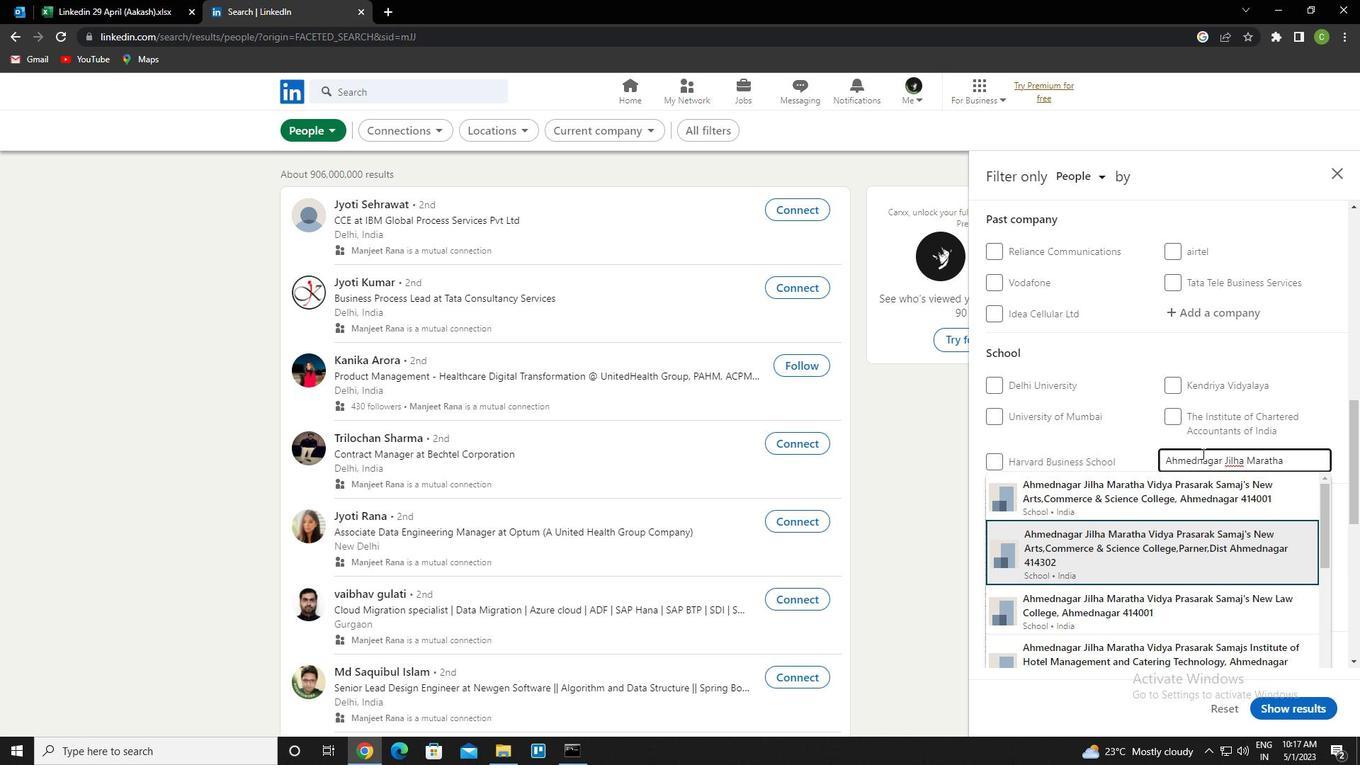 
Action: Mouse moved to (1191, 423)
Screenshot: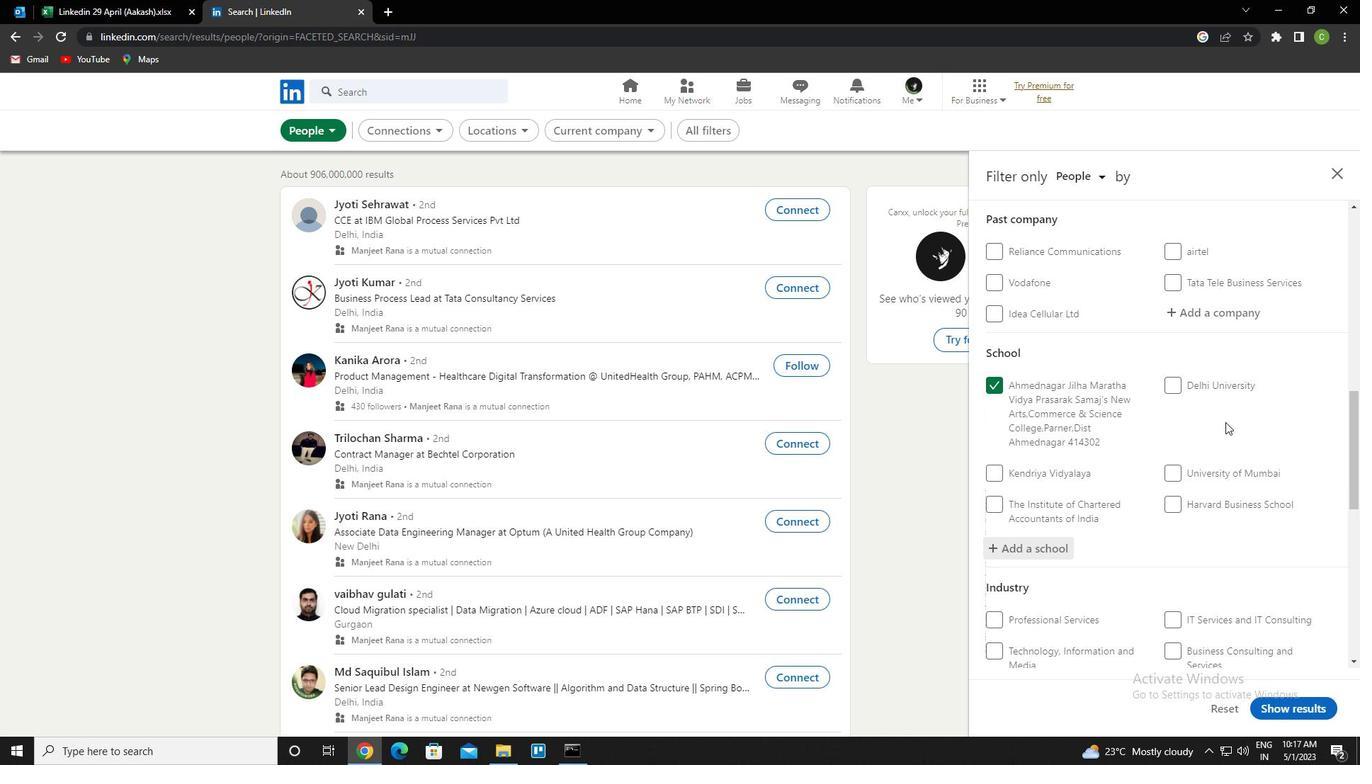 
Action: Mouse scrolled (1191, 423) with delta (0, 0)
Screenshot: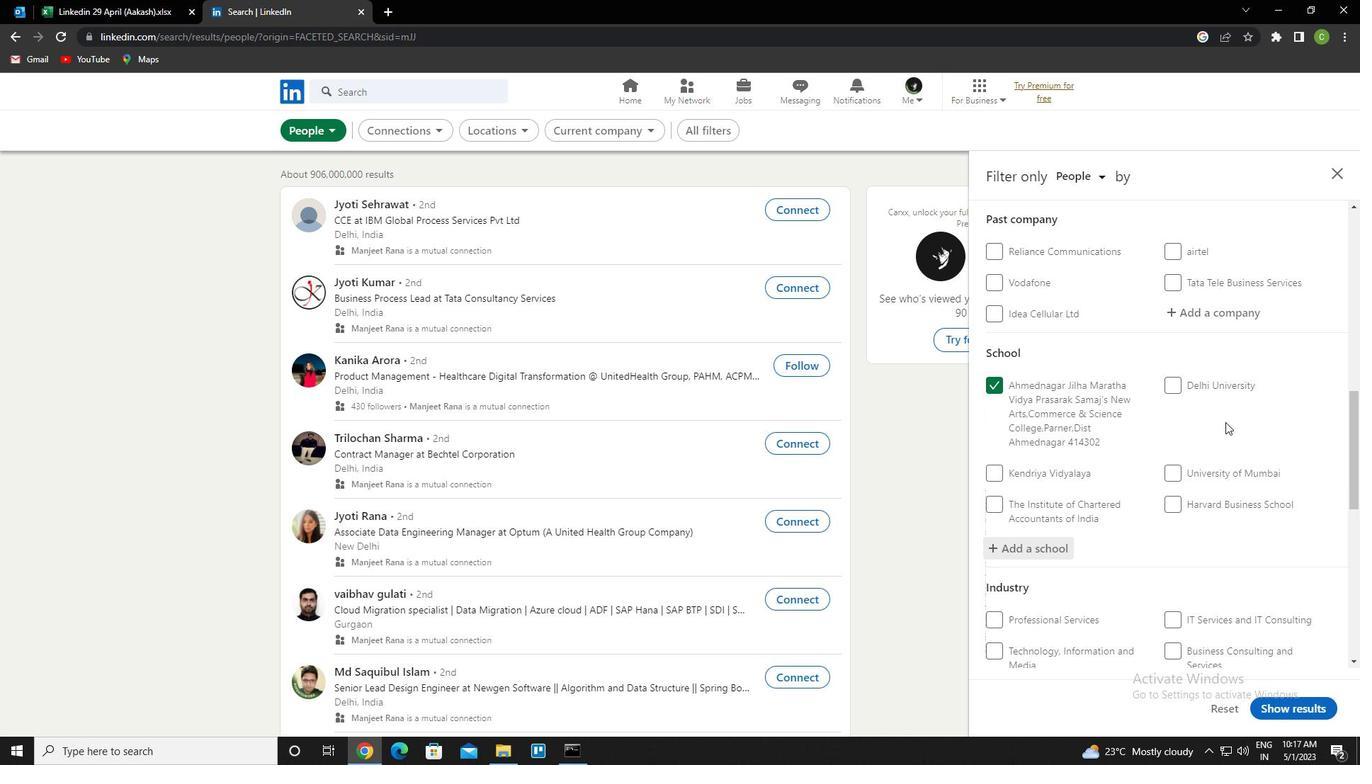 
Action: Mouse moved to (1175, 426)
Screenshot: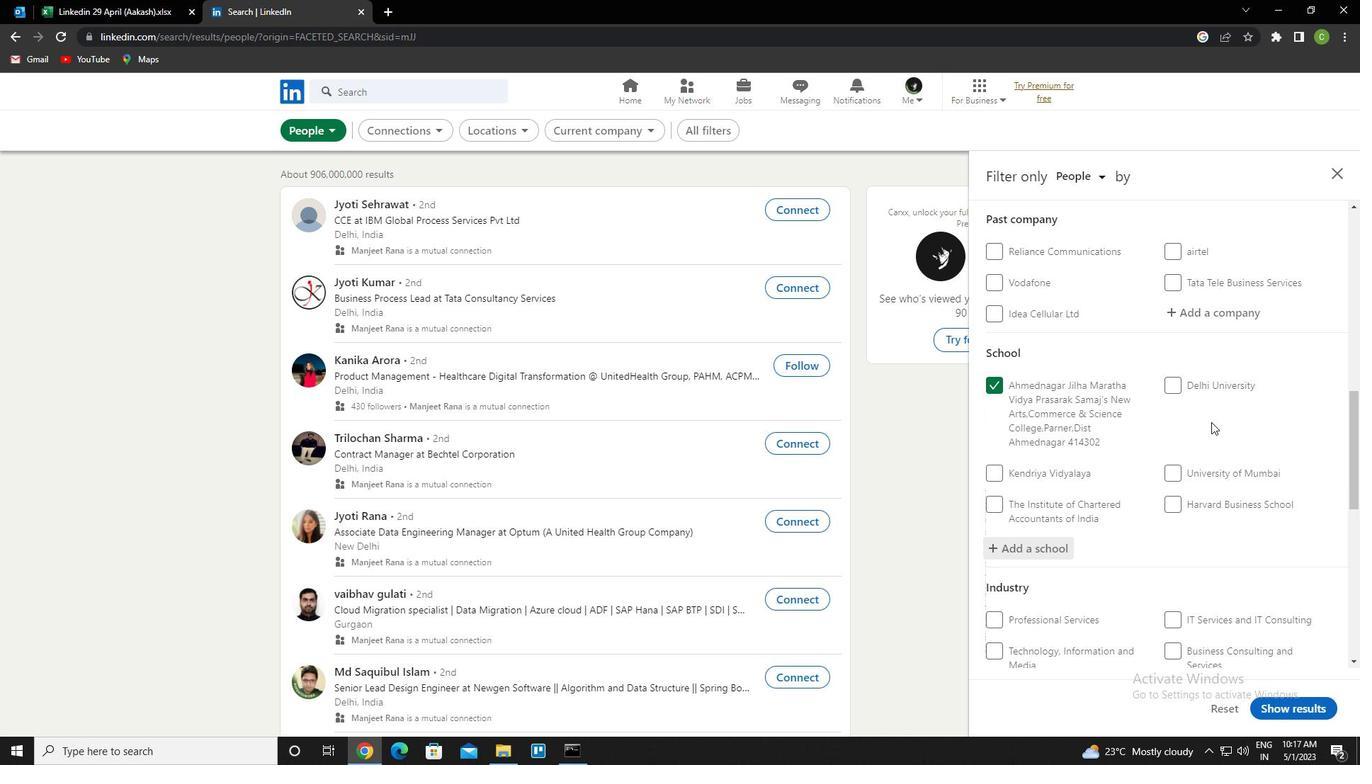 
Action: Mouse scrolled (1175, 425) with delta (0, 0)
Screenshot: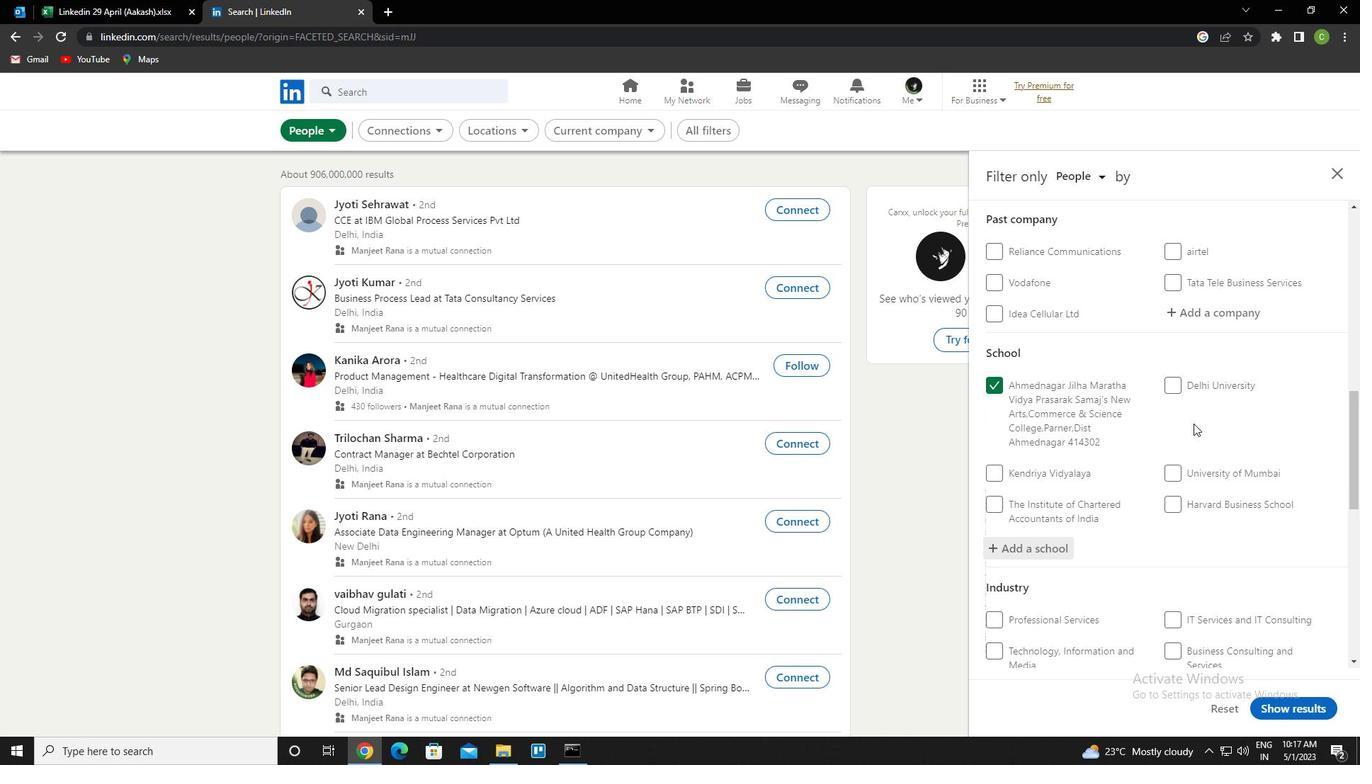 
Action: Mouse moved to (1171, 428)
Screenshot: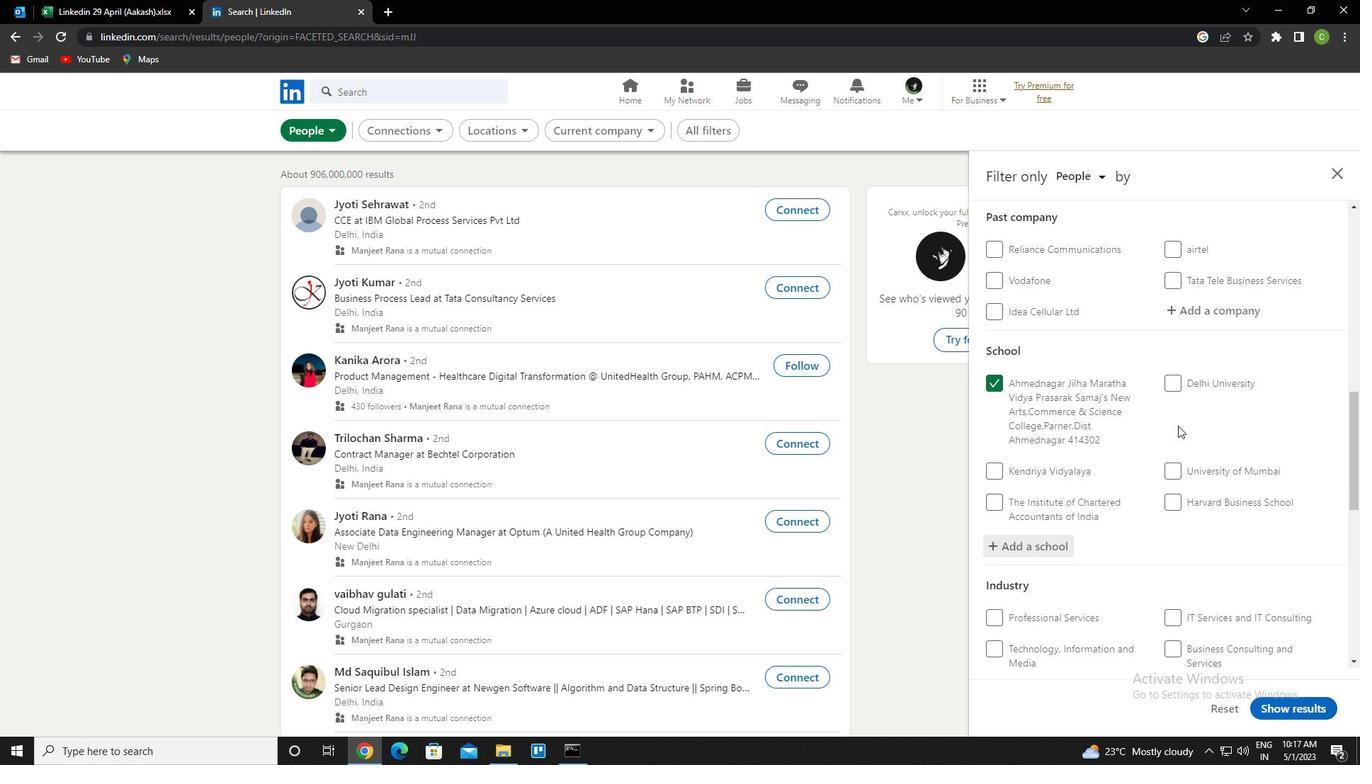 
Action: Mouse scrolled (1171, 427) with delta (0, 0)
Screenshot: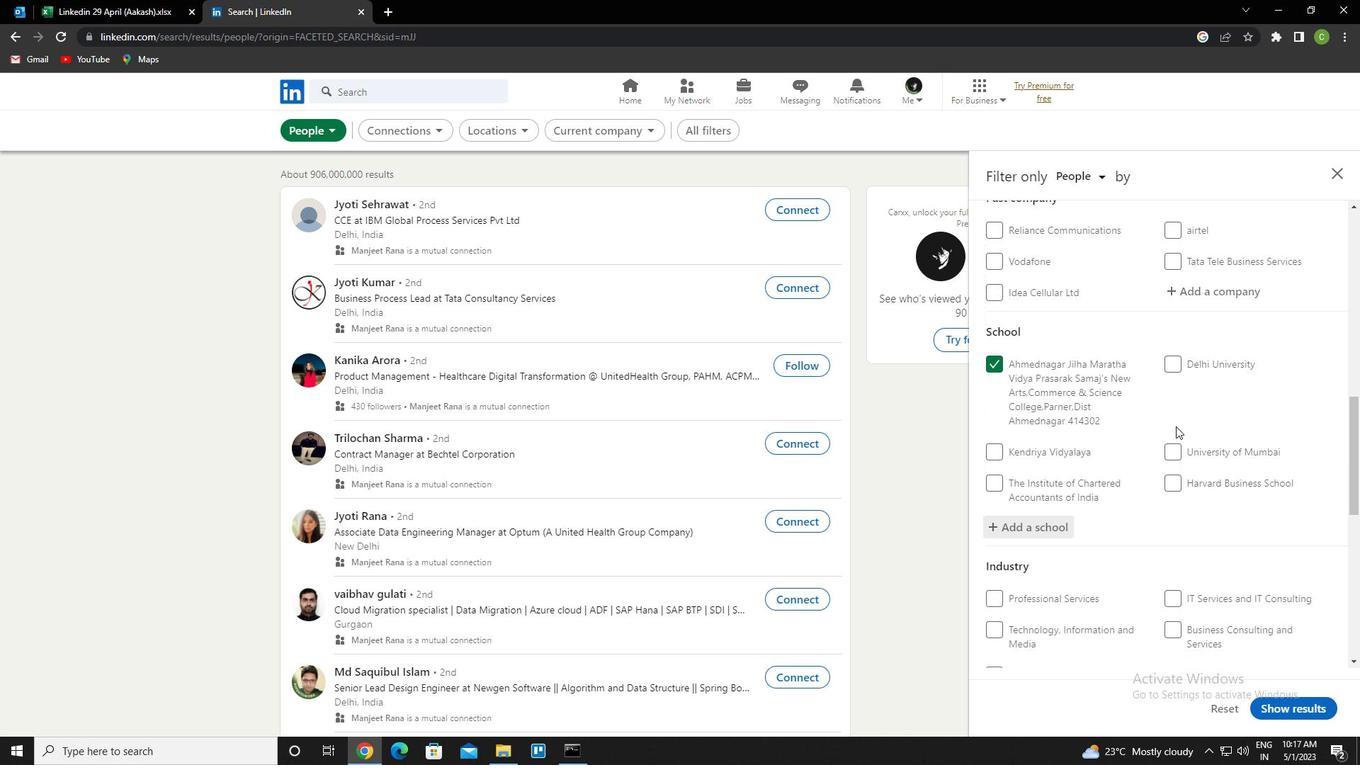 
Action: Mouse scrolled (1171, 427) with delta (0, 0)
Screenshot: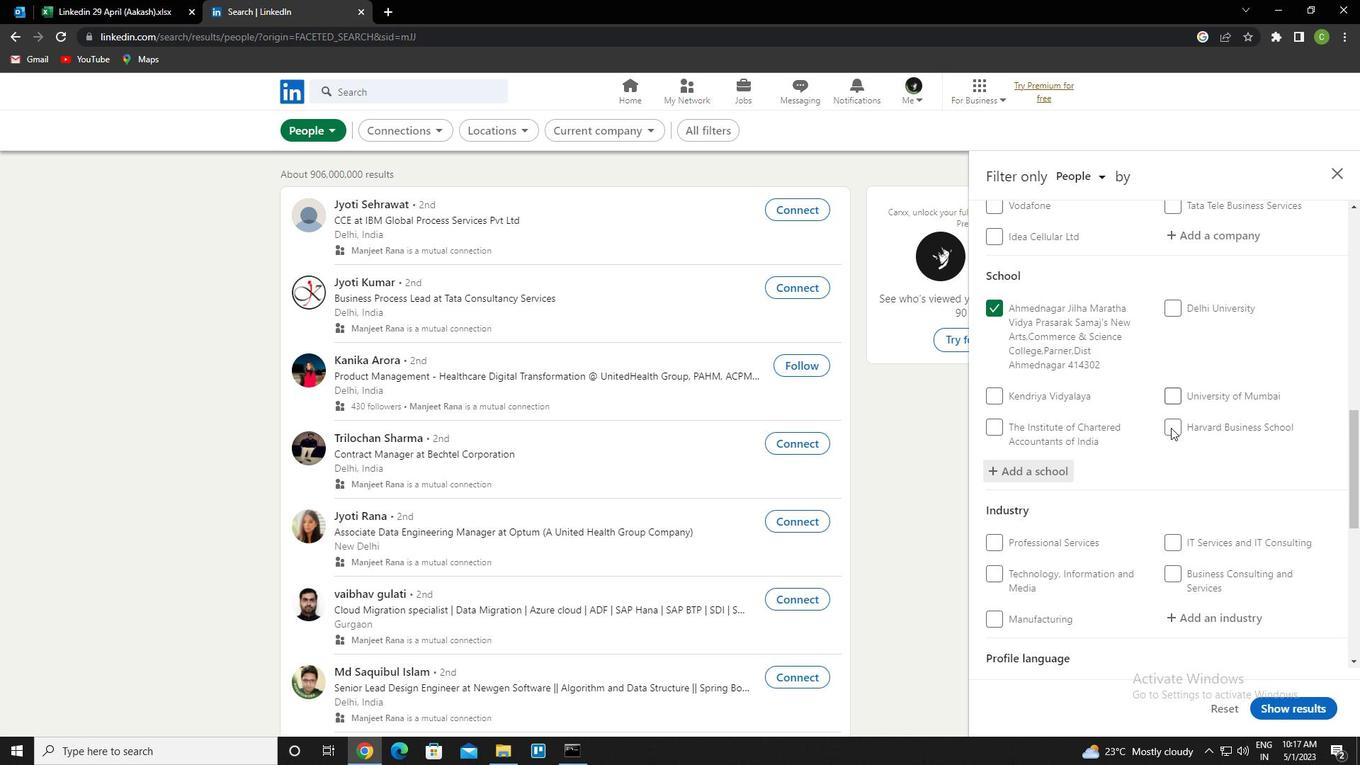 
Action: Mouse moved to (1187, 412)
Screenshot: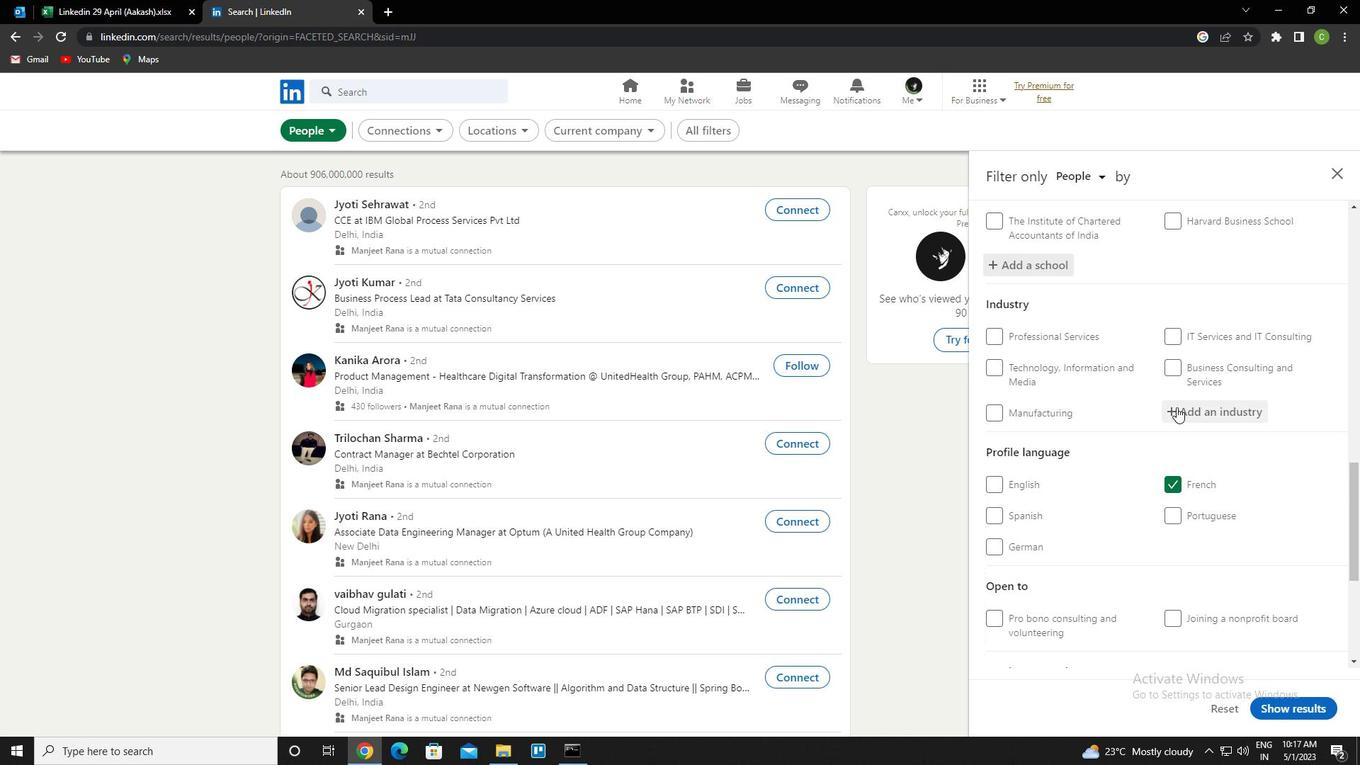 
Action: Mouse pressed left at (1187, 412)
Screenshot: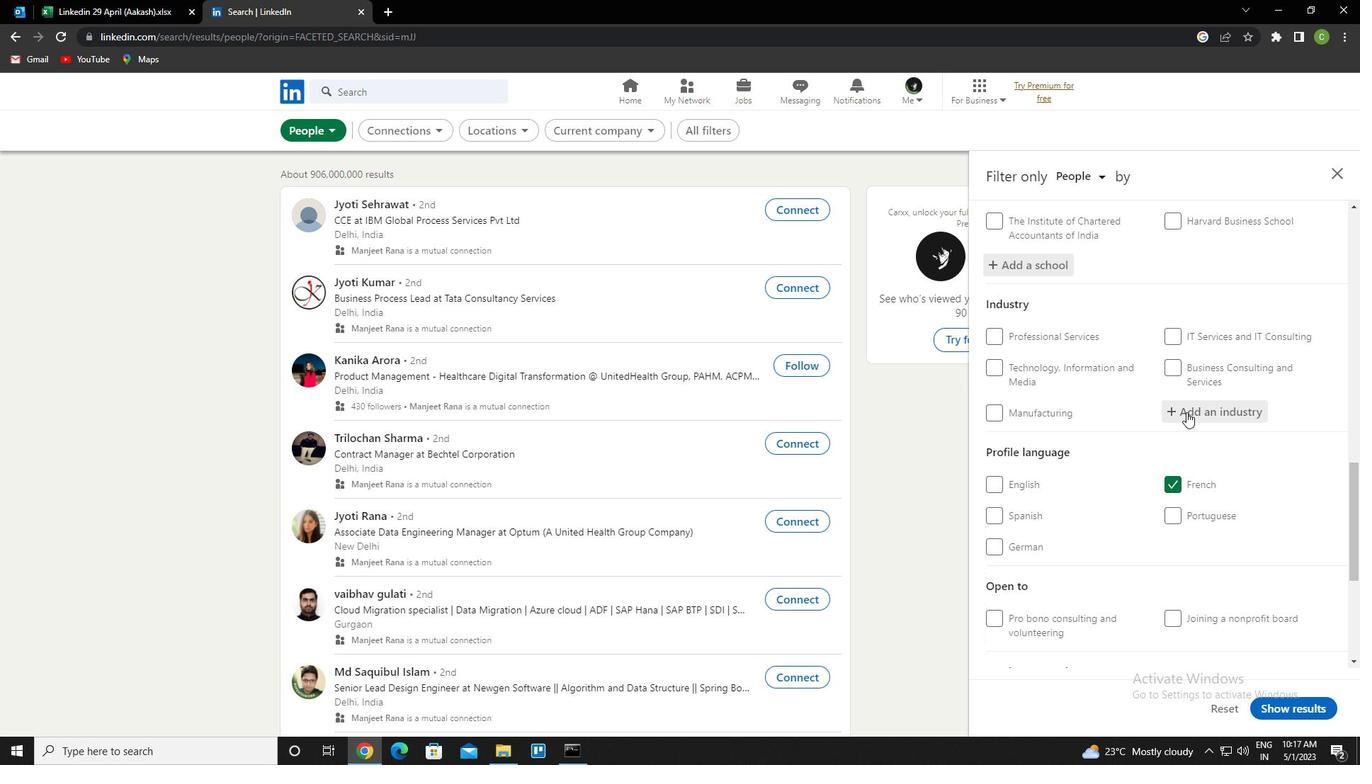 
Action: Key pressed <Key.caps_lock>e<Key.caps_lock>vent<Key.space>service
Screenshot: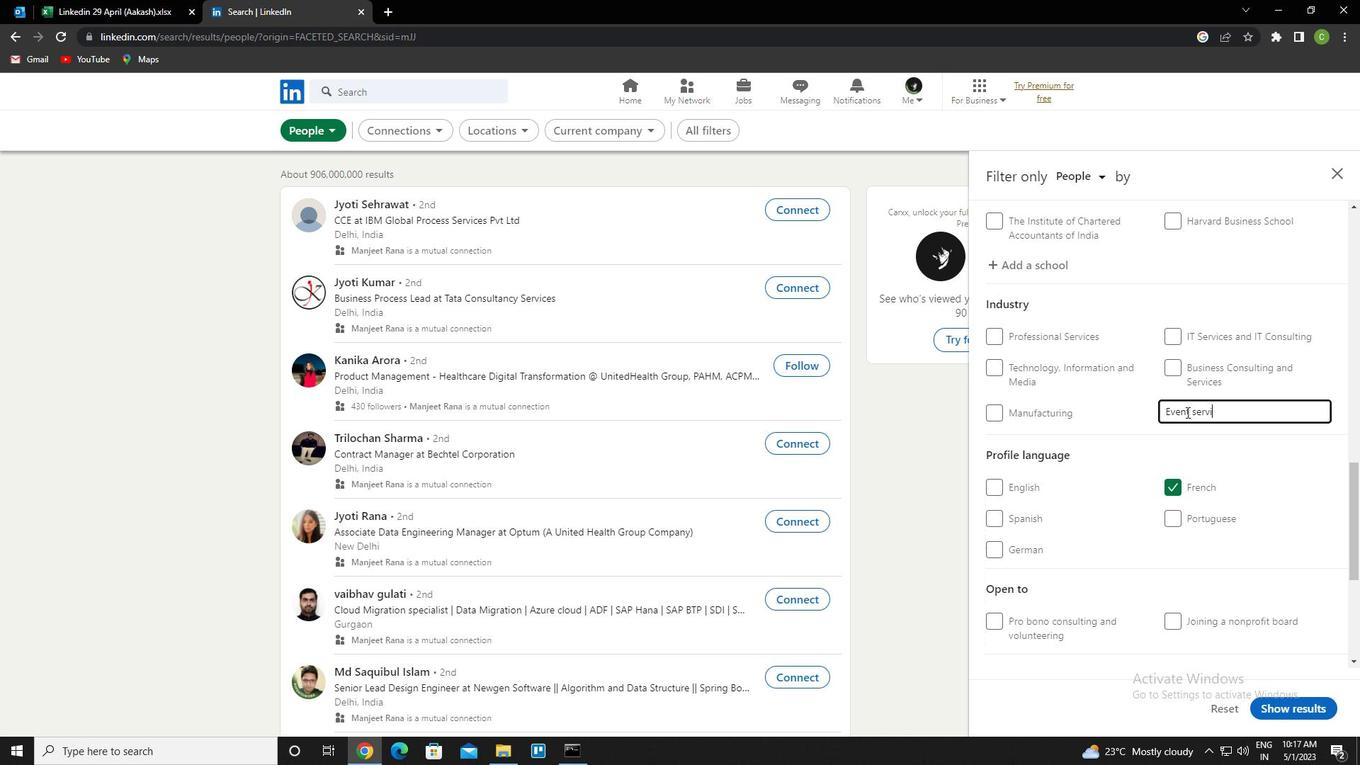 
Action: Mouse moved to (1187, 412)
Screenshot: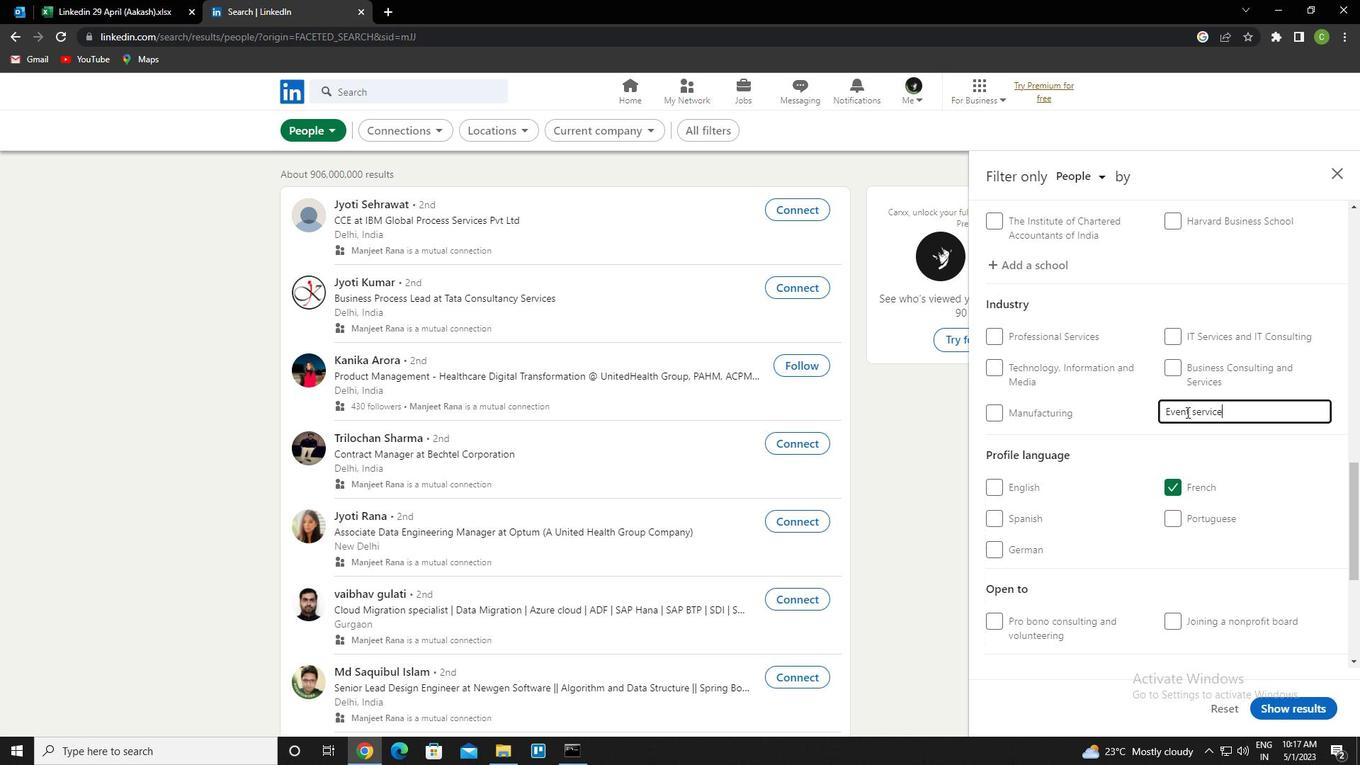 
Action: Mouse scrolled (1187, 411) with delta (0, 0)
Screenshot: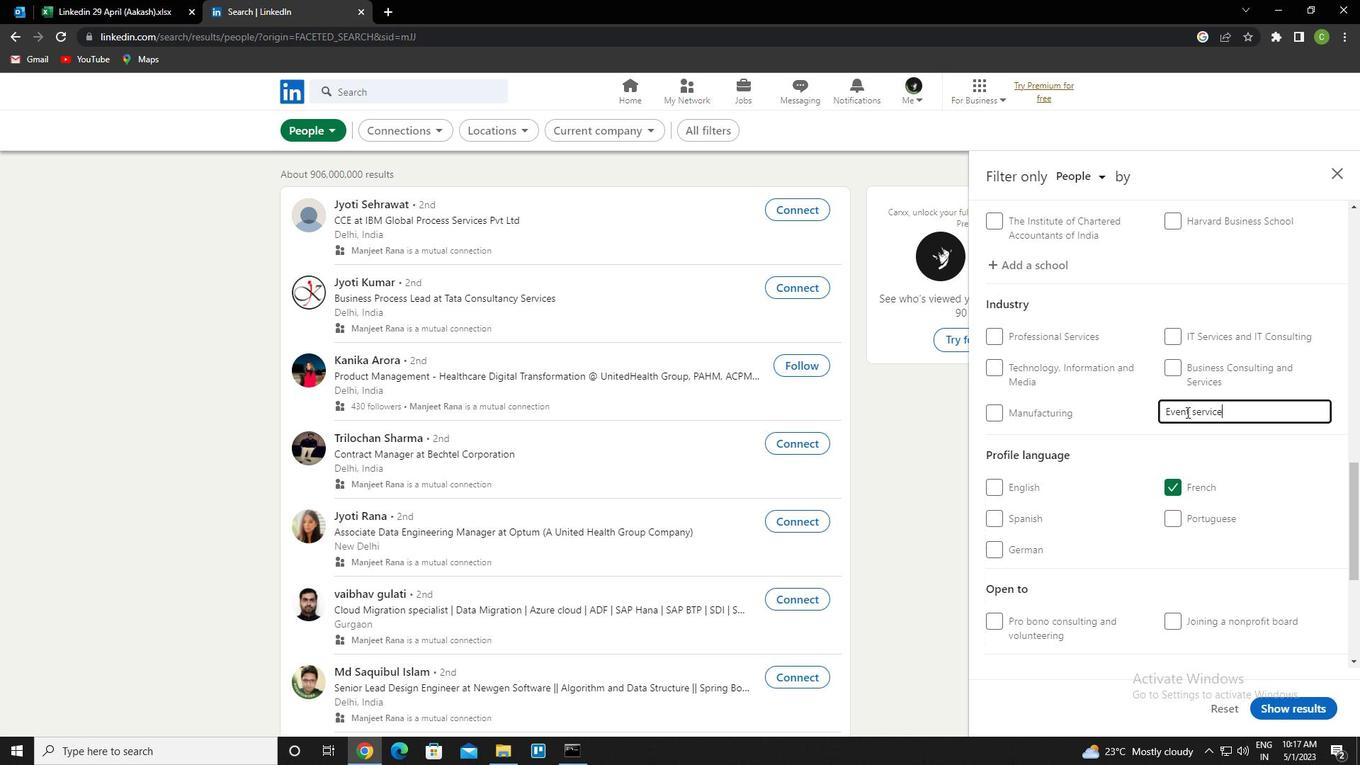 
Action: Mouse moved to (1163, 425)
Screenshot: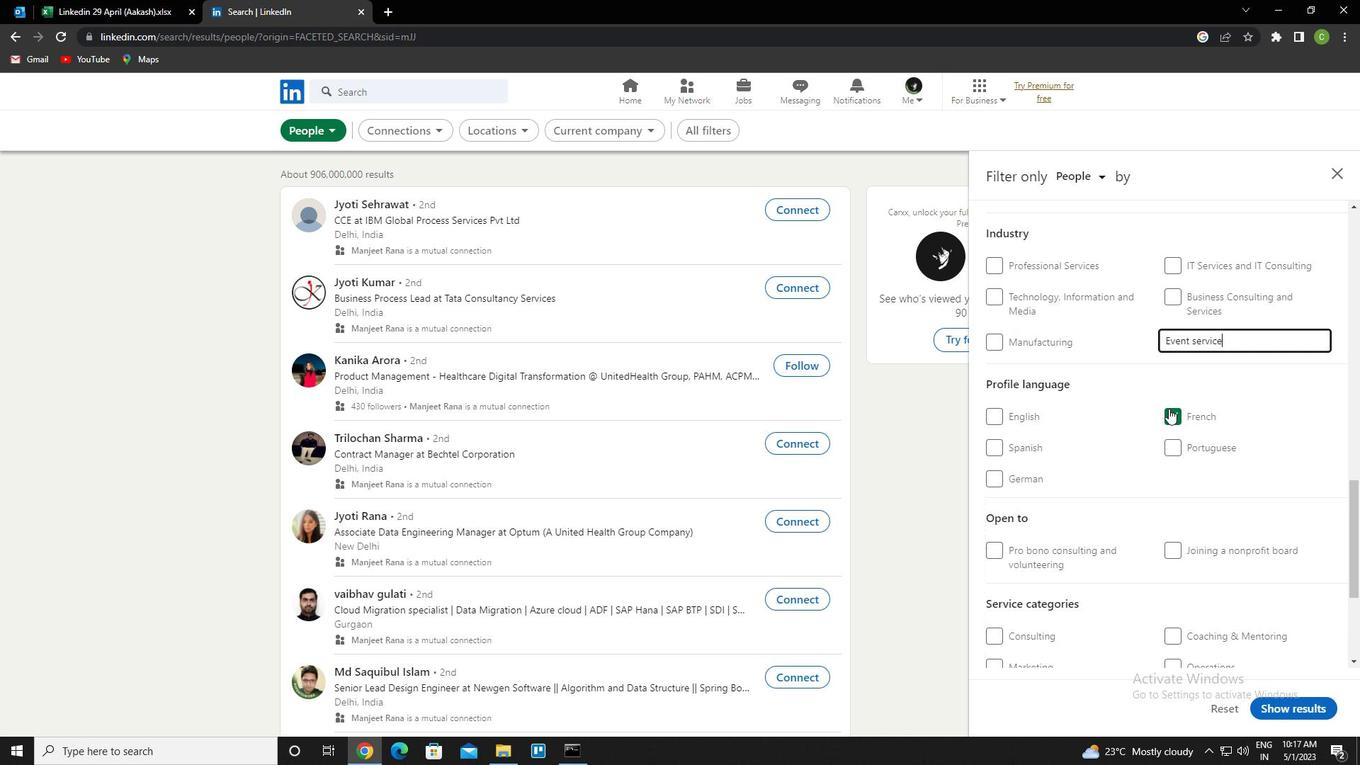 
Action: Mouse scrolled (1163, 426) with delta (0, 0)
Screenshot: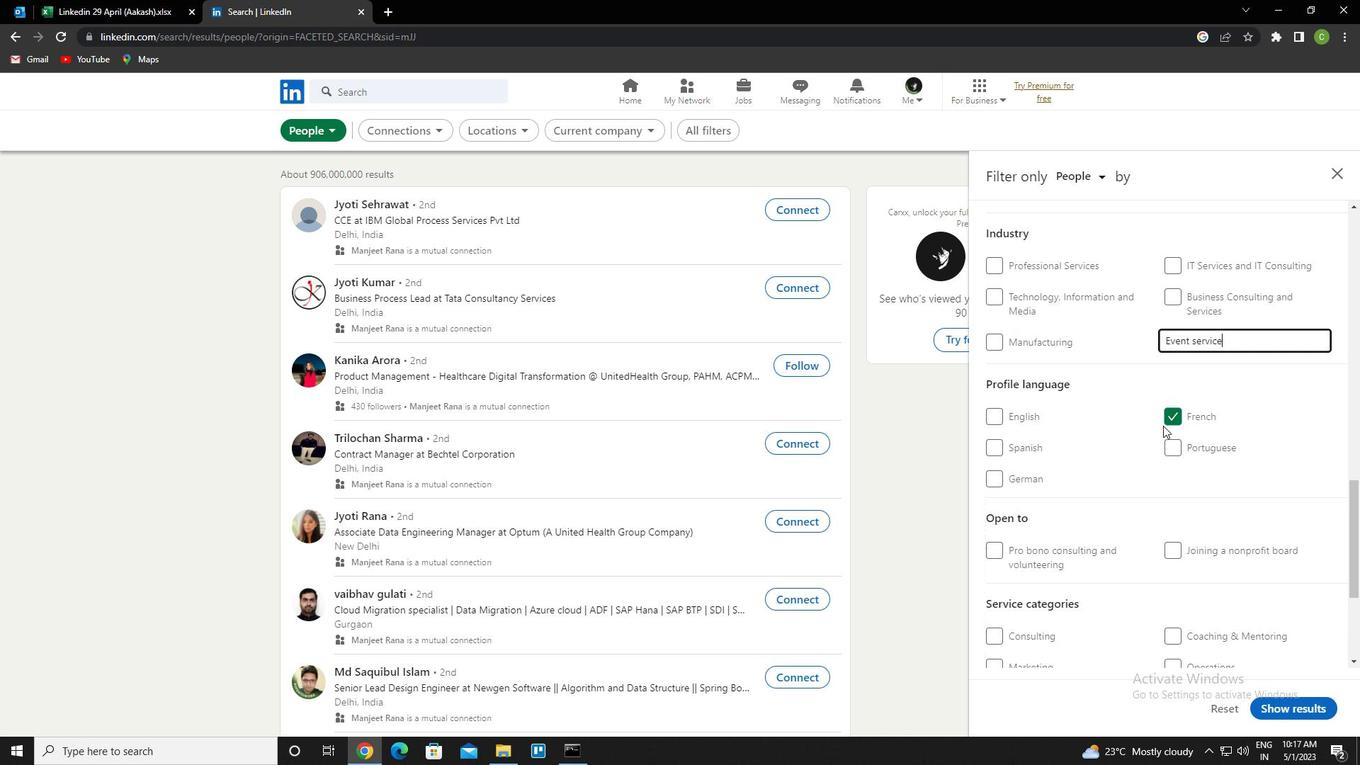 
Action: Mouse moved to (1163, 426)
Screenshot: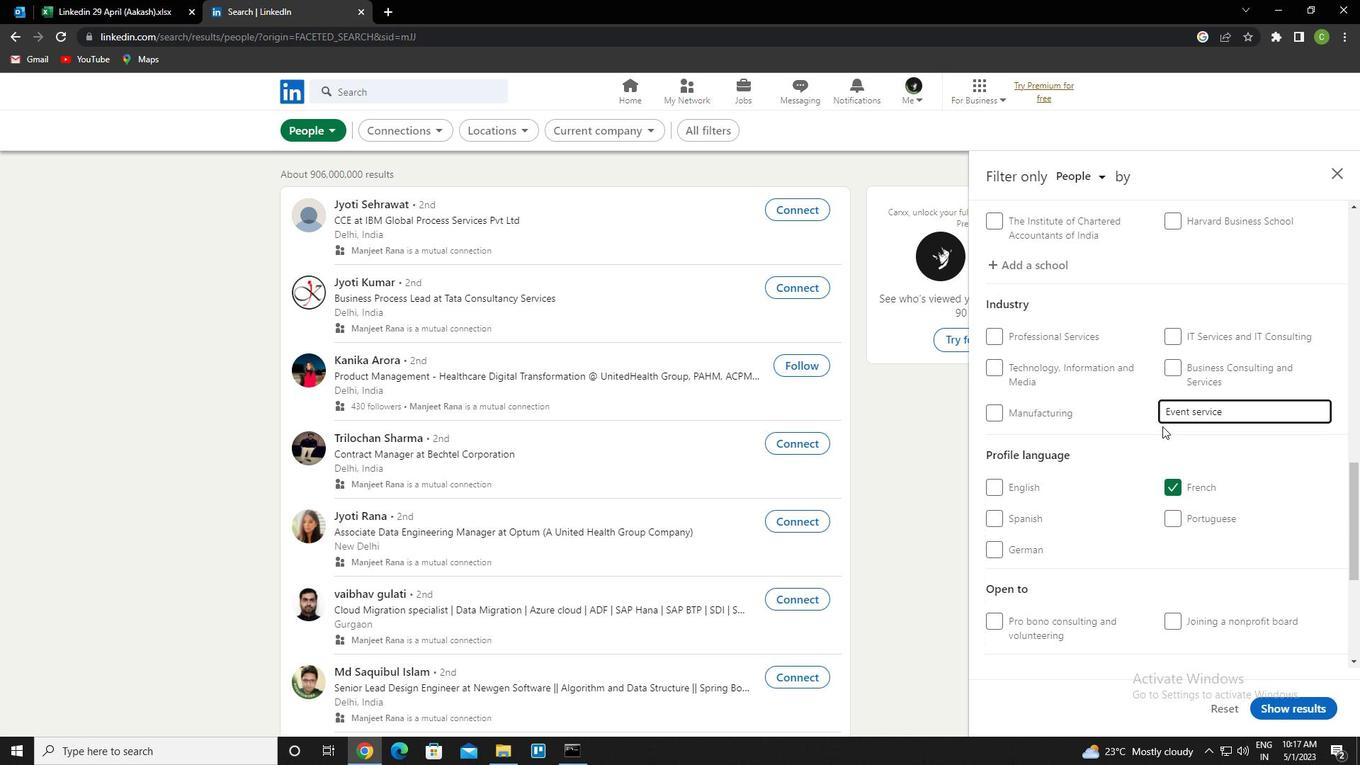 
Action: Mouse scrolled (1163, 425) with delta (0, 0)
Screenshot: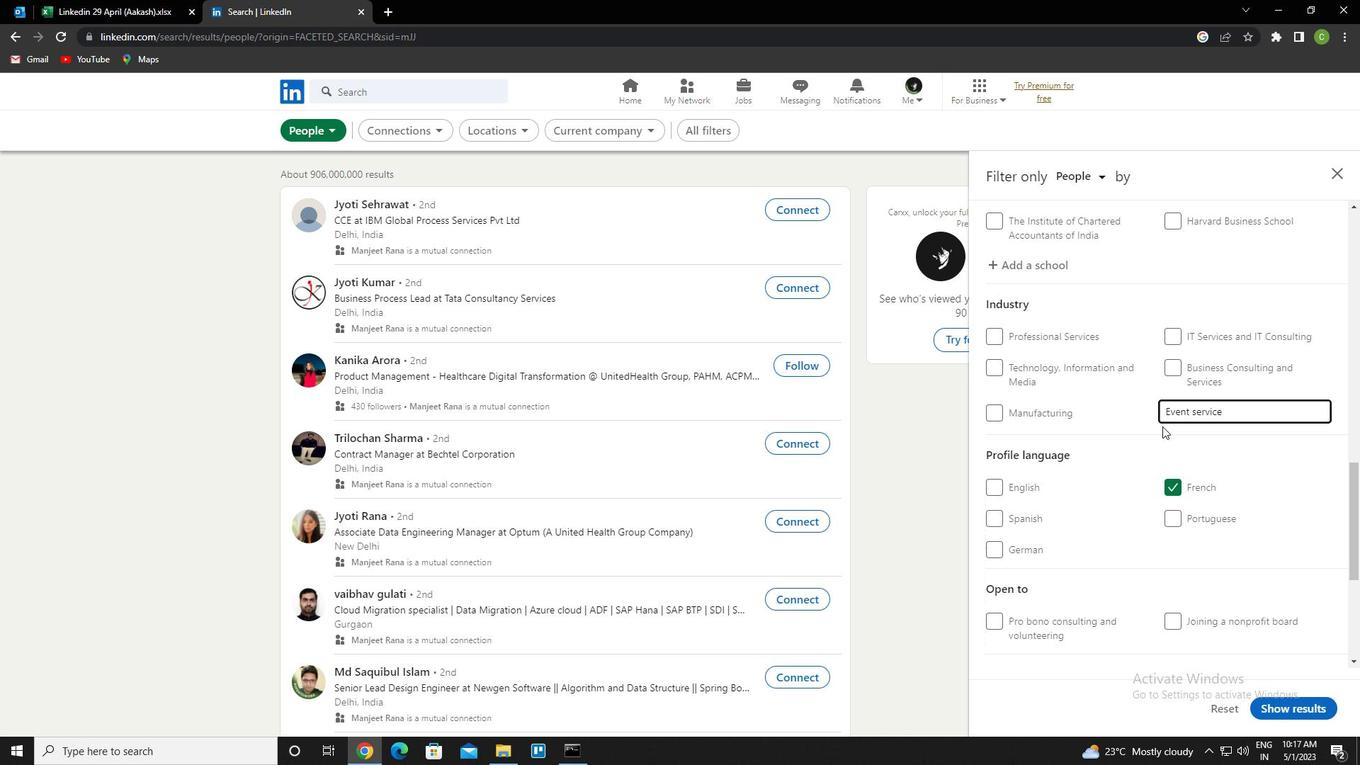 
Action: Mouse scrolled (1163, 425) with delta (0, 0)
Screenshot: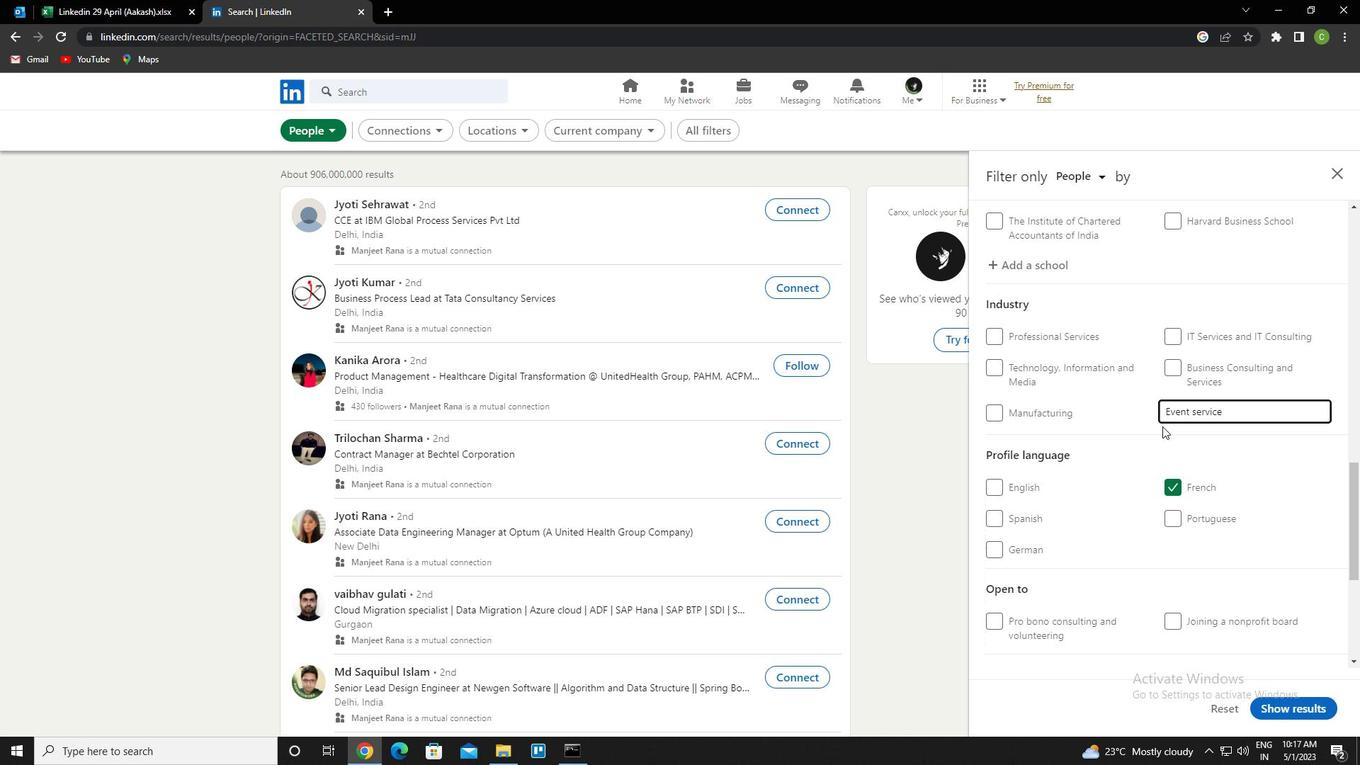 
Action: Mouse scrolled (1163, 425) with delta (0, 0)
Screenshot: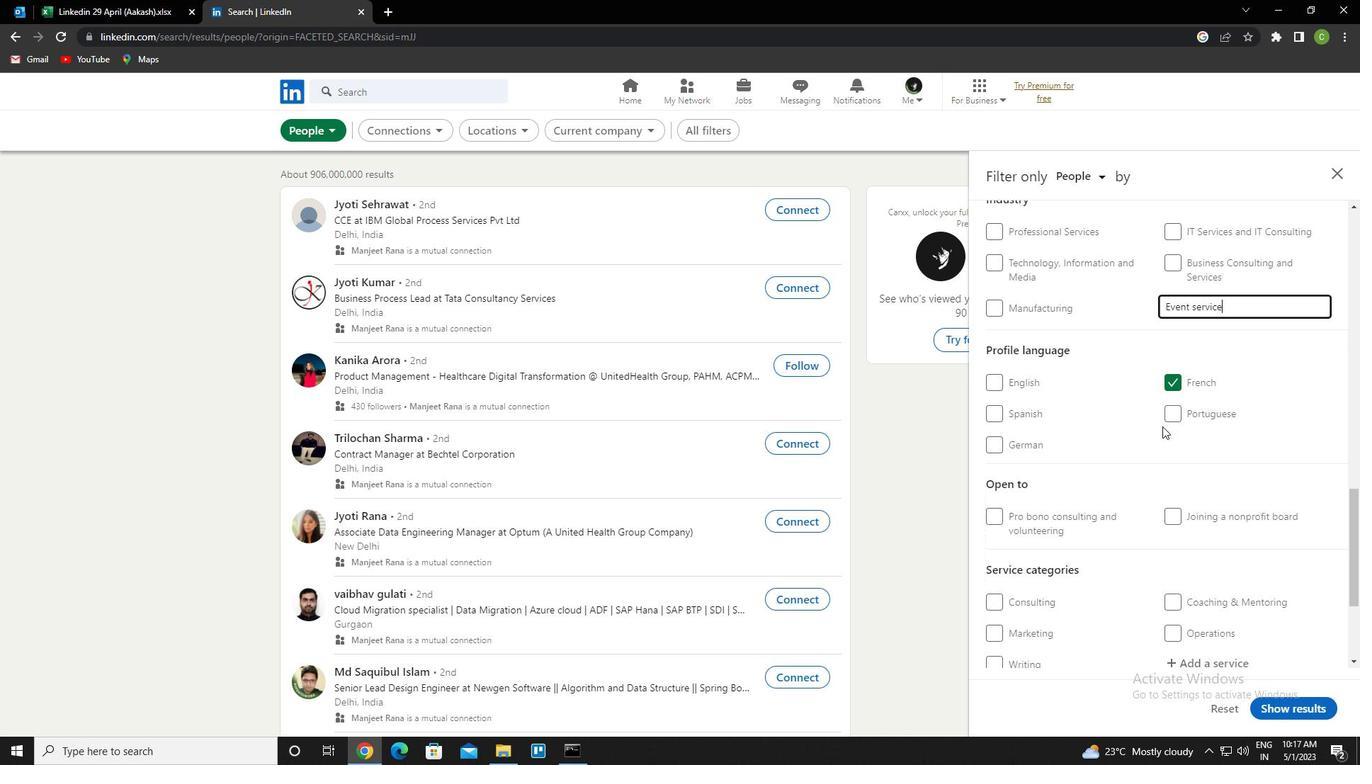 
Action: Mouse scrolled (1163, 425) with delta (0, 0)
Screenshot: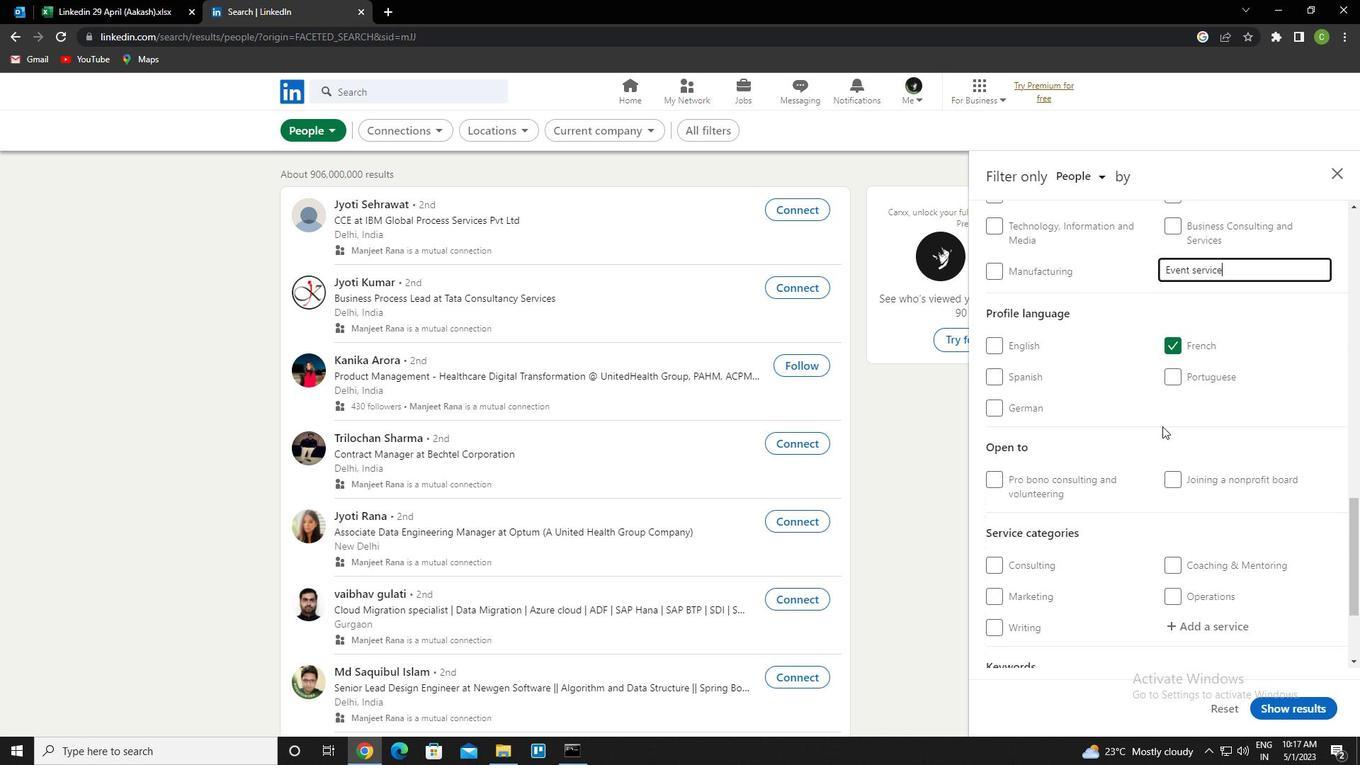 
Action: Mouse scrolled (1163, 425) with delta (0, 0)
Screenshot: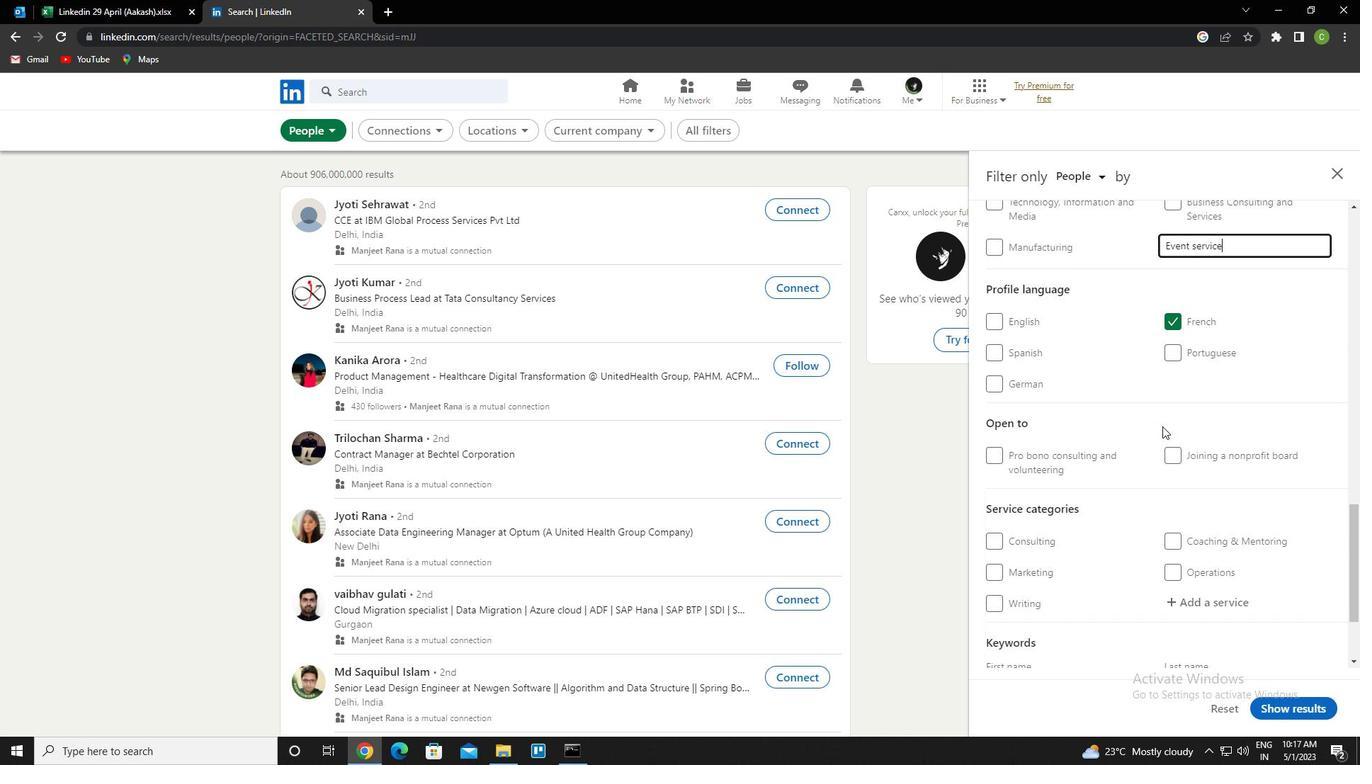 
Action: Mouse moved to (1163, 426)
Screenshot: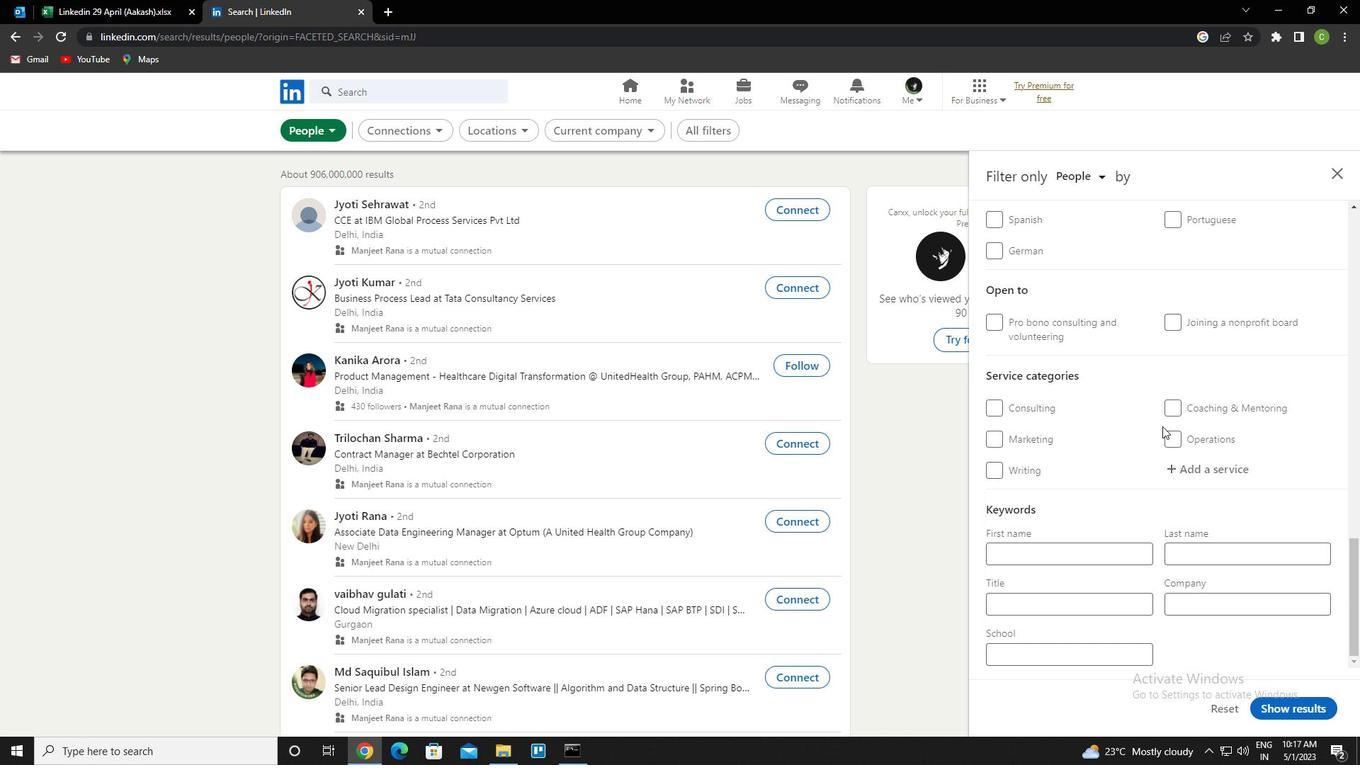 
Action: Mouse scrolled (1163, 425) with delta (0, 0)
Screenshot: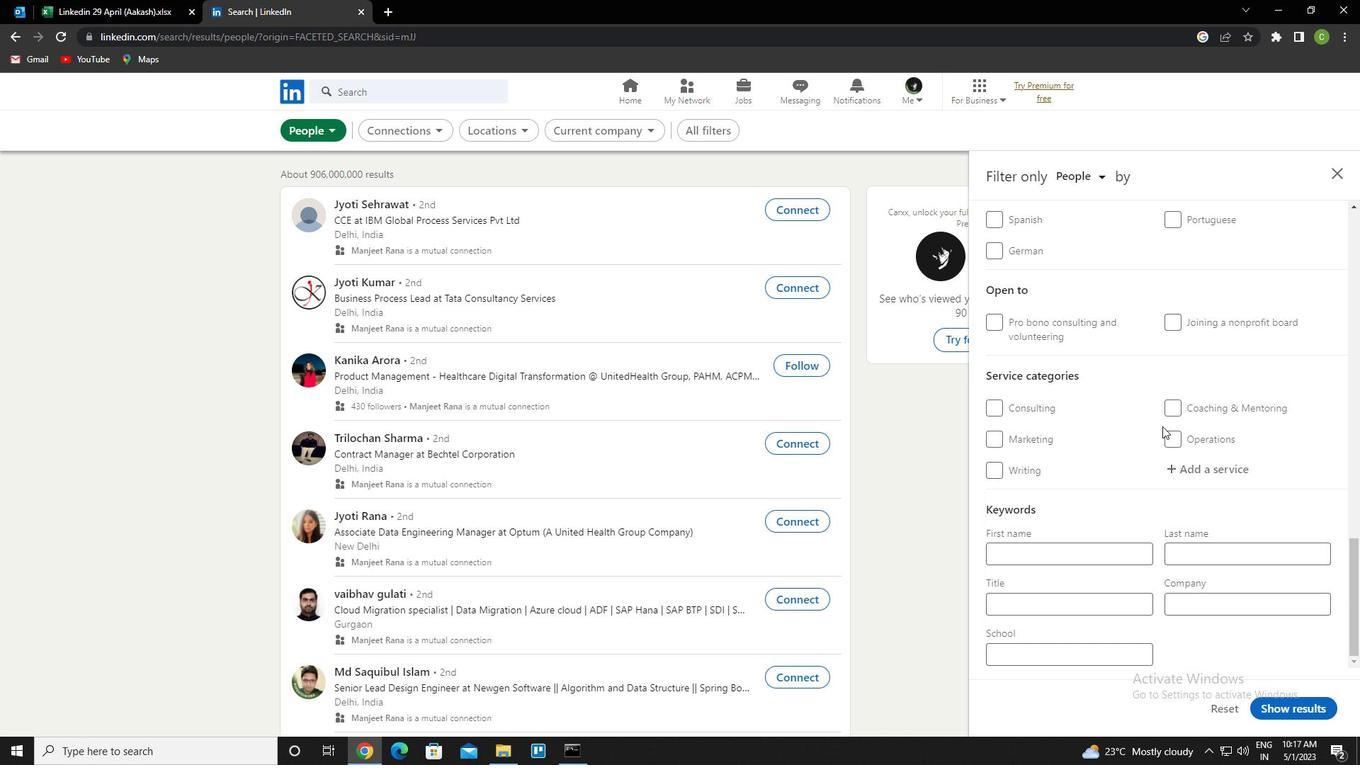 
Action: Mouse scrolled (1163, 425) with delta (0, 0)
Screenshot: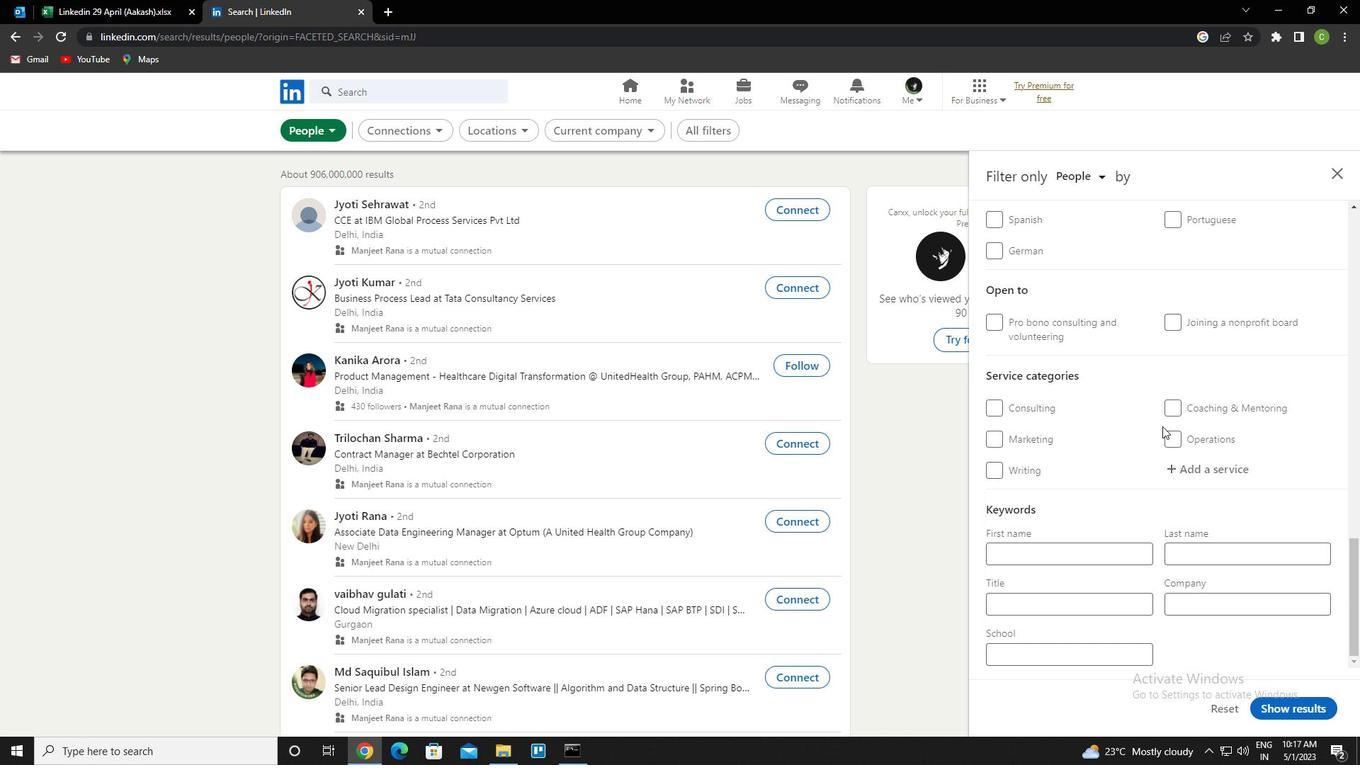 
Action: Mouse moved to (1202, 474)
Screenshot: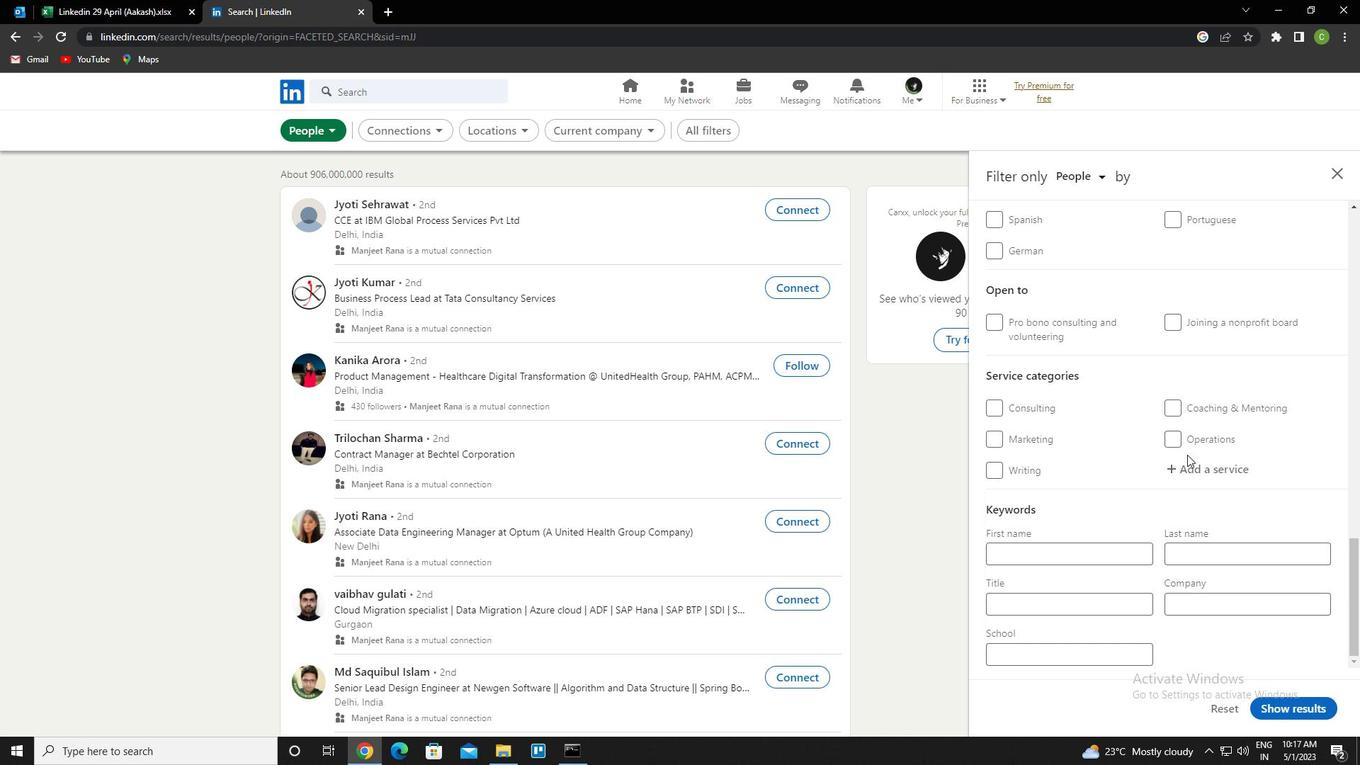 
Action: Mouse pressed left at (1202, 474)
Screenshot: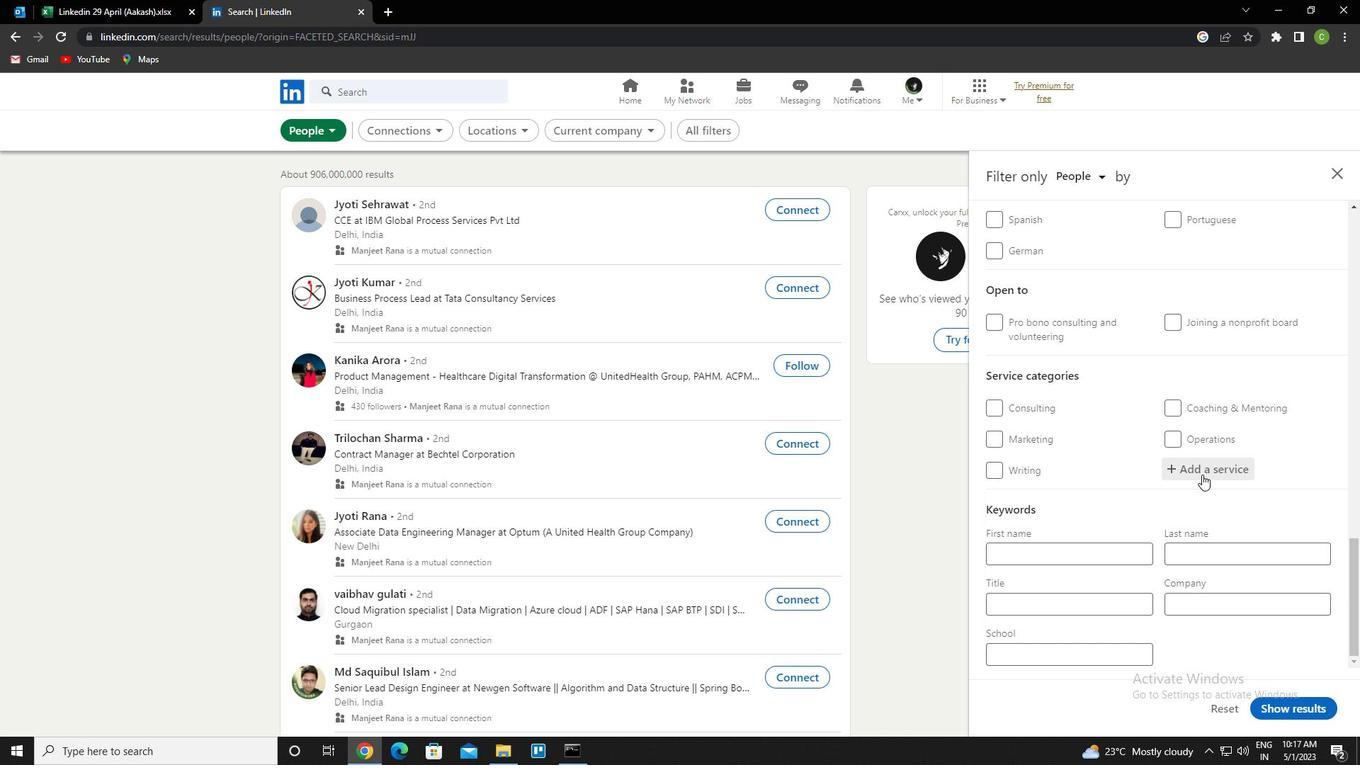 
Action: Key pressed <Key.caps_lock>p<Key.caps_lock>ublic<Key.space>speakinh<Key.backspace><Key.down><Key.enter>
Screenshot: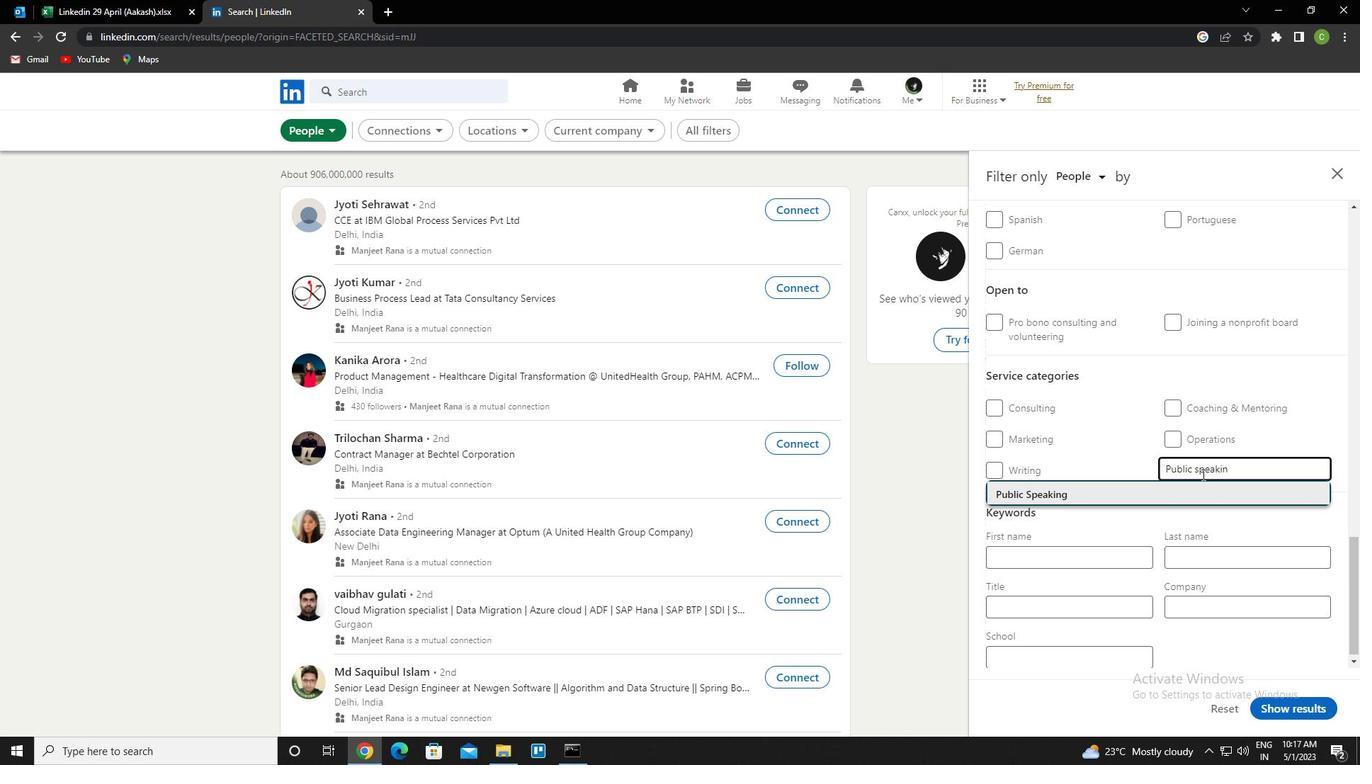 
Action: Mouse moved to (1200, 478)
Screenshot: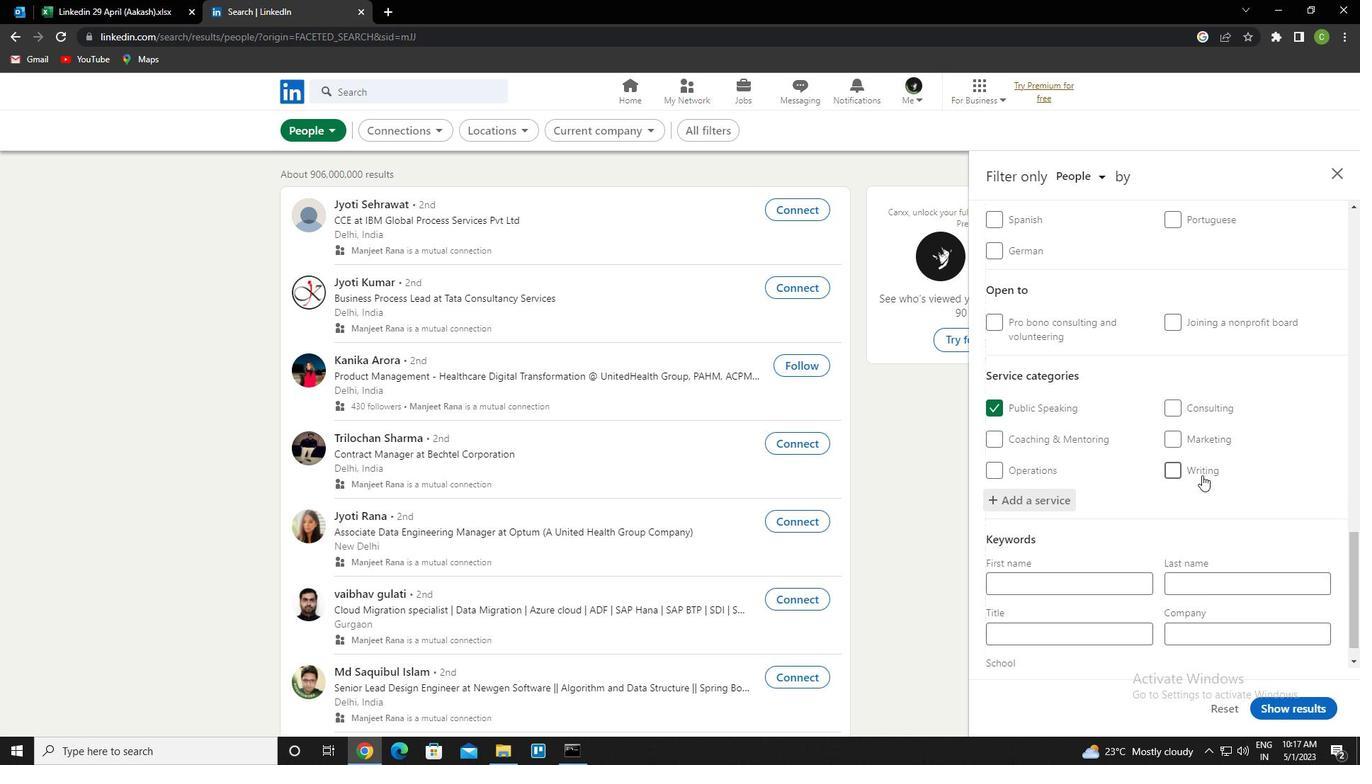 
Action: Mouse scrolled (1200, 477) with delta (0, 0)
Screenshot: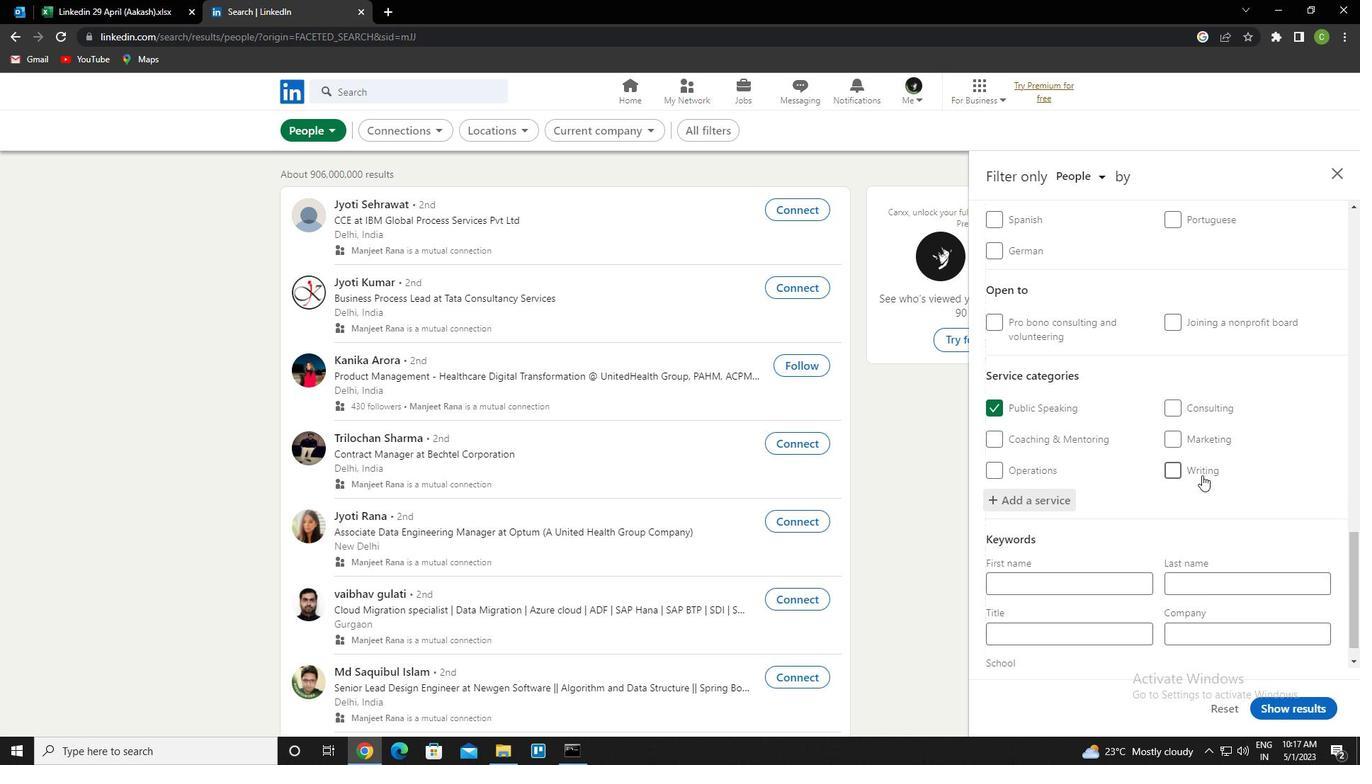 
Action: Mouse moved to (1198, 479)
Screenshot: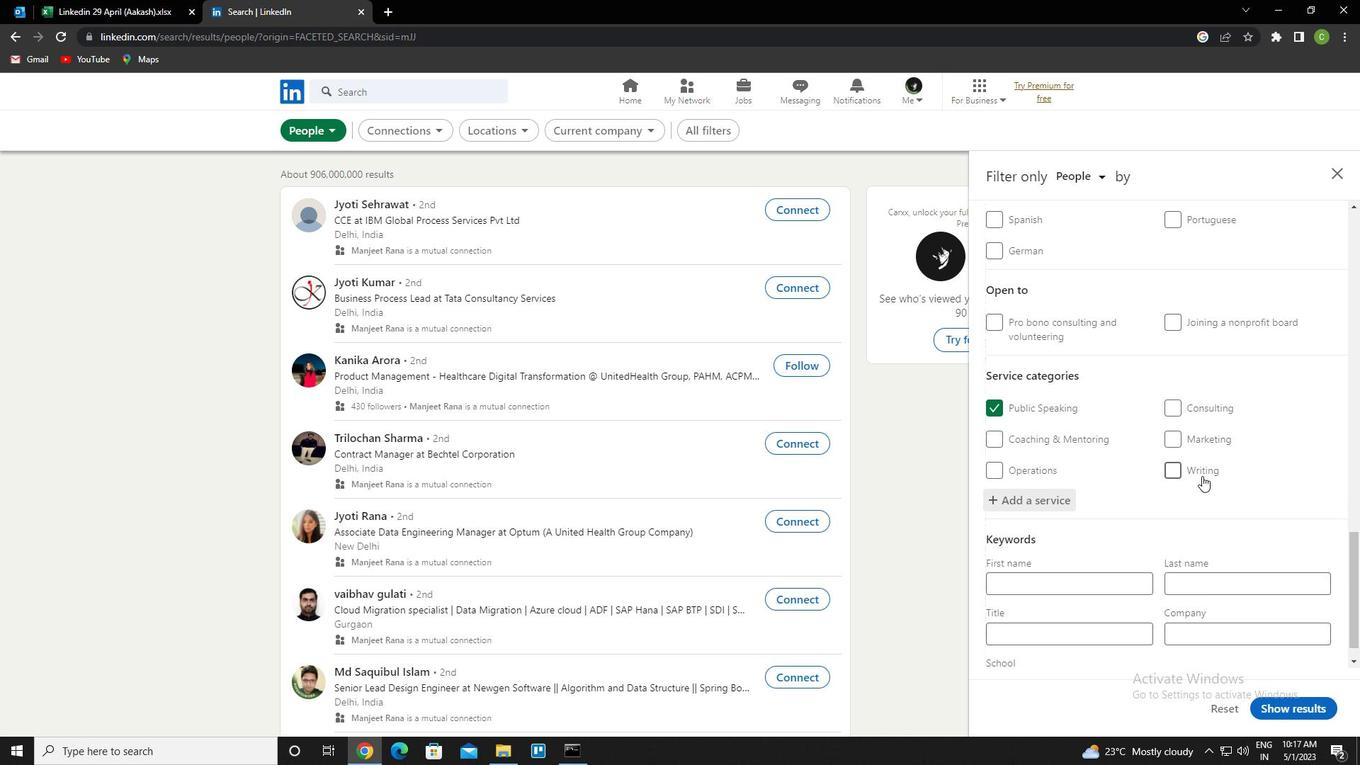 
Action: Mouse scrolled (1198, 478) with delta (0, 0)
Screenshot: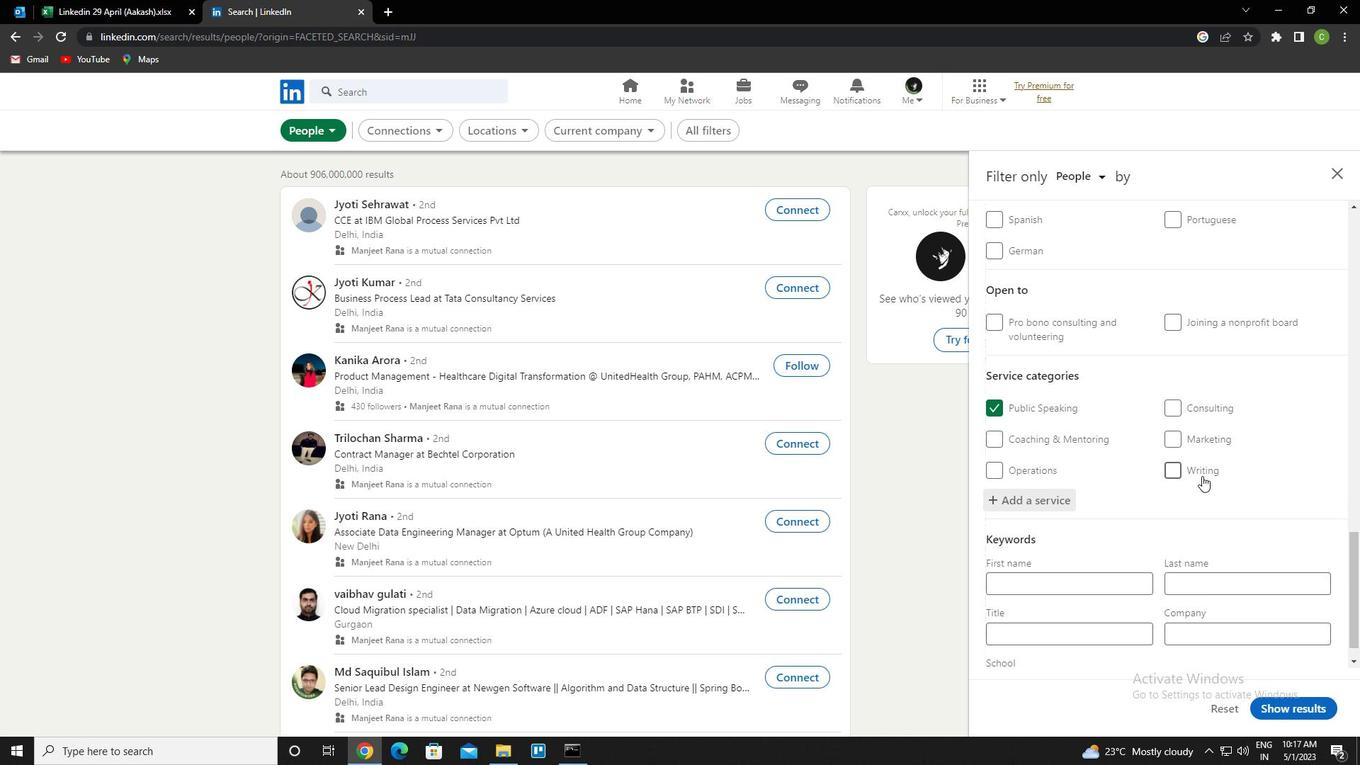 
Action: Mouse scrolled (1198, 478) with delta (0, 0)
Screenshot: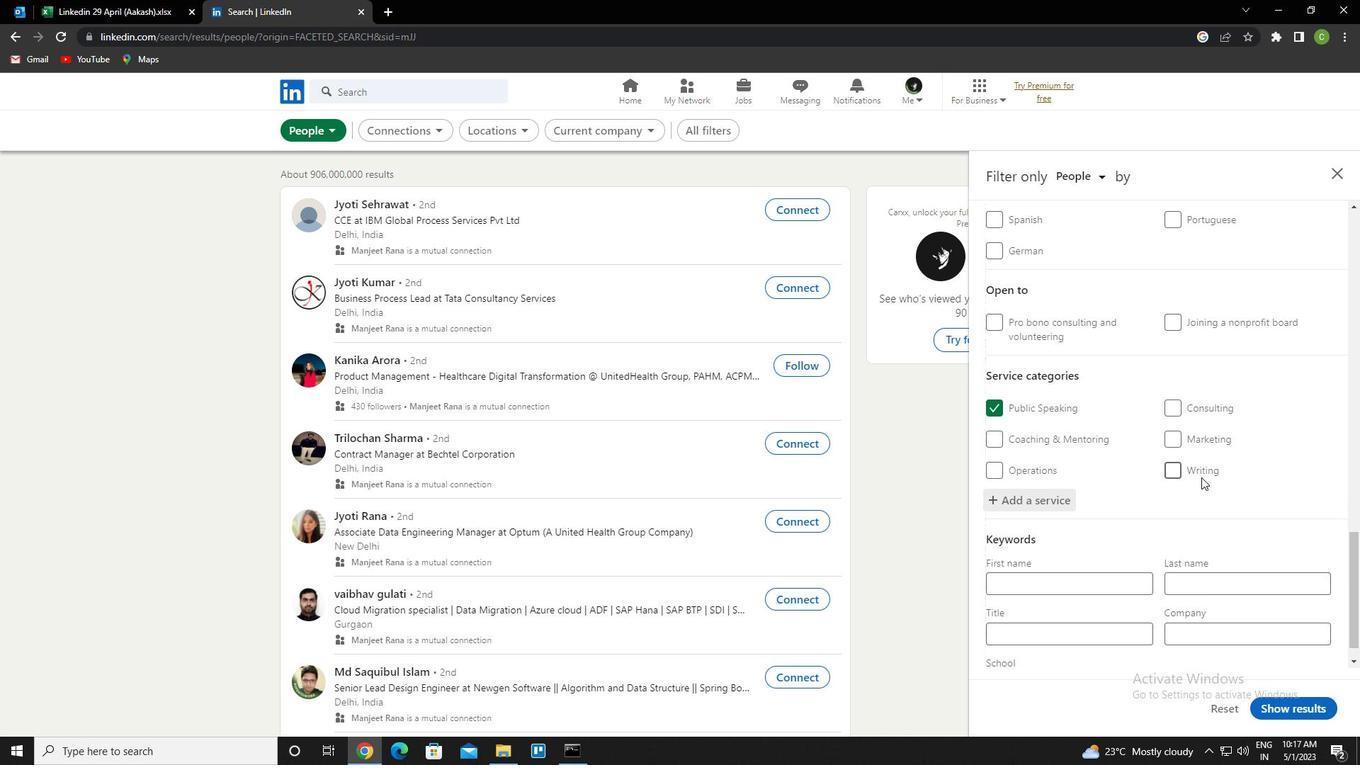 
Action: Mouse scrolled (1198, 478) with delta (0, 0)
Screenshot: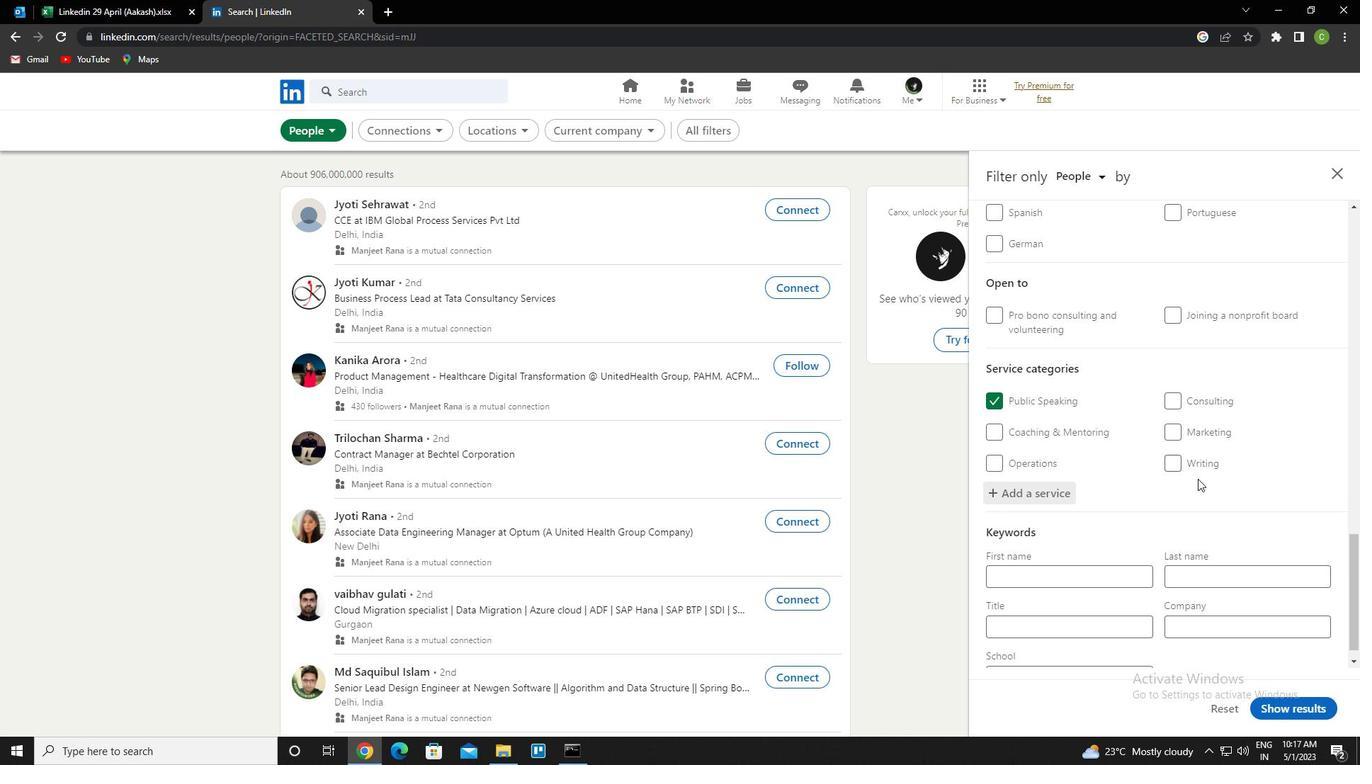 
Action: Mouse moved to (1198, 479)
Screenshot: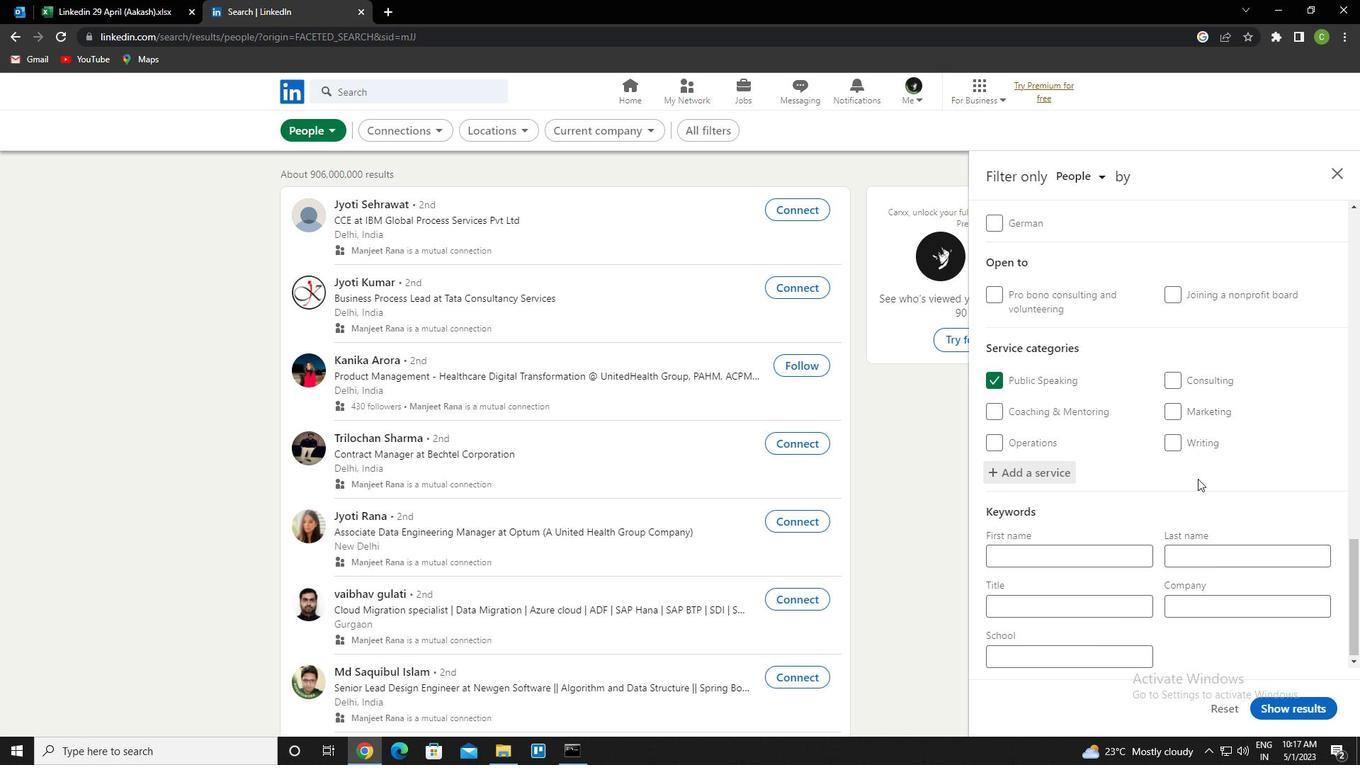 
Action: Mouse scrolled (1198, 478) with delta (0, 0)
Screenshot: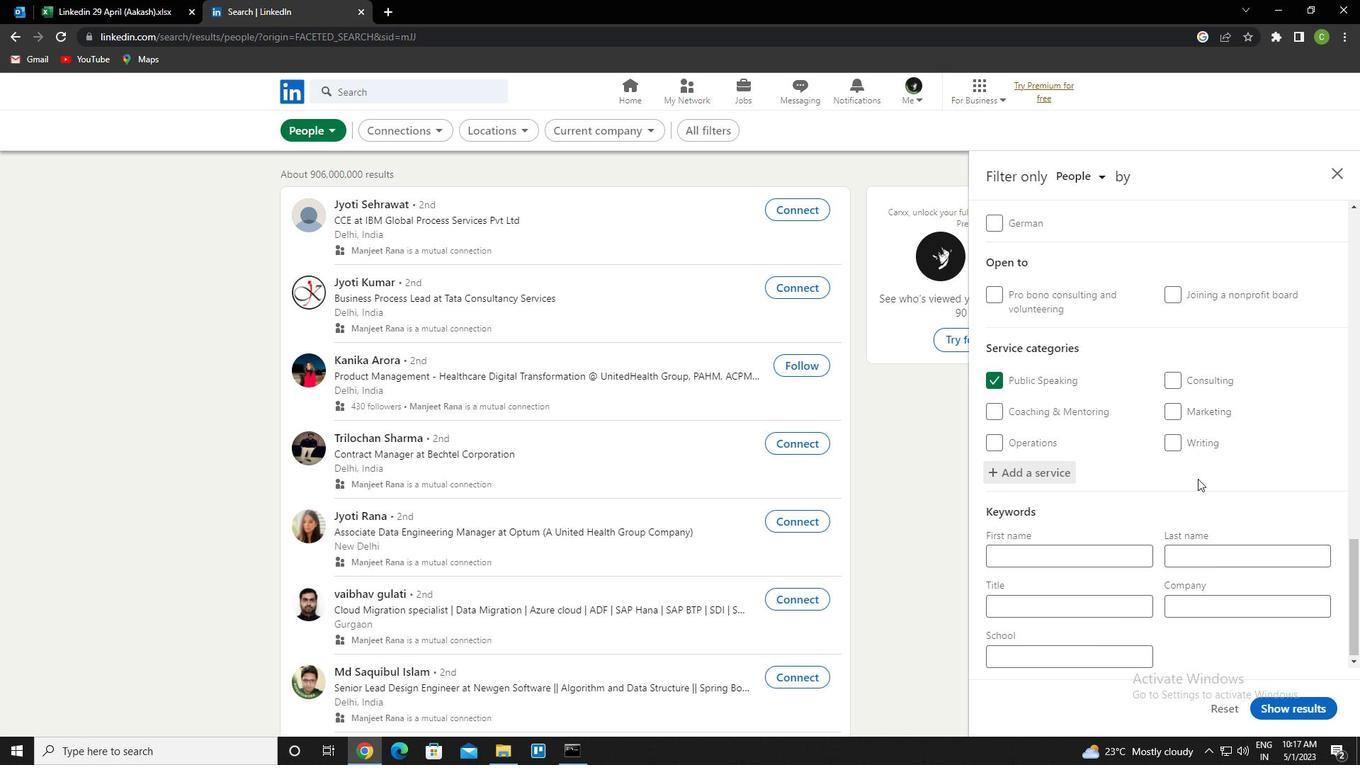 
Action: Mouse moved to (1129, 605)
Screenshot: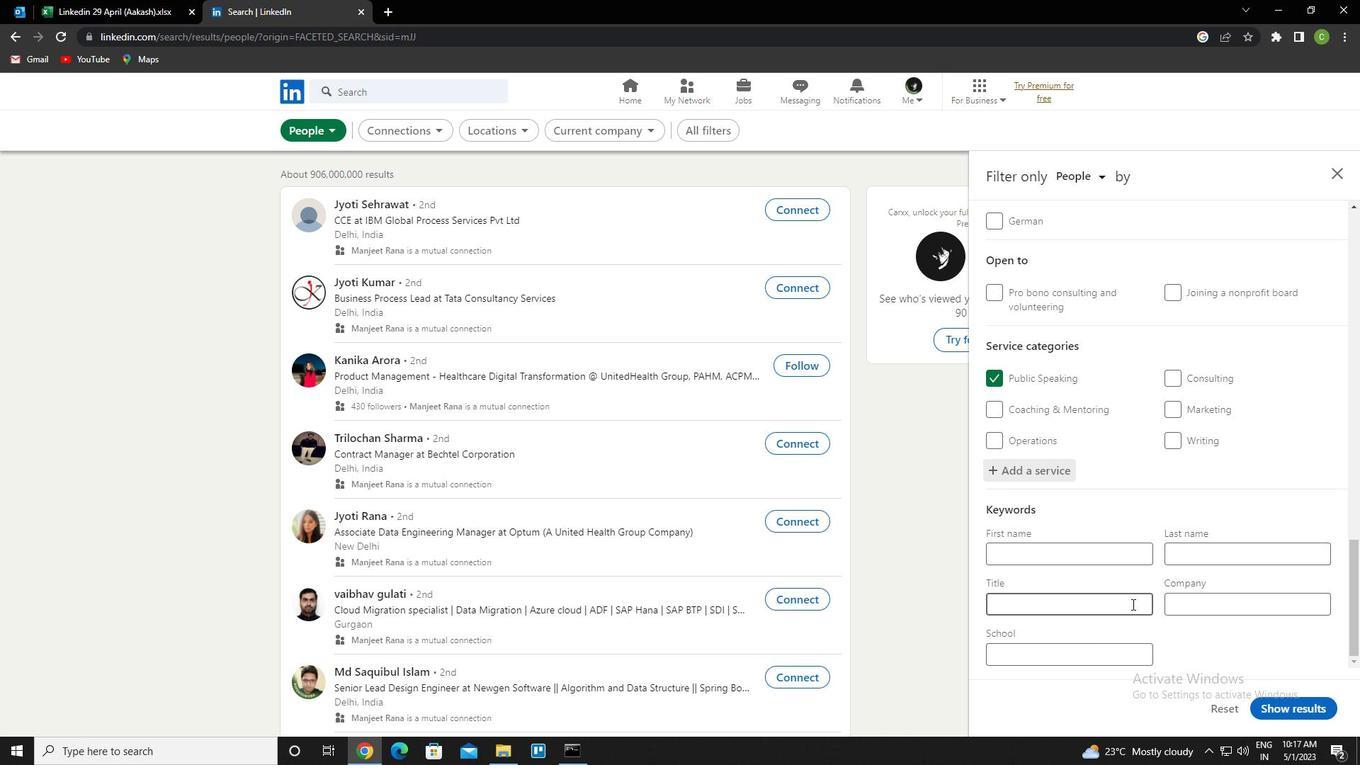 
Action: Mouse pressed left at (1129, 605)
Screenshot: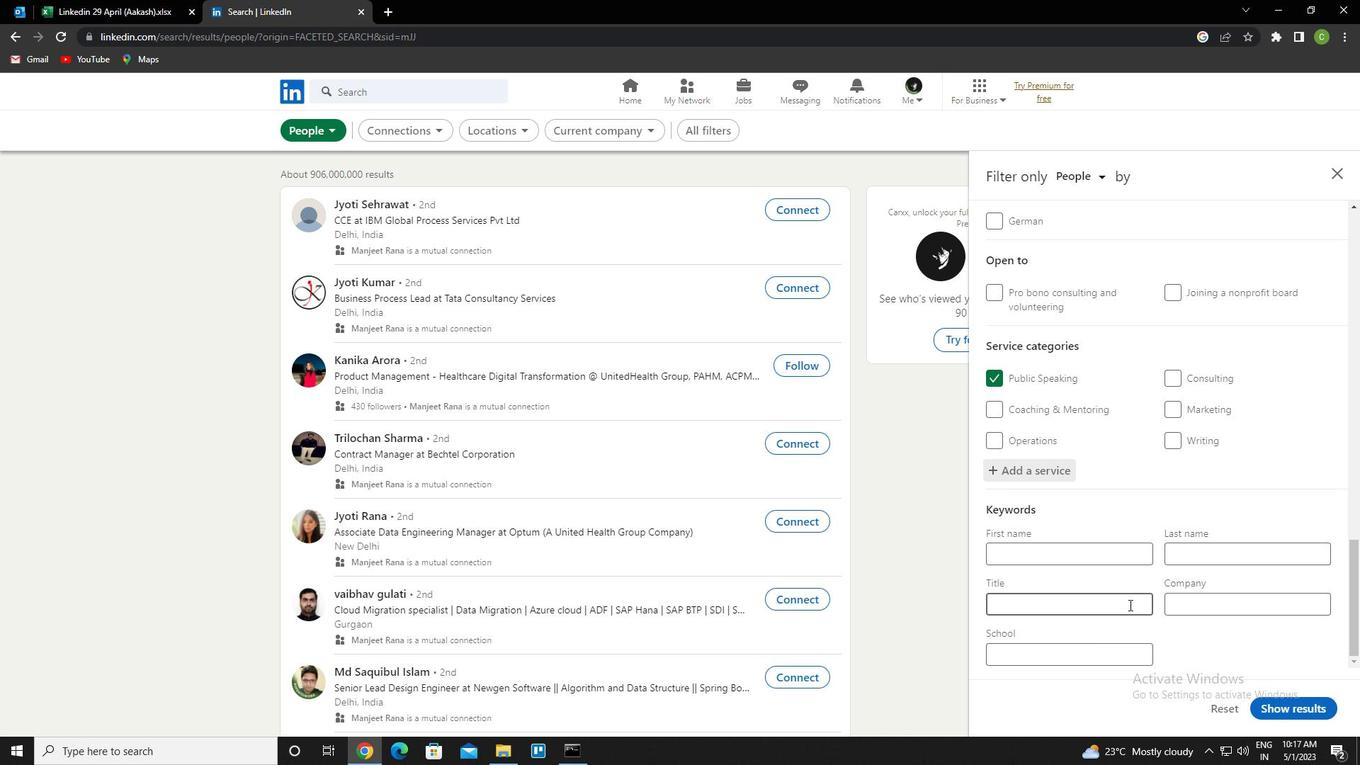 
Action: Key pressed <Key.caps_lock>p<Key.caps_lock>olitical<Key.space><Key.caps_lock>s<Key.caps_lock>cientist
Screenshot: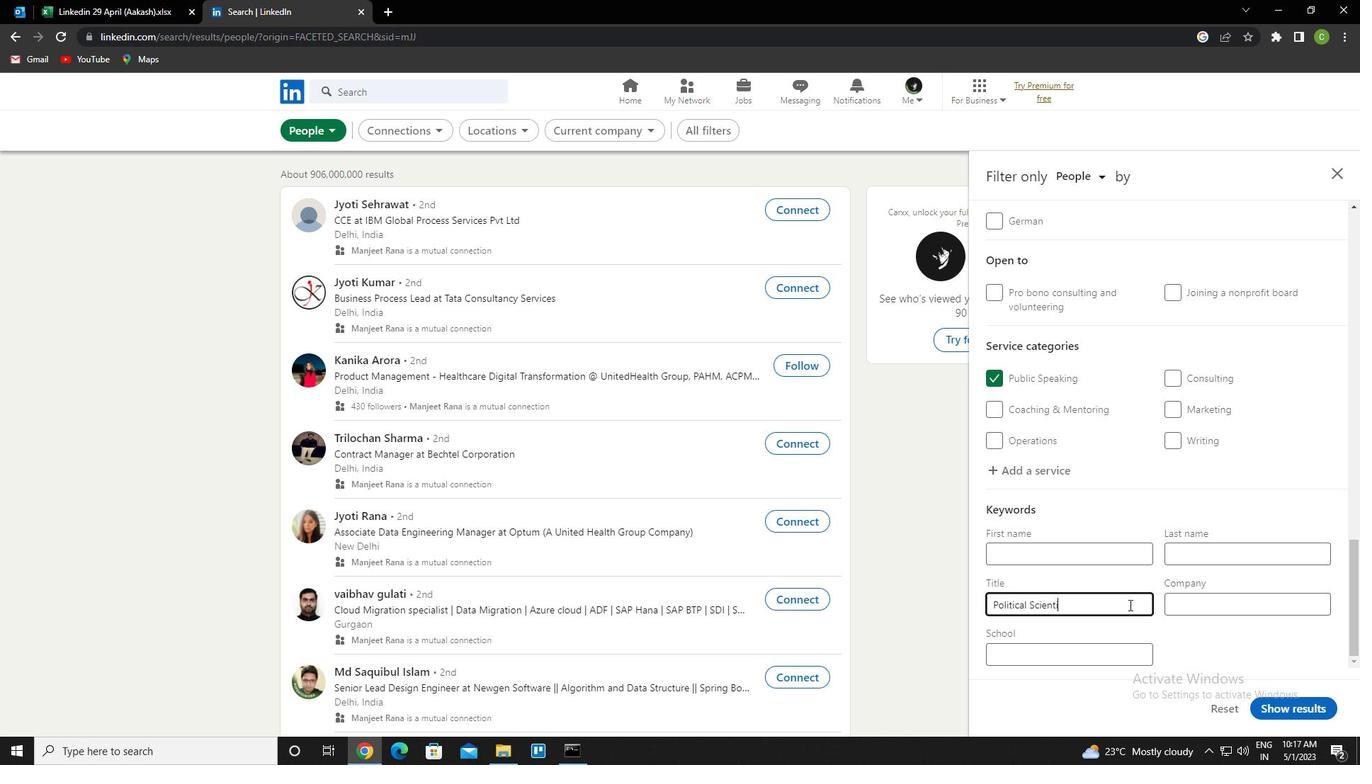 
Action: Mouse moved to (1297, 700)
Screenshot: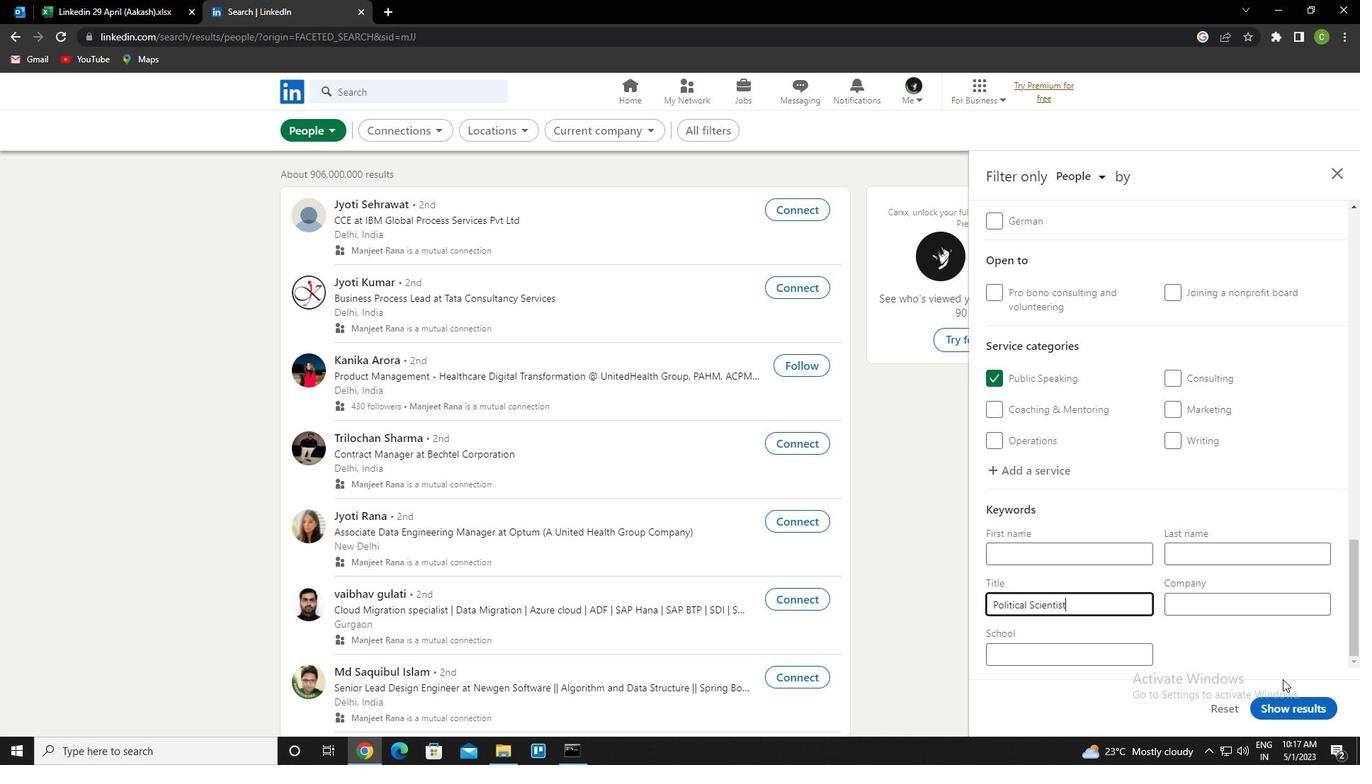 
Action: Mouse pressed left at (1297, 700)
Screenshot: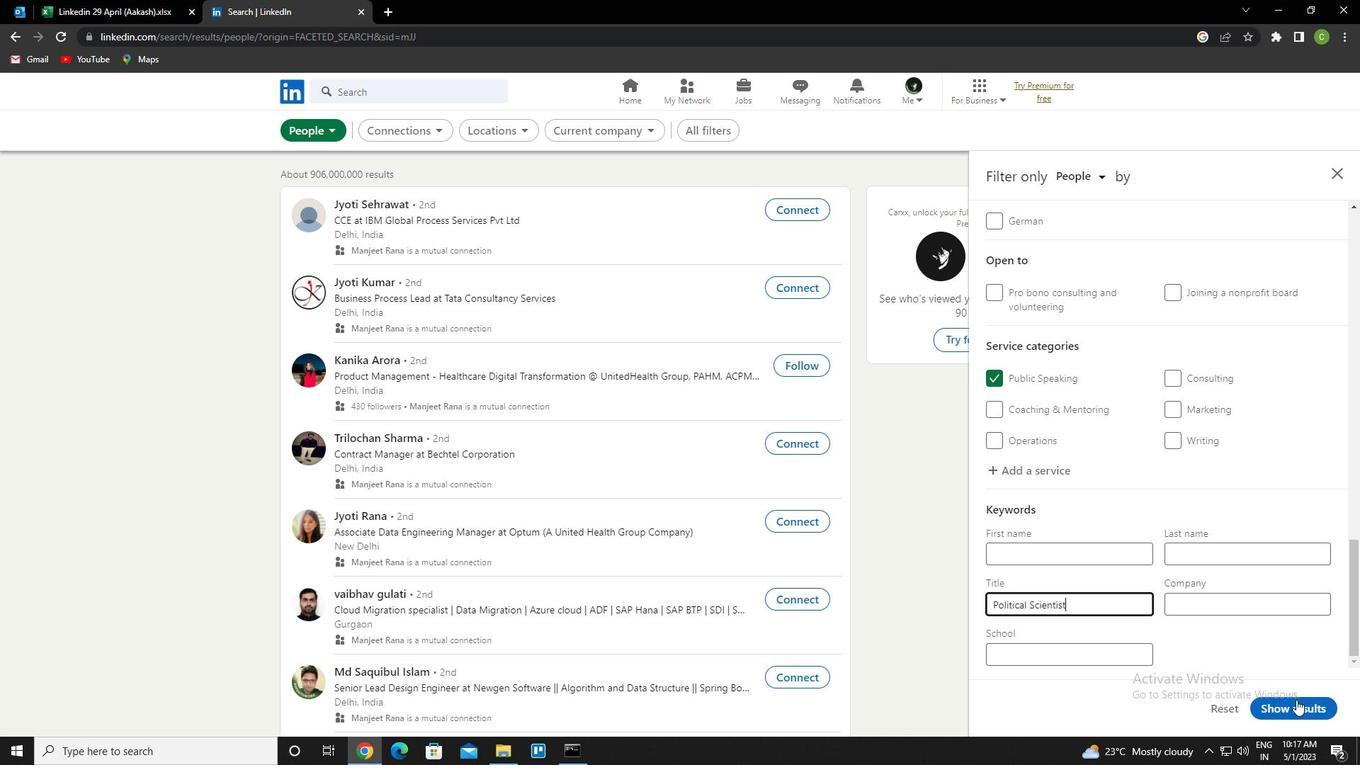 
Action: Mouse moved to (578, 594)
Screenshot: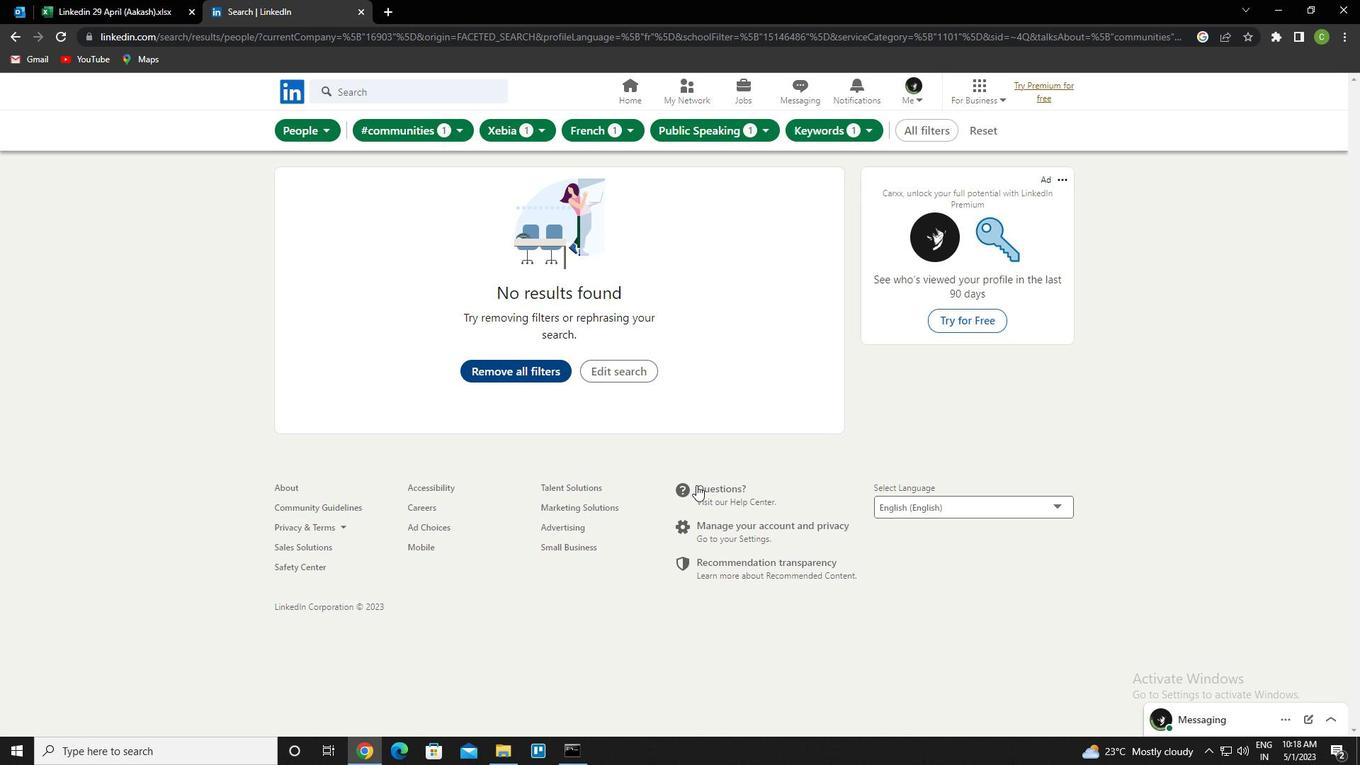 
